 Task: Look for space in Nkoteng, Cameroon from 9th June, 2023 to 16th June, 2023 for 2 adults in price range Rs.8000 to Rs.16000. Place can be entire place with 2 bedrooms having 2 beds and 1 bathroom. Property type can be house, flat, guest house. Booking option can be shelf check-in. Required host language is English.
Action: Mouse moved to (534, 177)
Screenshot: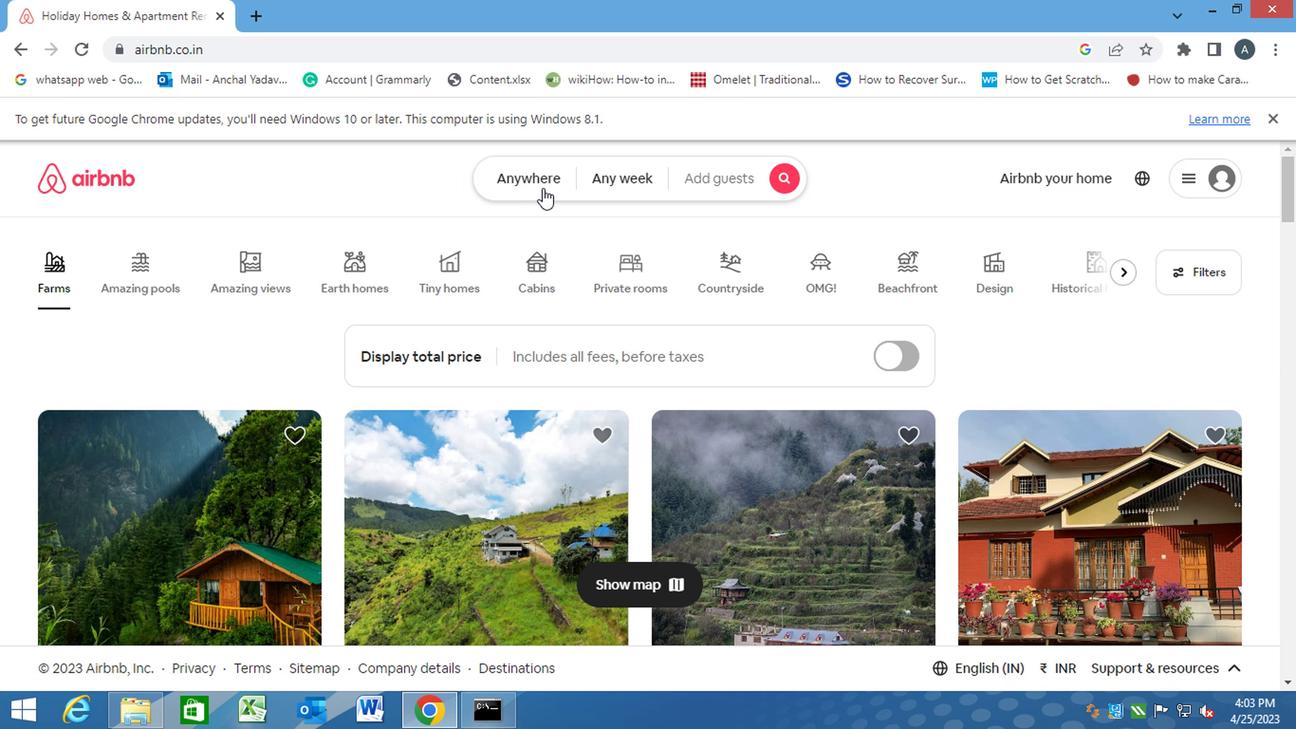 
Action: Mouse pressed left at (534, 177)
Screenshot: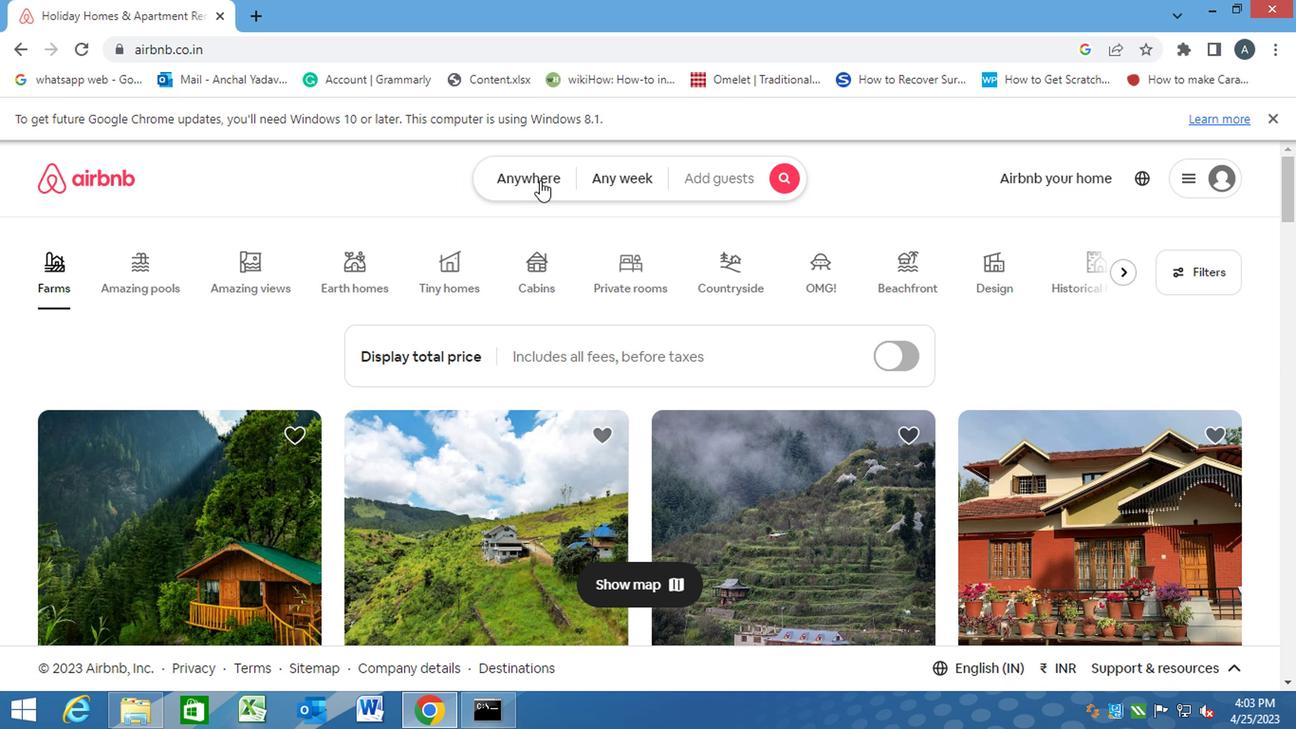 
Action: Mouse moved to (395, 249)
Screenshot: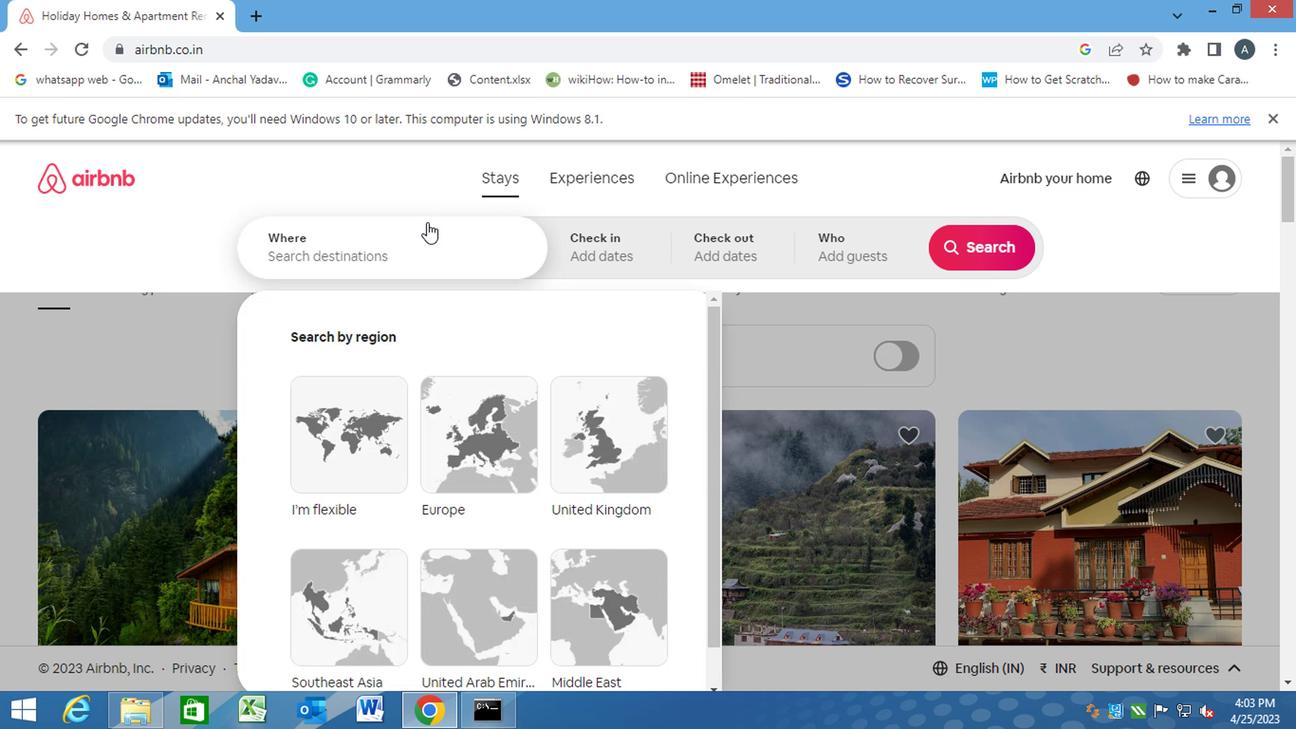 
Action: Mouse pressed left at (395, 249)
Screenshot: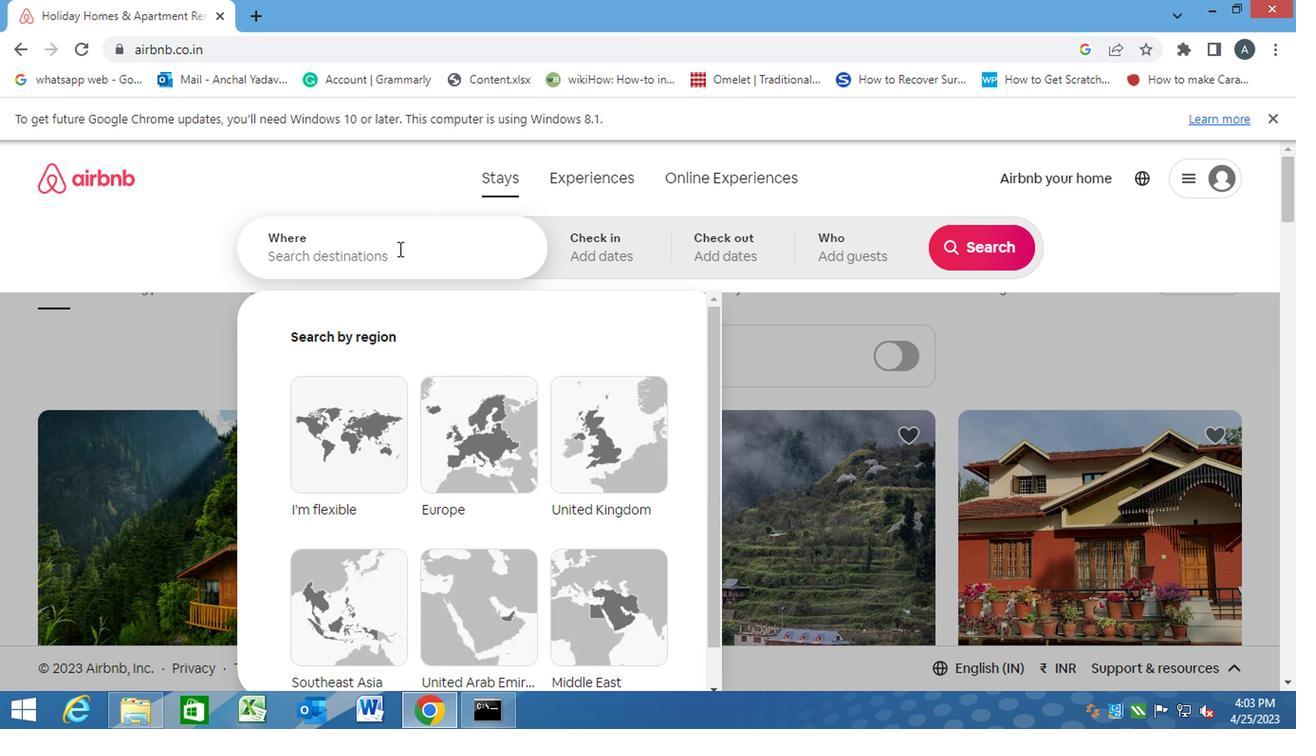 
Action: Key pressed n<Key.caps_lock>koteng,<Key.space><Key.caps_lock>c<Key.caps_lock>ameroon<Key.enter>
Screenshot: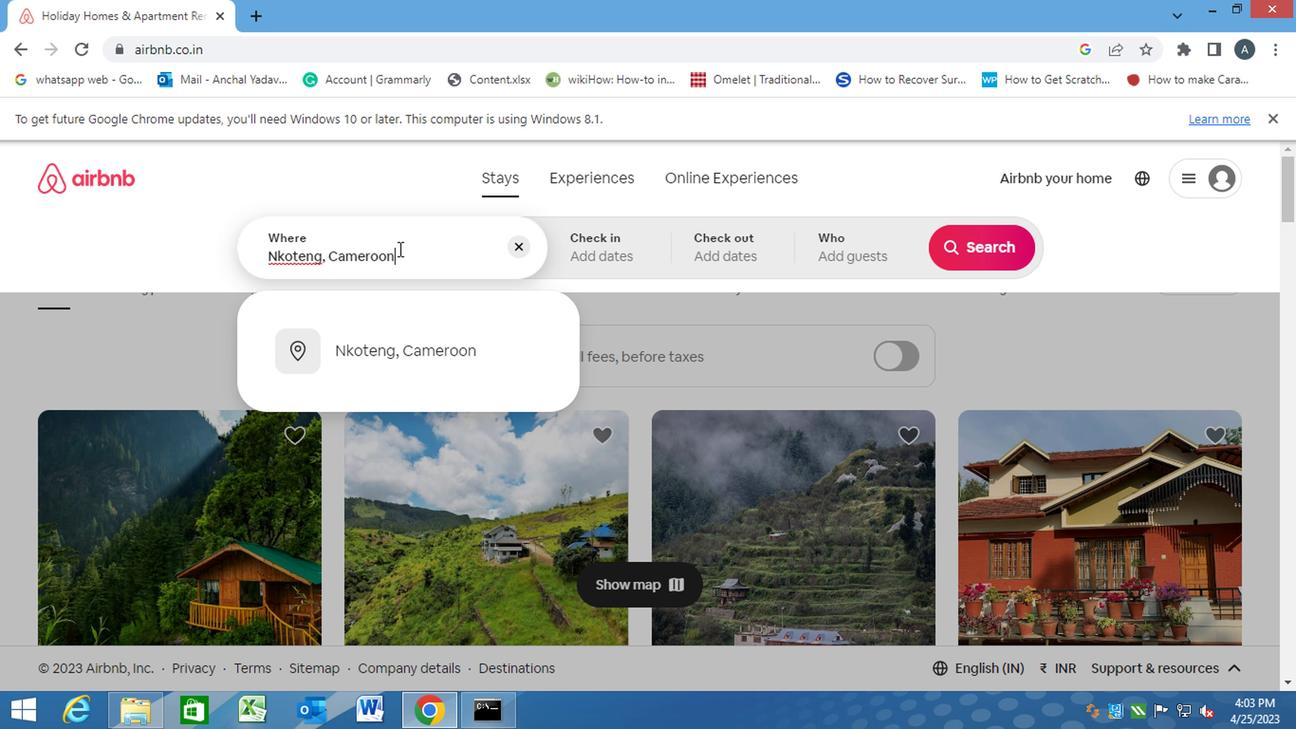 
Action: Mouse moved to (973, 405)
Screenshot: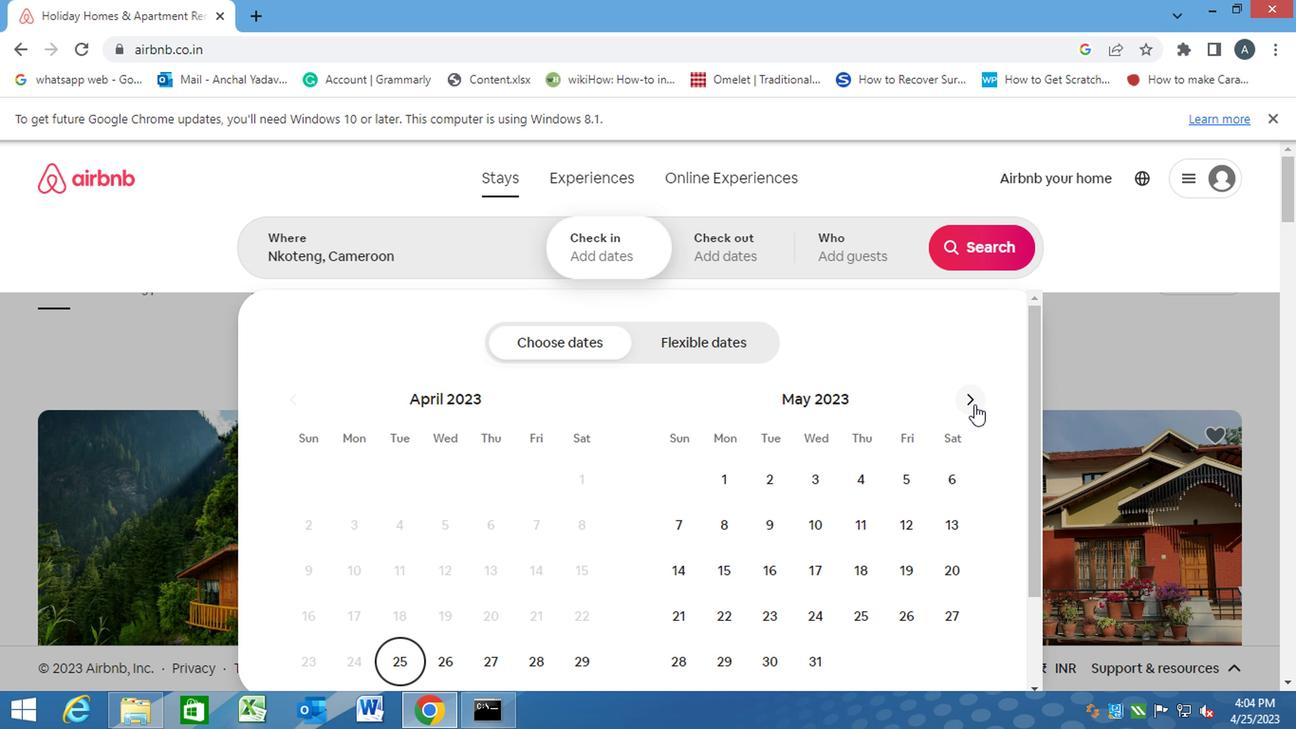 
Action: Mouse pressed left at (973, 405)
Screenshot: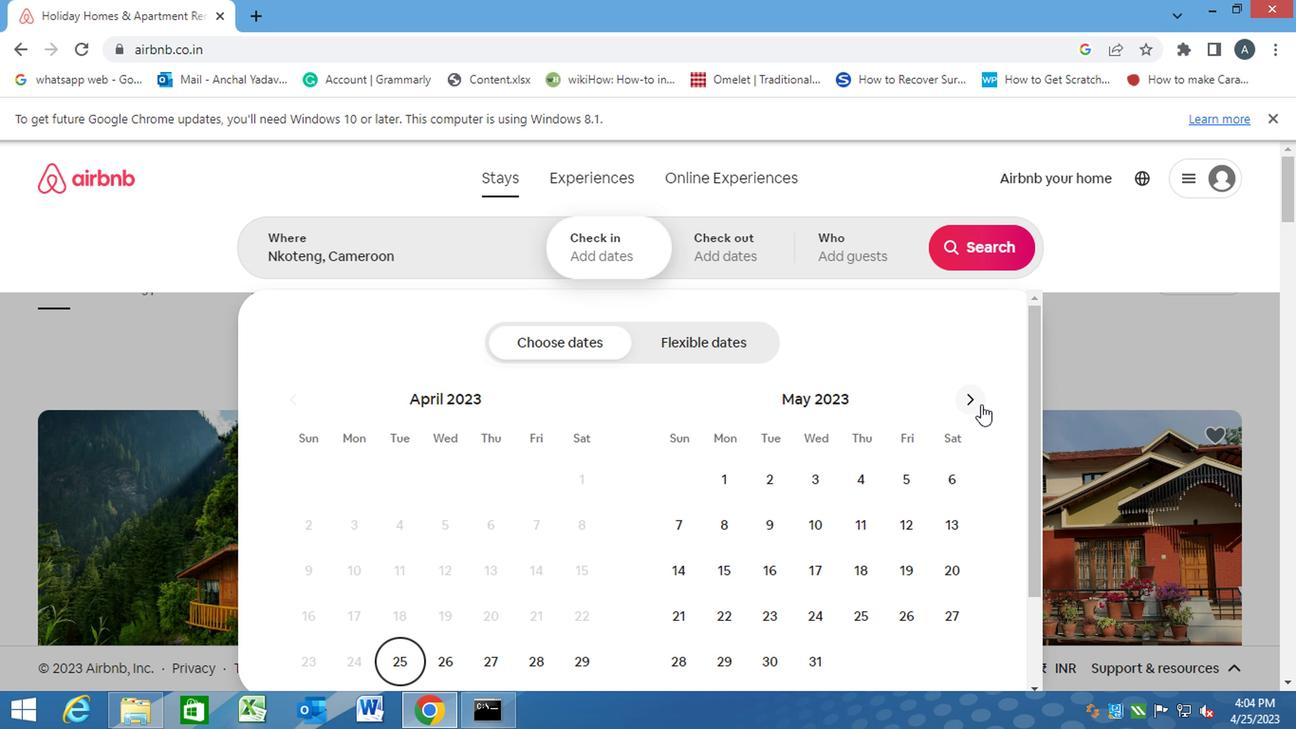 
Action: Mouse moved to (899, 523)
Screenshot: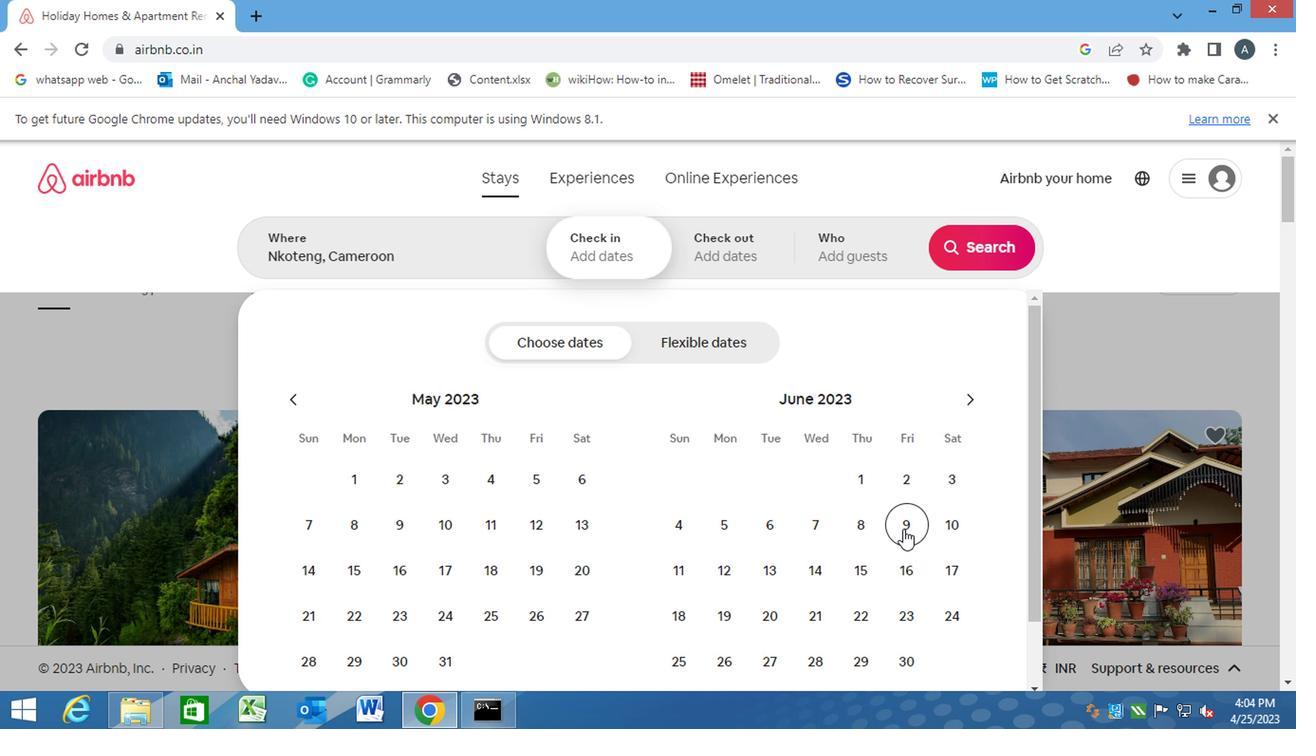 
Action: Mouse pressed left at (899, 523)
Screenshot: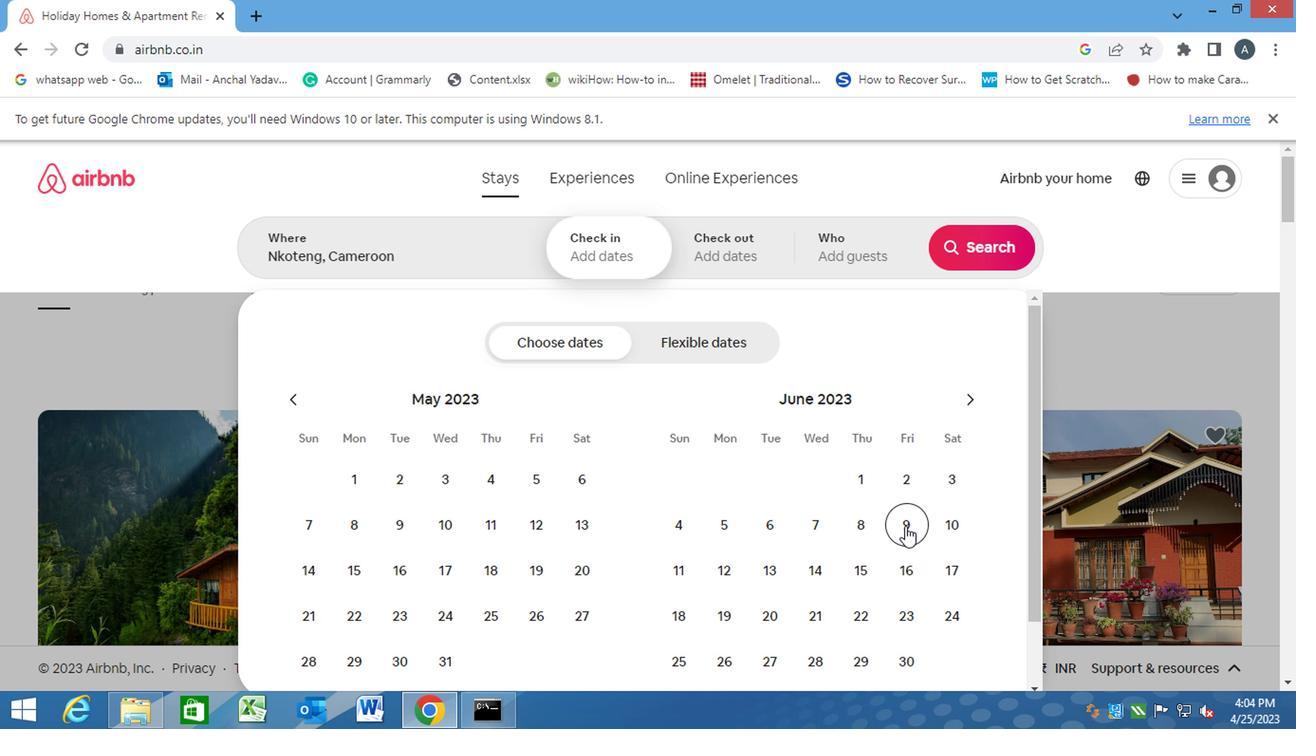 
Action: Mouse moved to (894, 572)
Screenshot: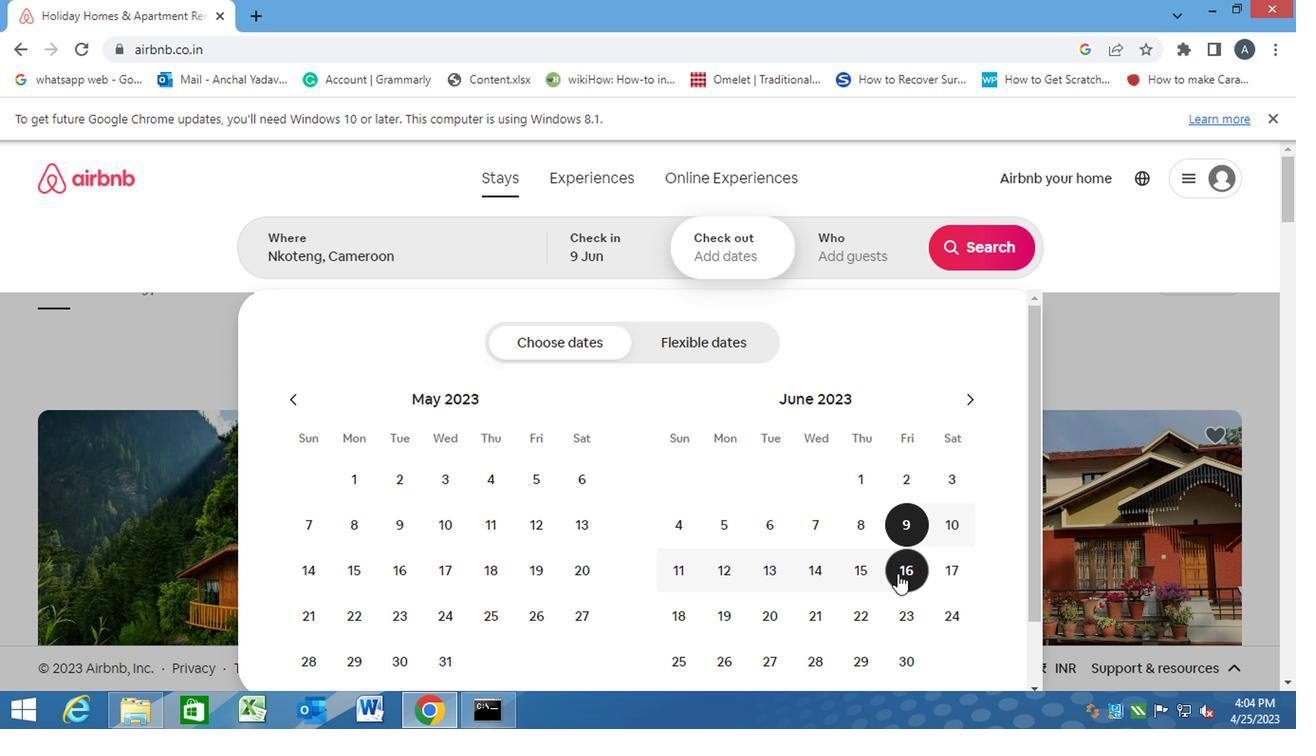 
Action: Mouse pressed left at (894, 572)
Screenshot: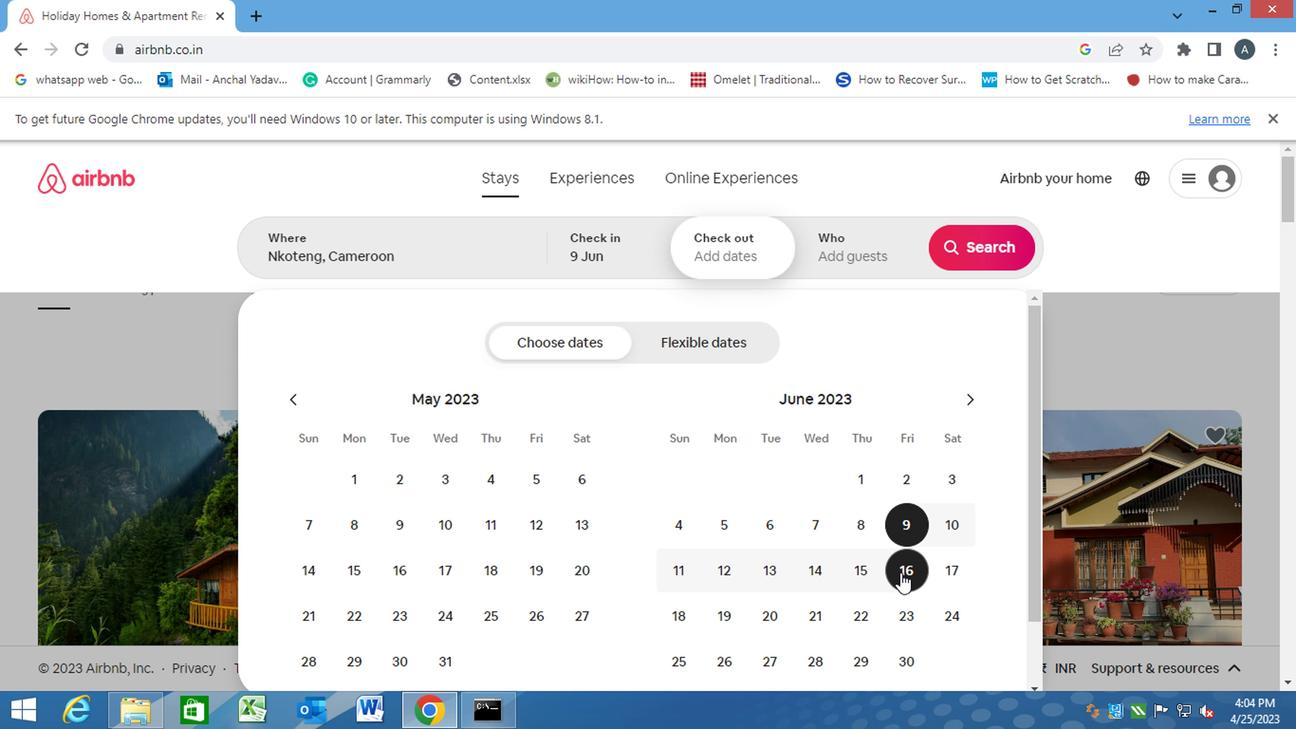 
Action: Mouse moved to (877, 254)
Screenshot: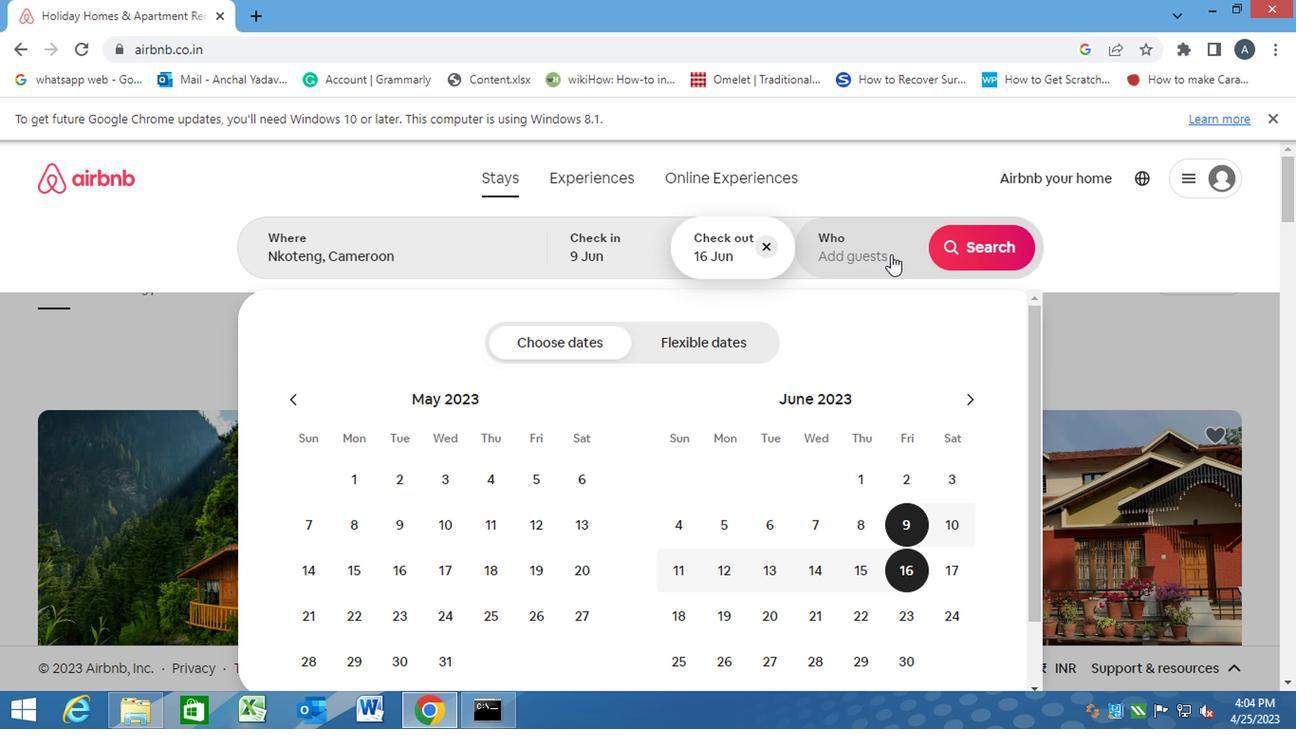 
Action: Mouse pressed left at (877, 254)
Screenshot: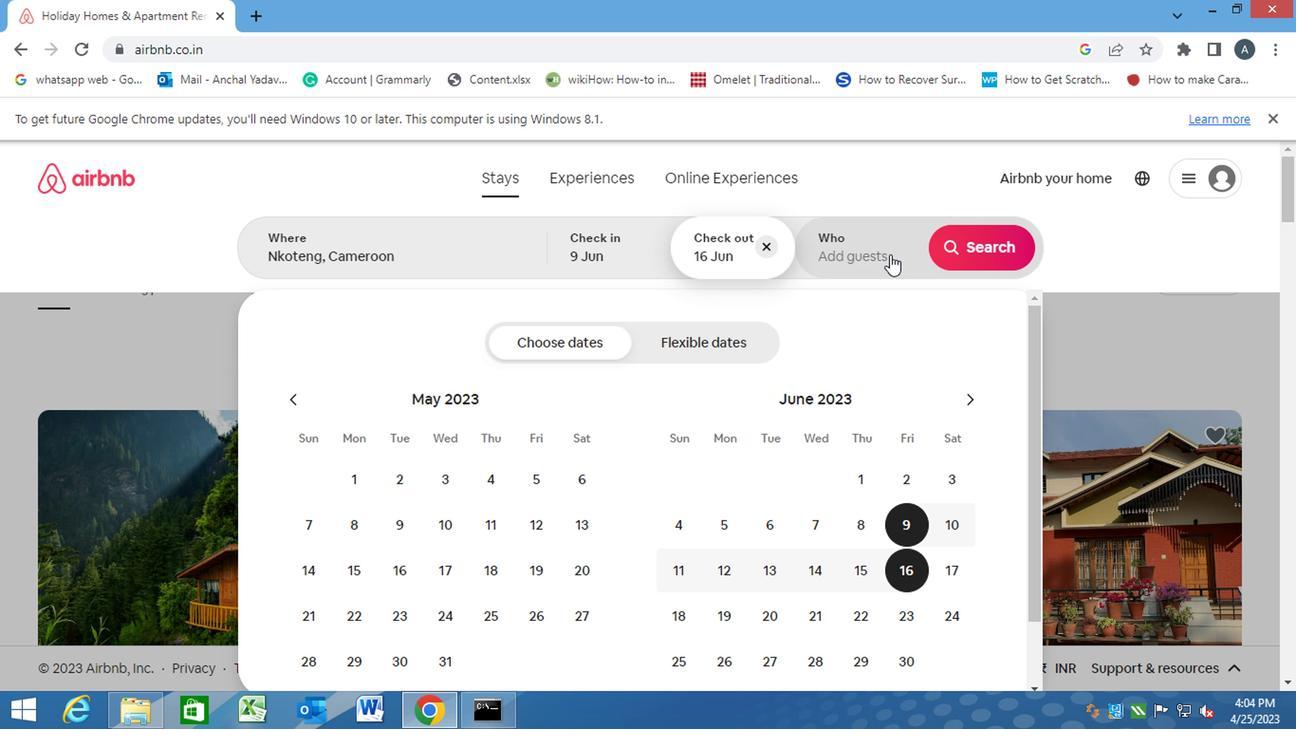 
Action: Mouse moved to (985, 346)
Screenshot: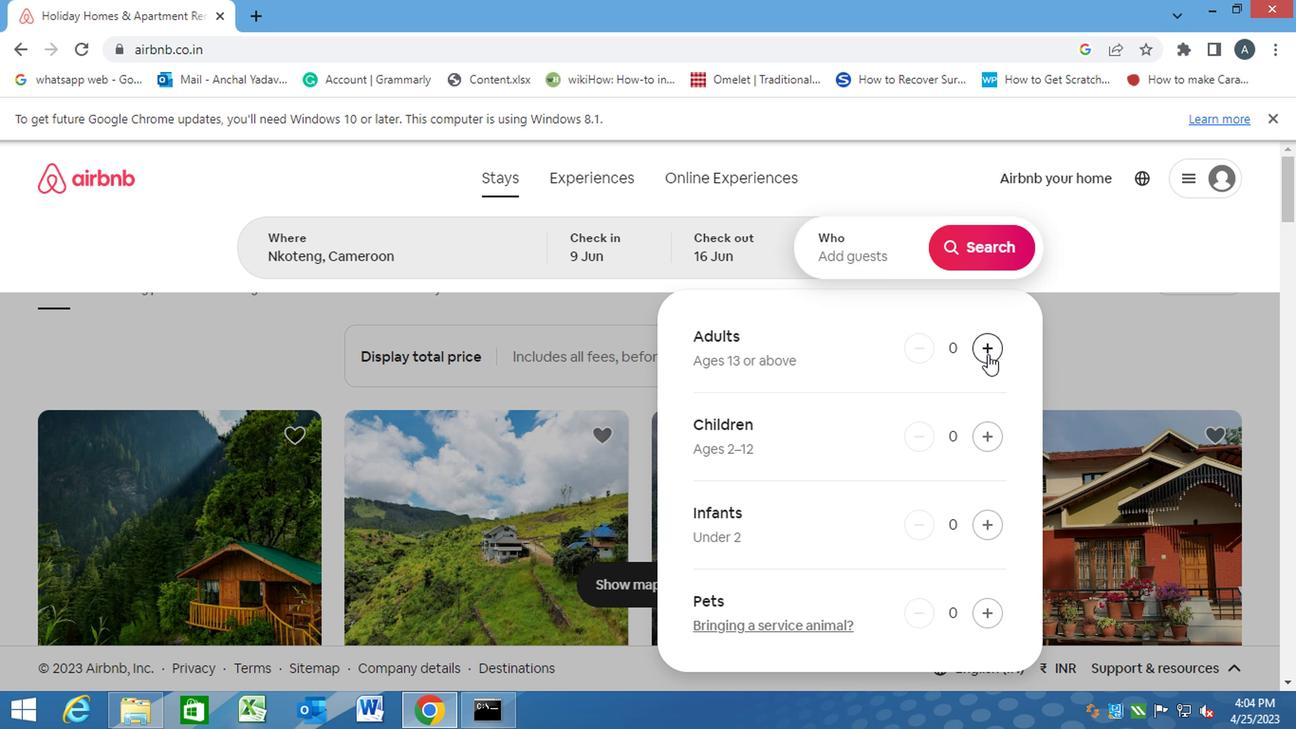 
Action: Mouse pressed left at (985, 346)
Screenshot: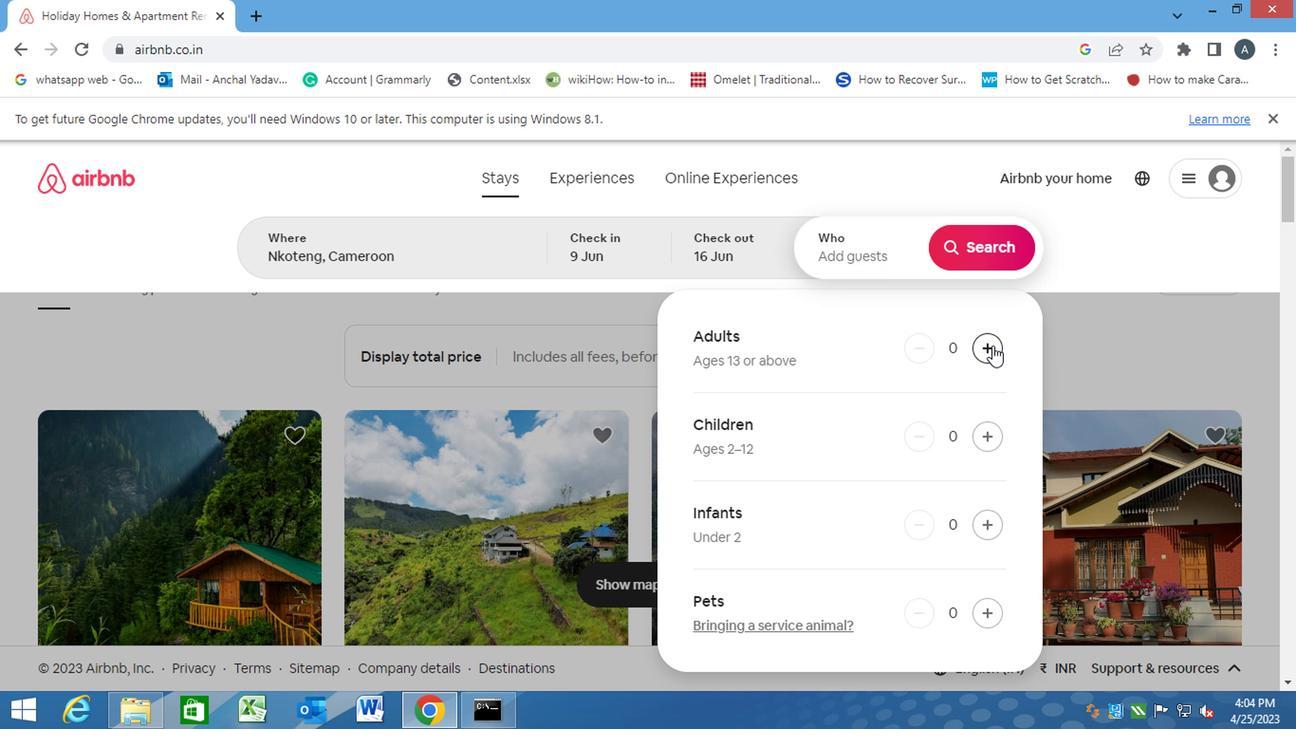 
Action: Mouse pressed left at (985, 346)
Screenshot: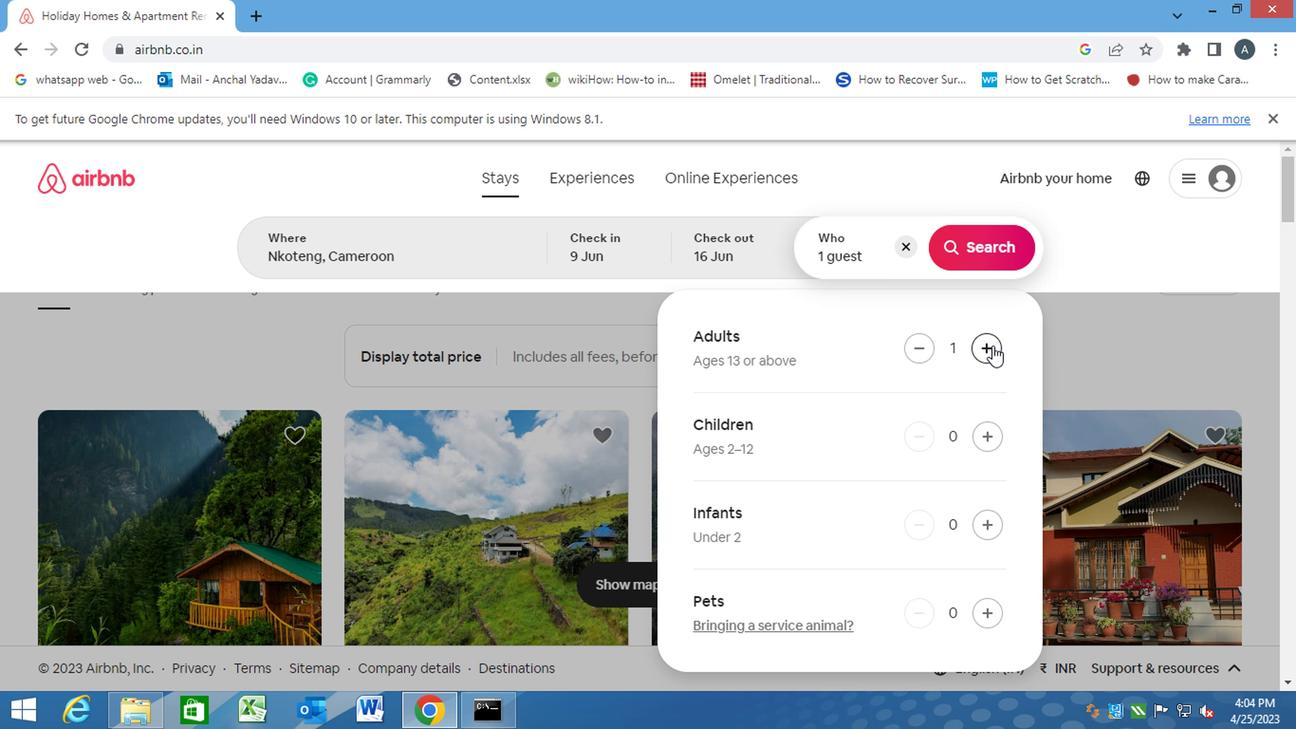 
Action: Mouse moved to (964, 251)
Screenshot: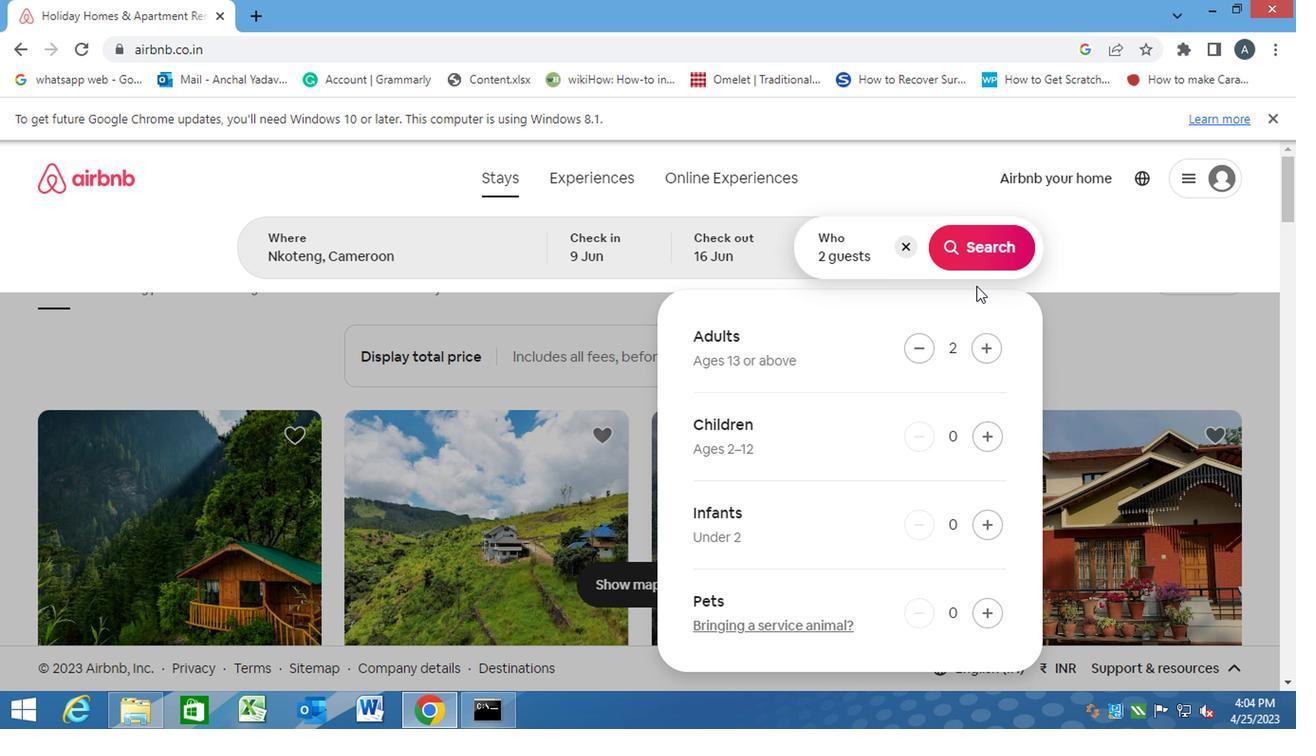
Action: Mouse pressed left at (964, 251)
Screenshot: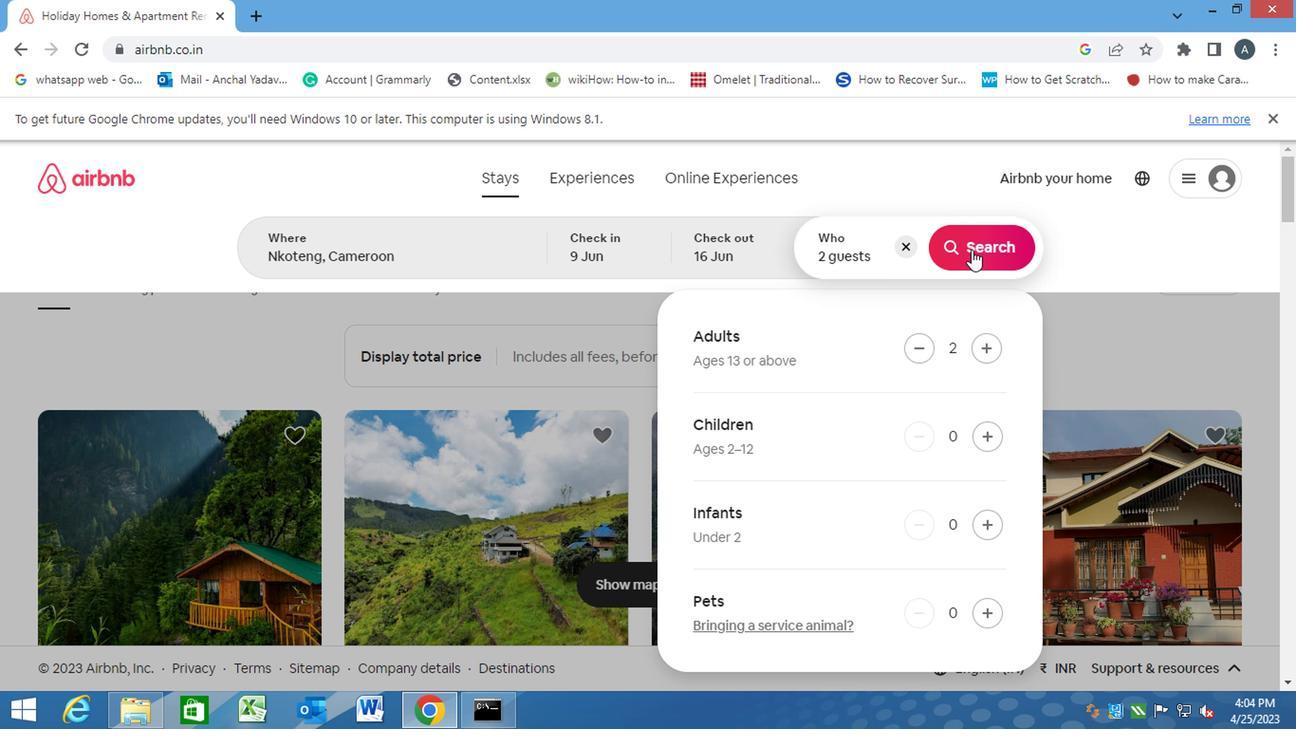 
Action: Mouse moved to (1192, 253)
Screenshot: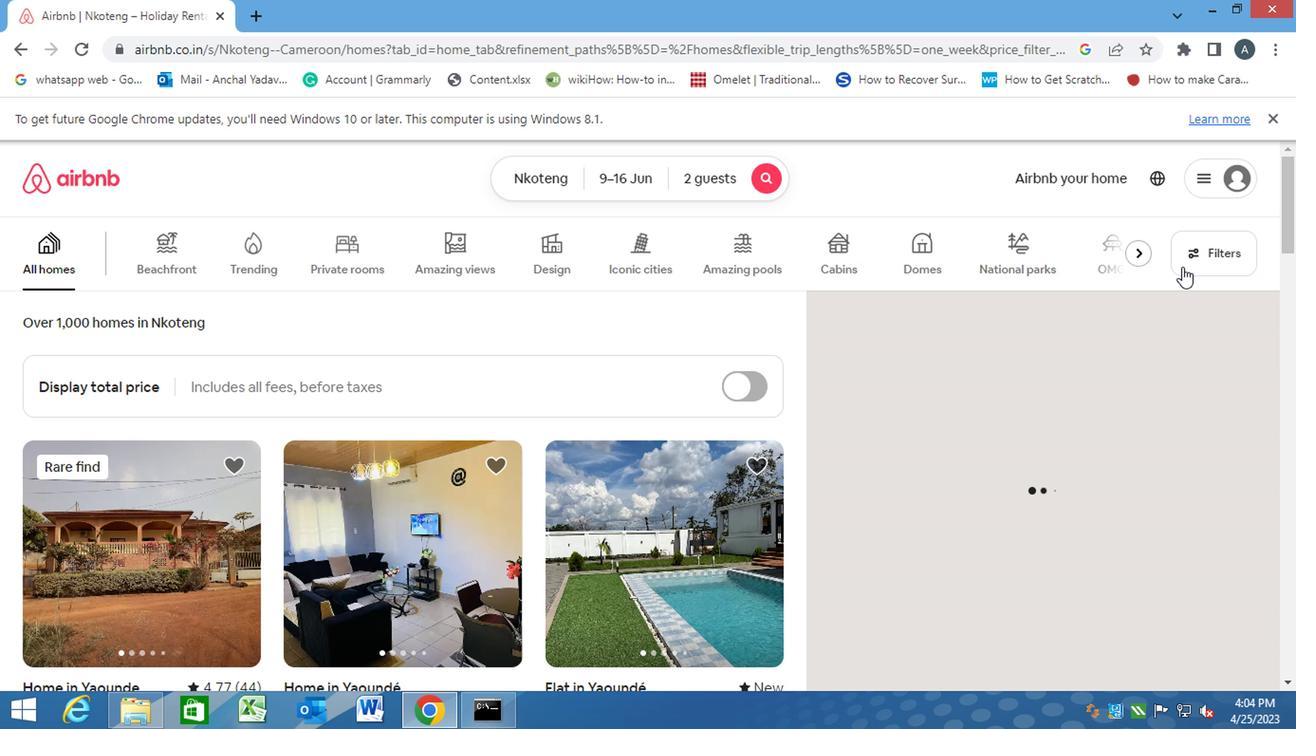 
Action: Mouse pressed left at (1192, 253)
Screenshot: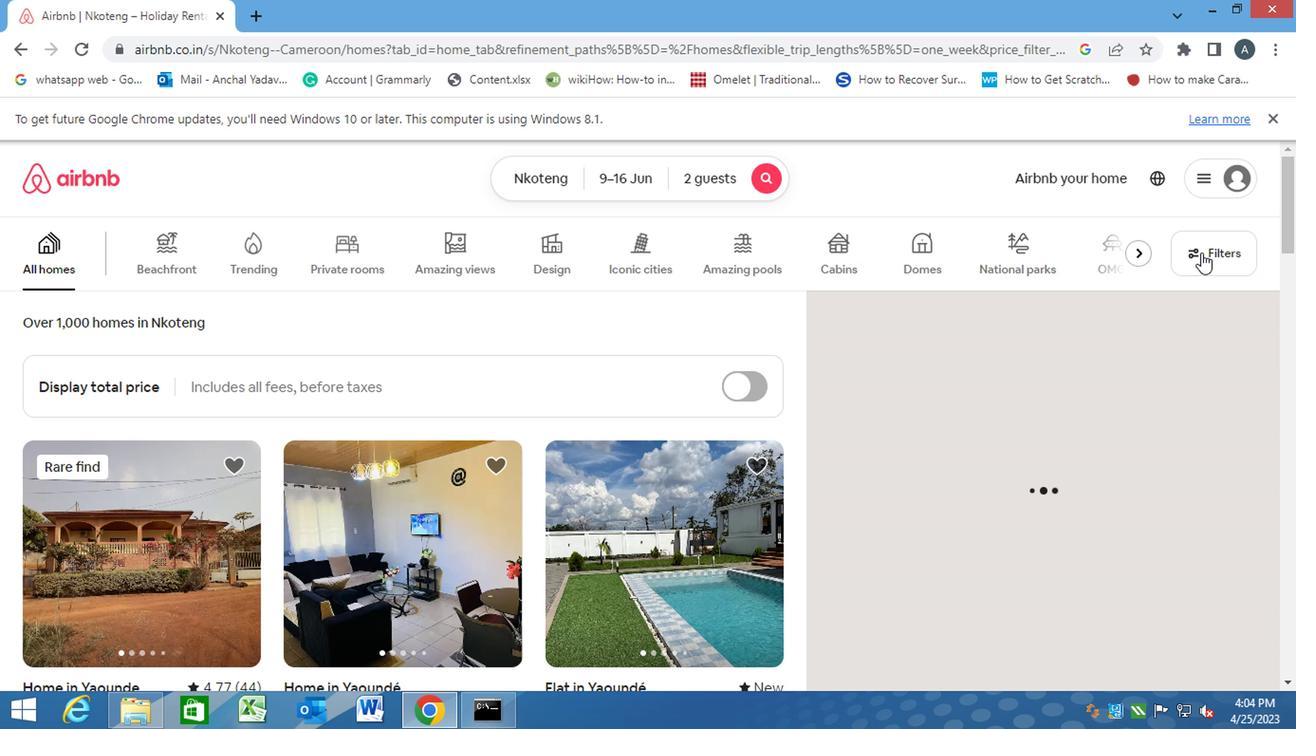 
Action: Mouse moved to (410, 493)
Screenshot: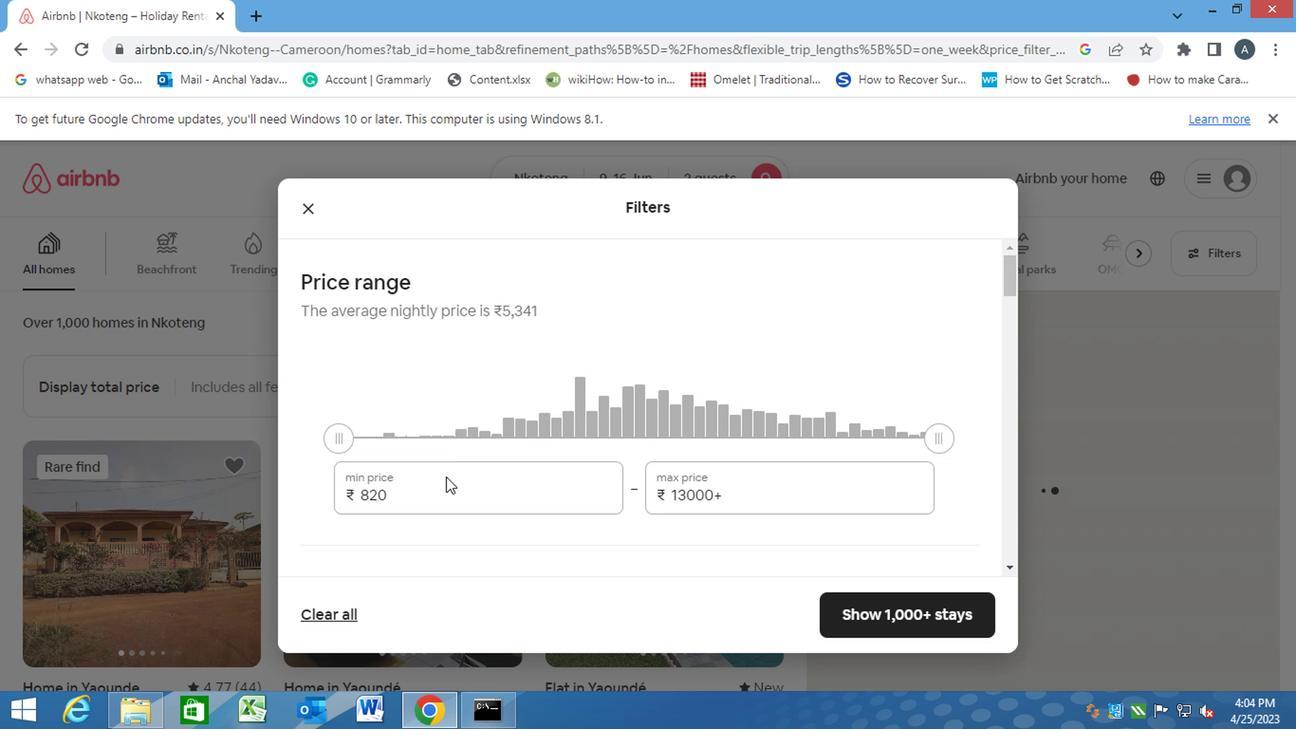 
Action: Mouse pressed left at (410, 493)
Screenshot: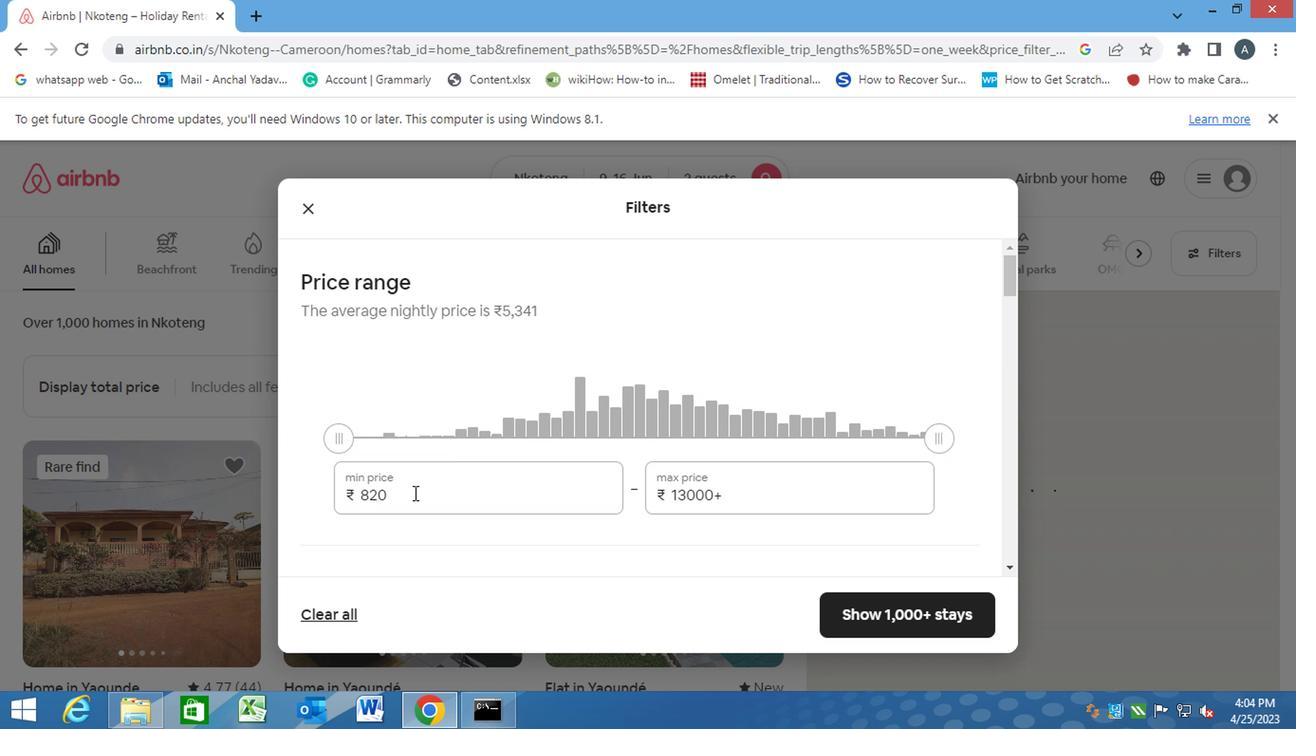 
Action: Mouse moved to (327, 501)
Screenshot: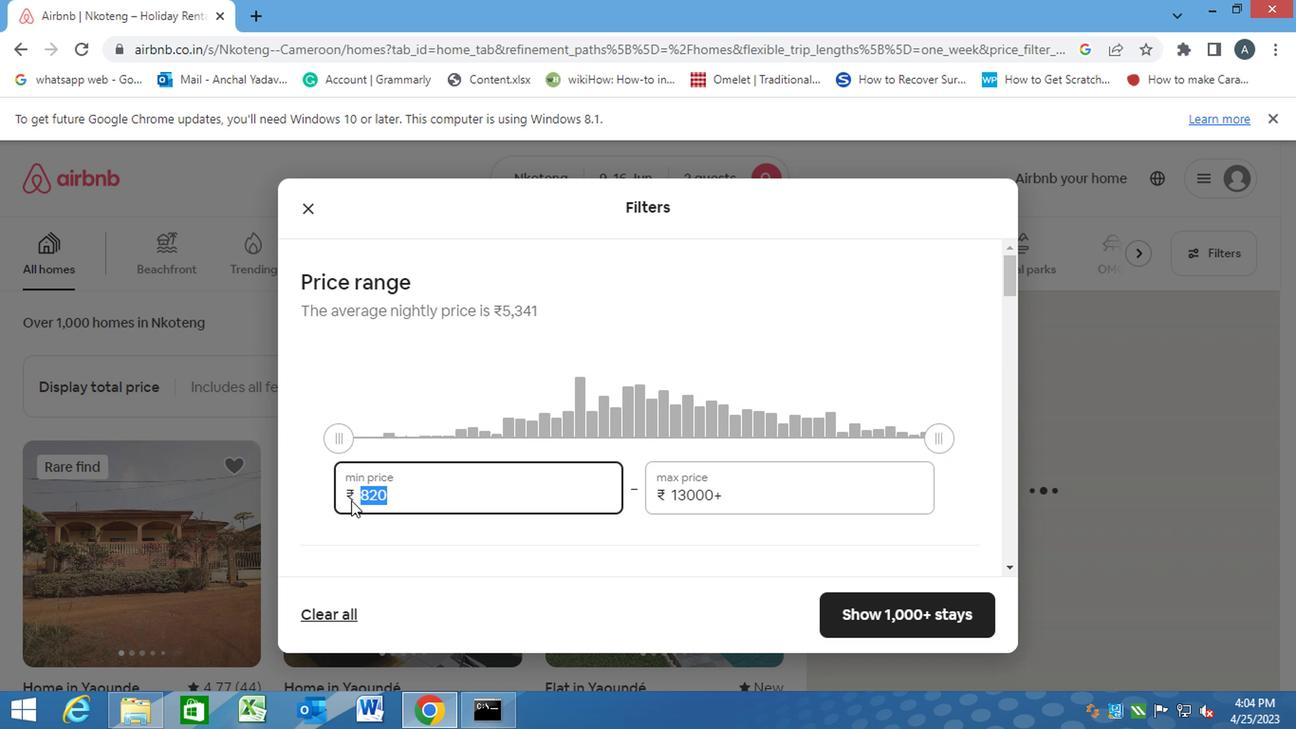 
Action: Key pressed 8000<Key.tab><Key.backspace><Key.backspace>1<Key.backspace><Key.backspace><Key.backspace><Key.backspace><Key.backspace><Key.backspace><Key.backspace><Key.backspace><Key.backspace><Key.backspace><Key.backspace><Key.backspace><Key.backspace><Key.backspace><Key.backspace><Key.backspace><Key.backspace><Key.backspace><Key.backspace><Key.backspace>16000
Screenshot: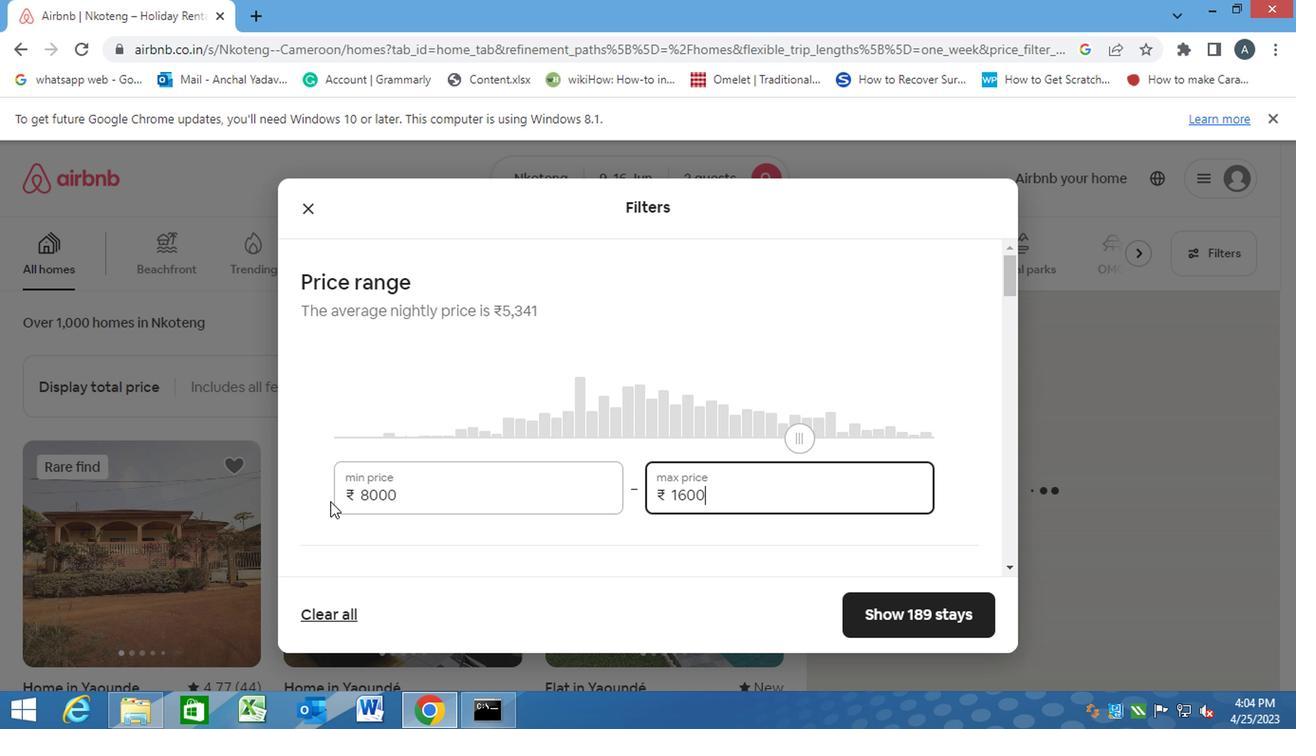 
Action: Mouse moved to (484, 537)
Screenshot: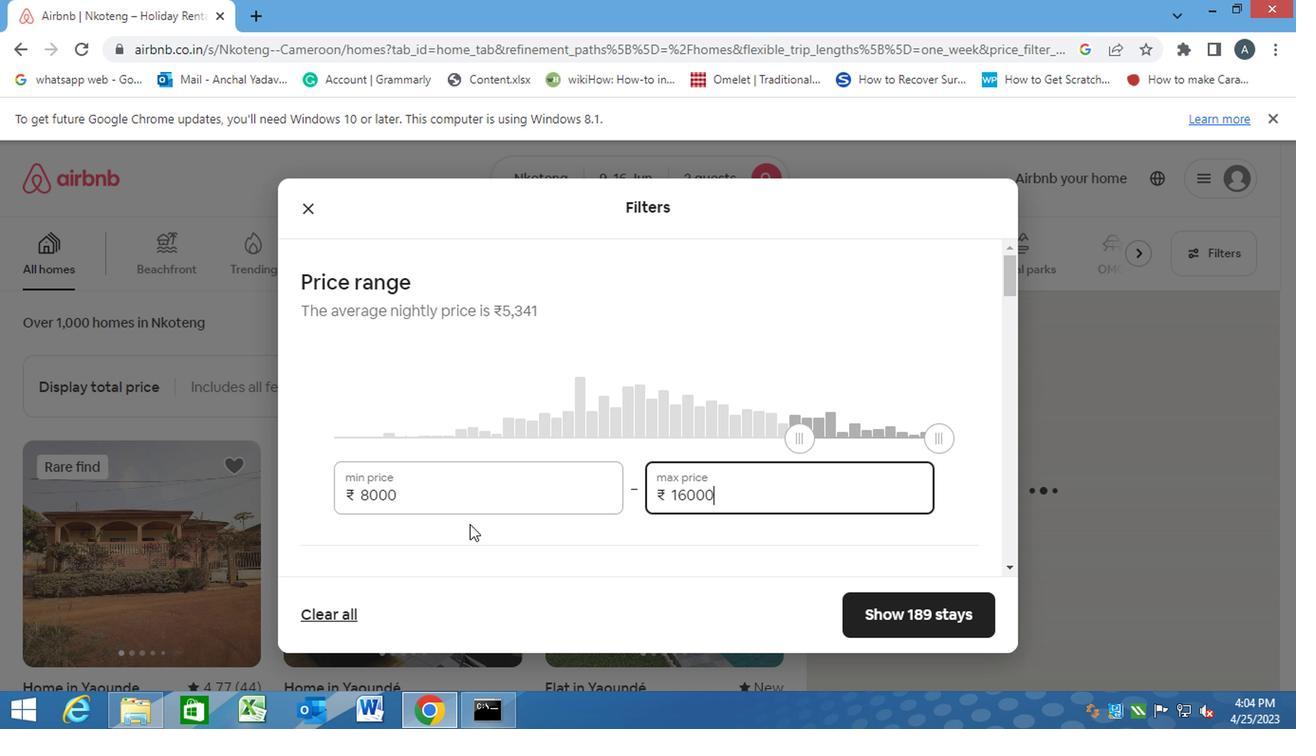 
Action: Mouse pressed left at (484, 537)
Screenshot: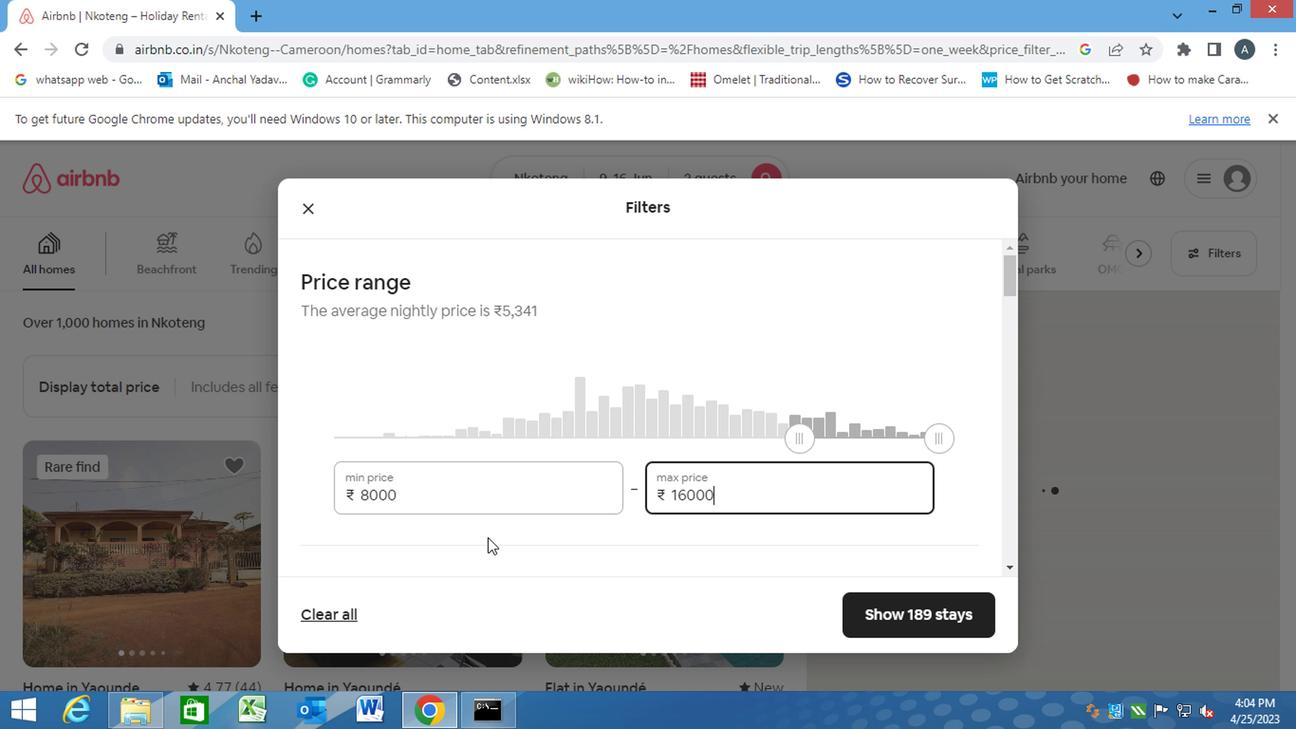 
Action: Mouse scrolled (484, 536) with delta (0, 0)
Screenshot: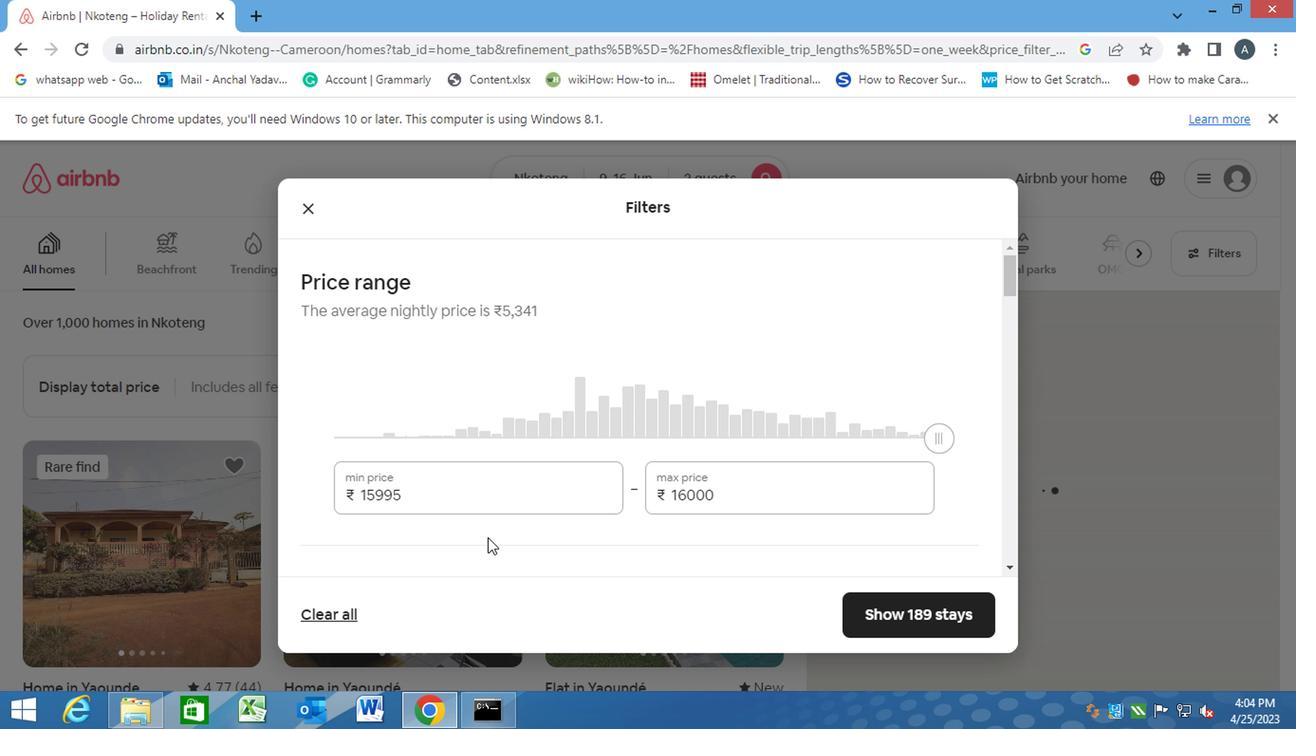 
Action: Mouse scrolled (484, 536) with delta (0, 0)
Screenshot: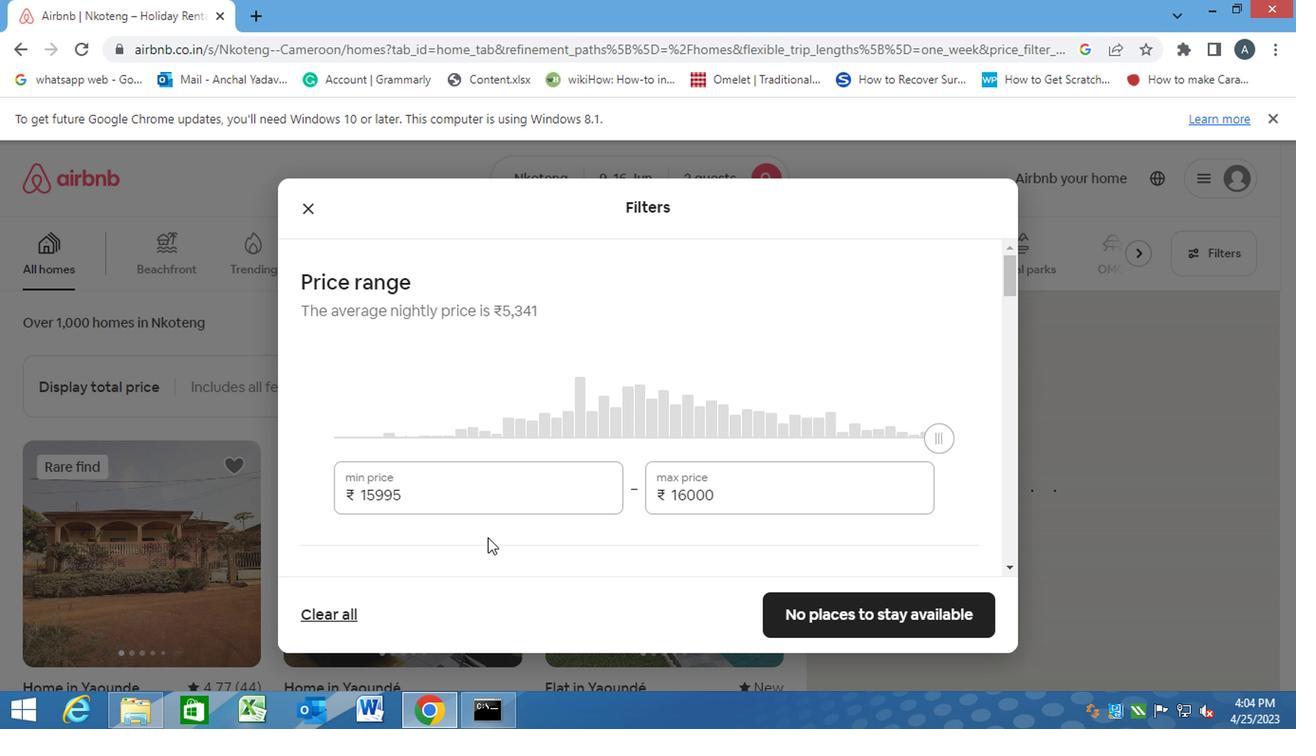 
Action: Mouse moved to (406, 301)
Screenshot: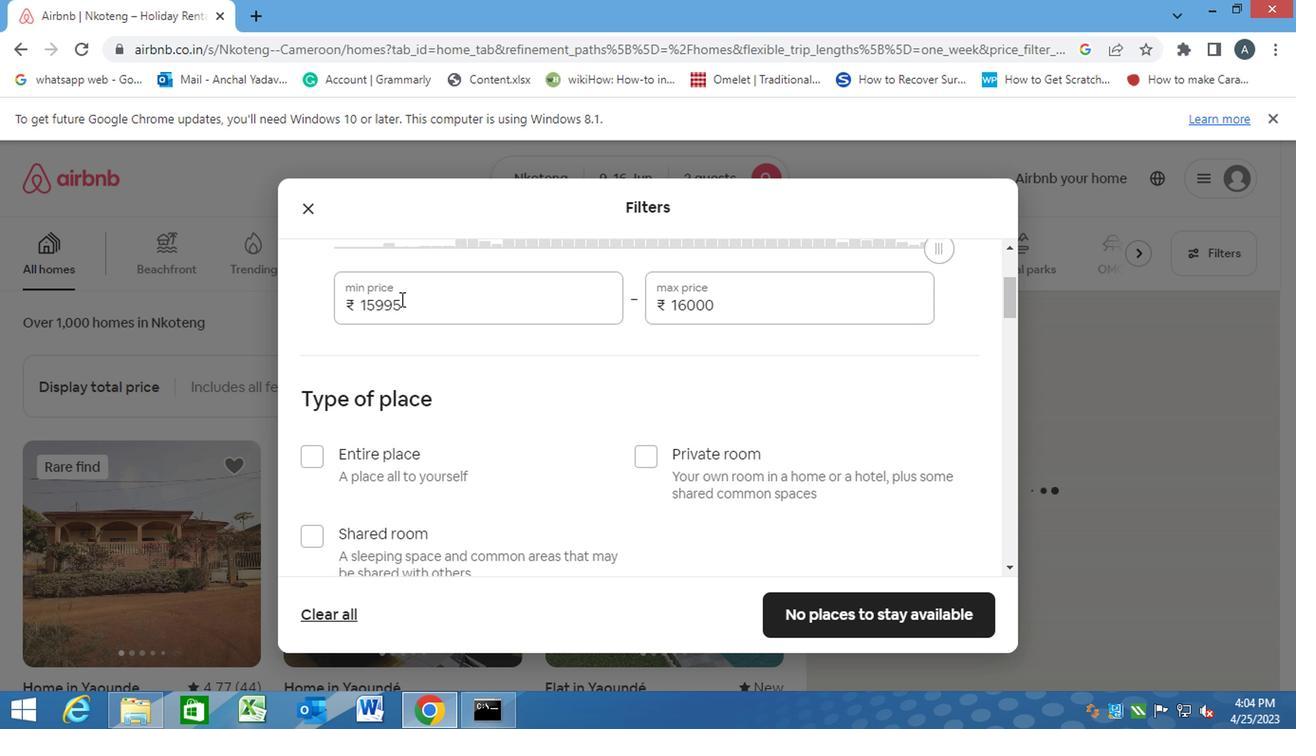 
Action: Mouse pressed left at (406, 301)
Screenshot: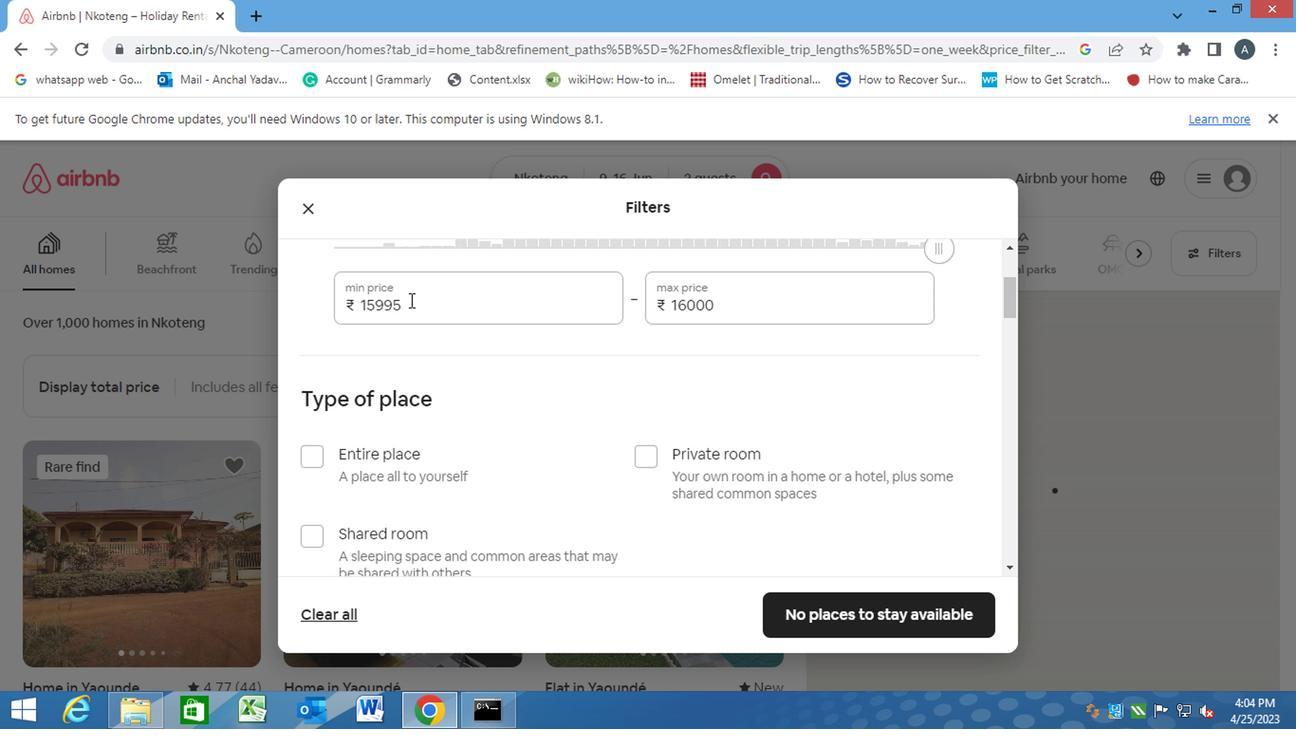 
Action: Mouse moved to (329, 313)
Screenshot: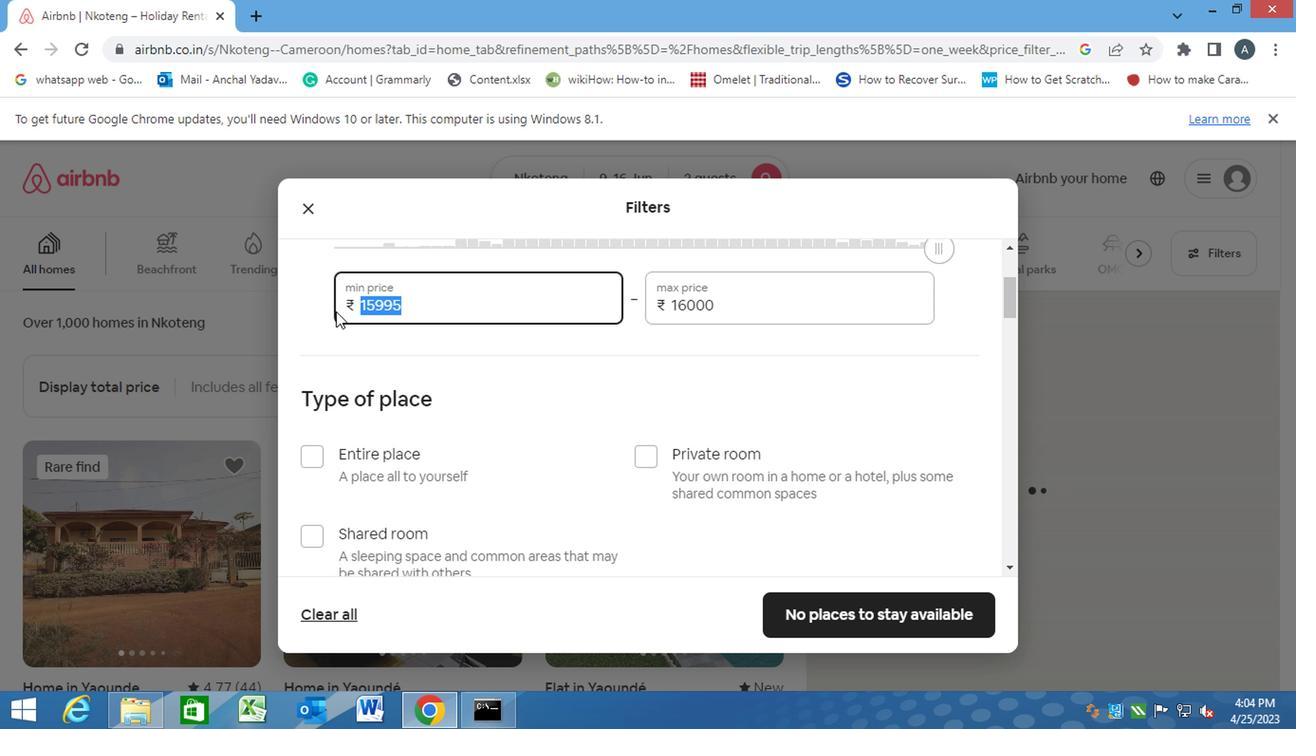 
Action: Key pressed 8000
Screenshot: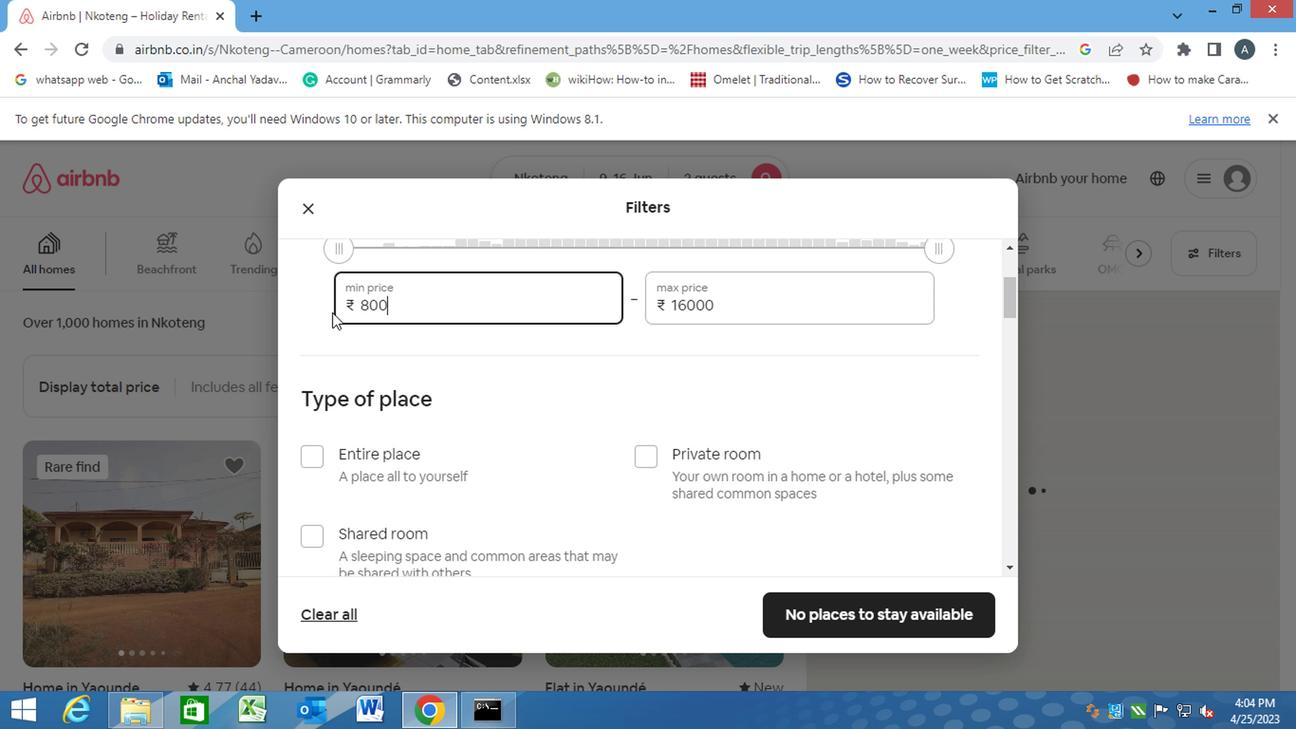 
Action: Mouse moved to (492, 338)
Screenshot: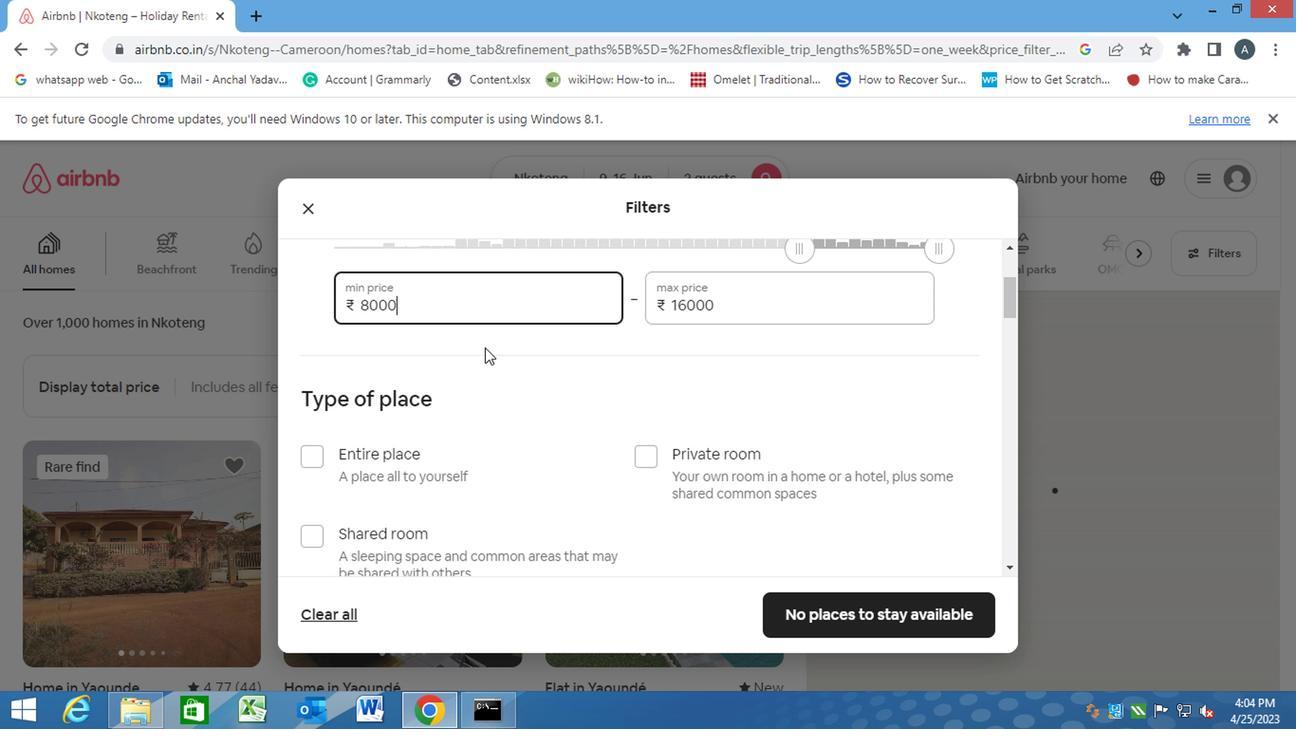 
Action: Mouse pressed left at (492, 338)
Screenshot: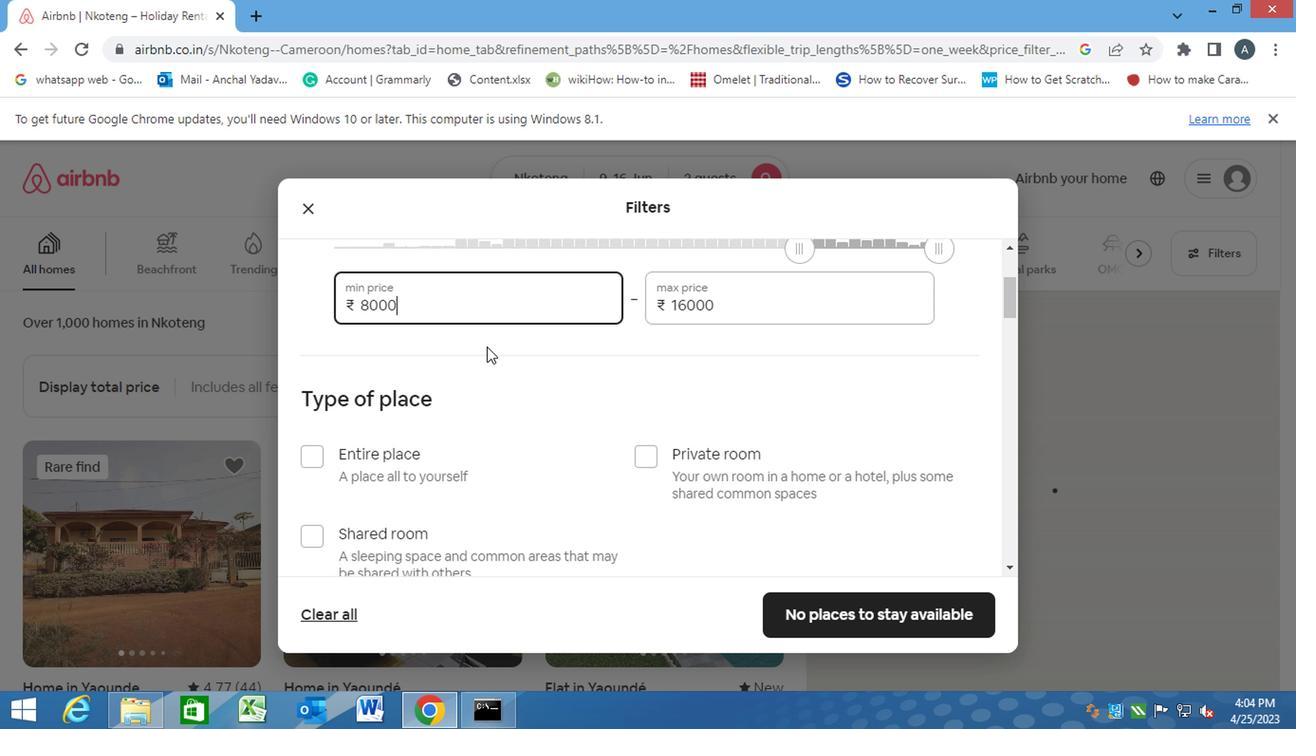 
Action: Mouse moved to (524, 398)
Screenshot: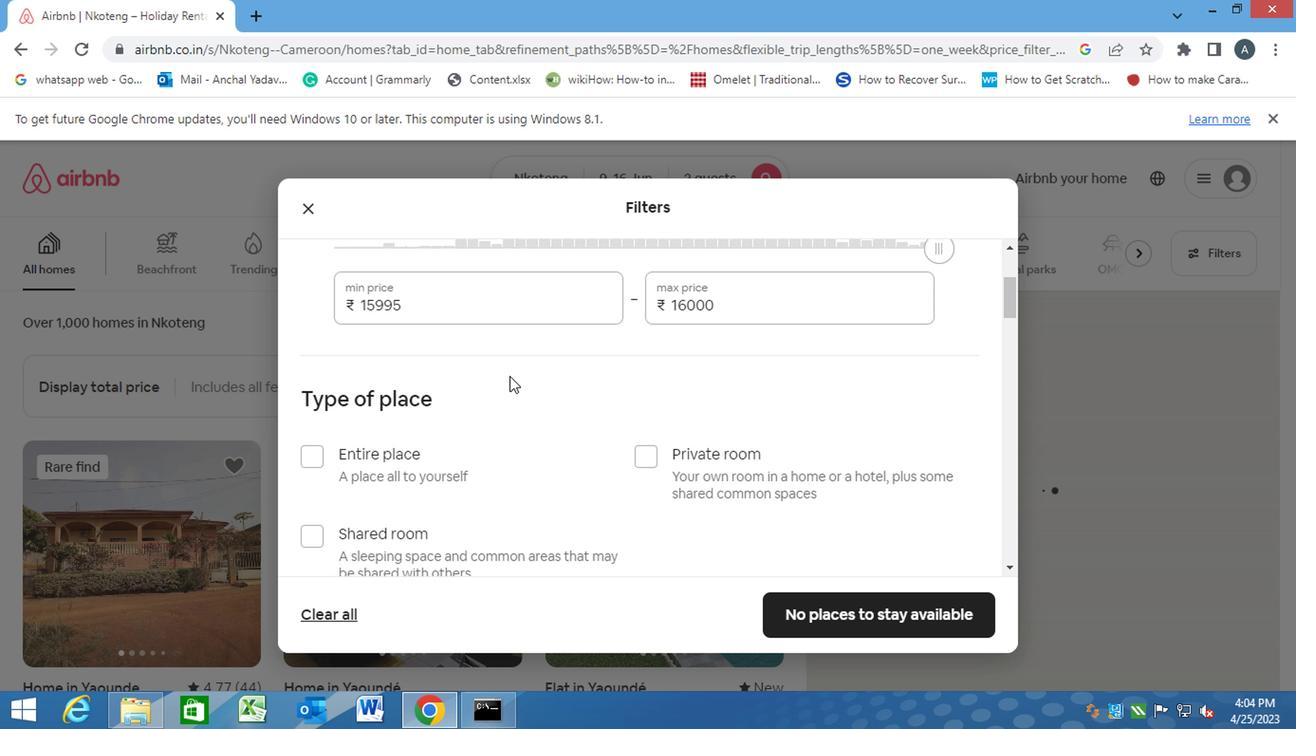 
Action: Mouse scrolled (524, 397) with delta (0, 0)
Screenshot: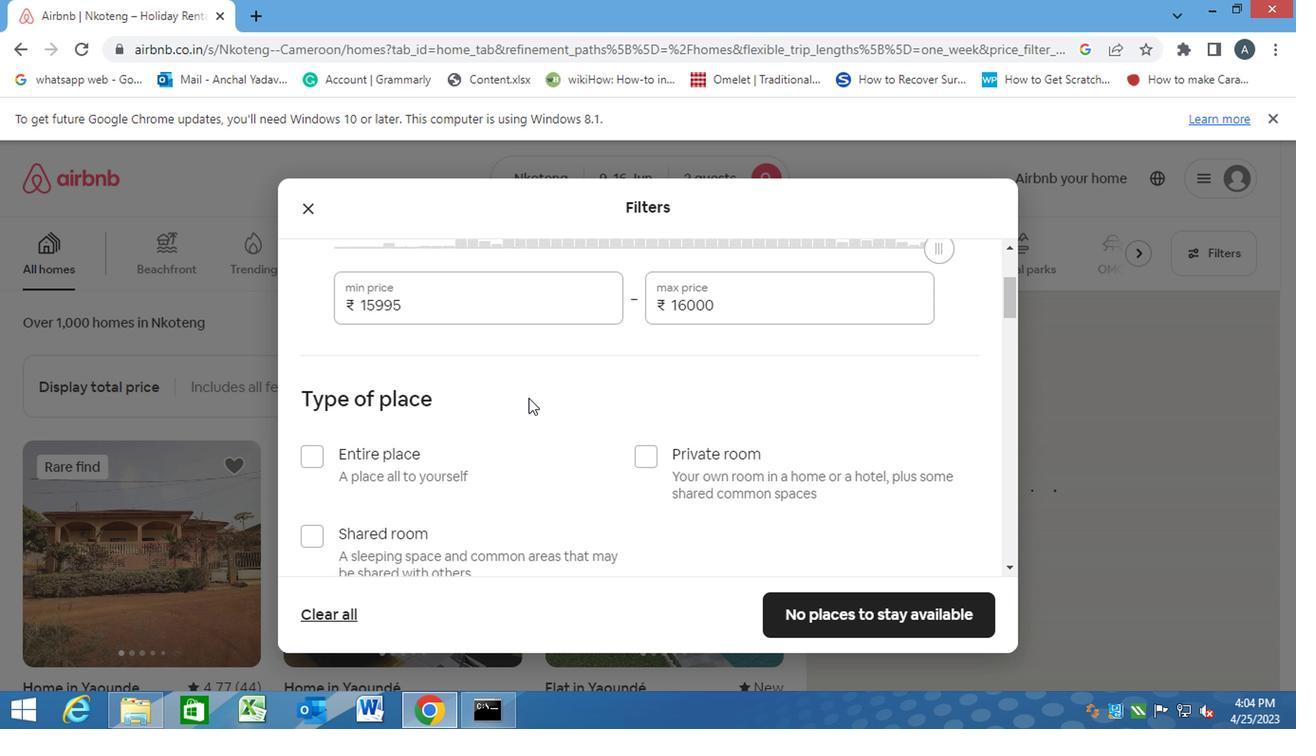 
Action: Mouse moved to (316, 363)
Screenshot: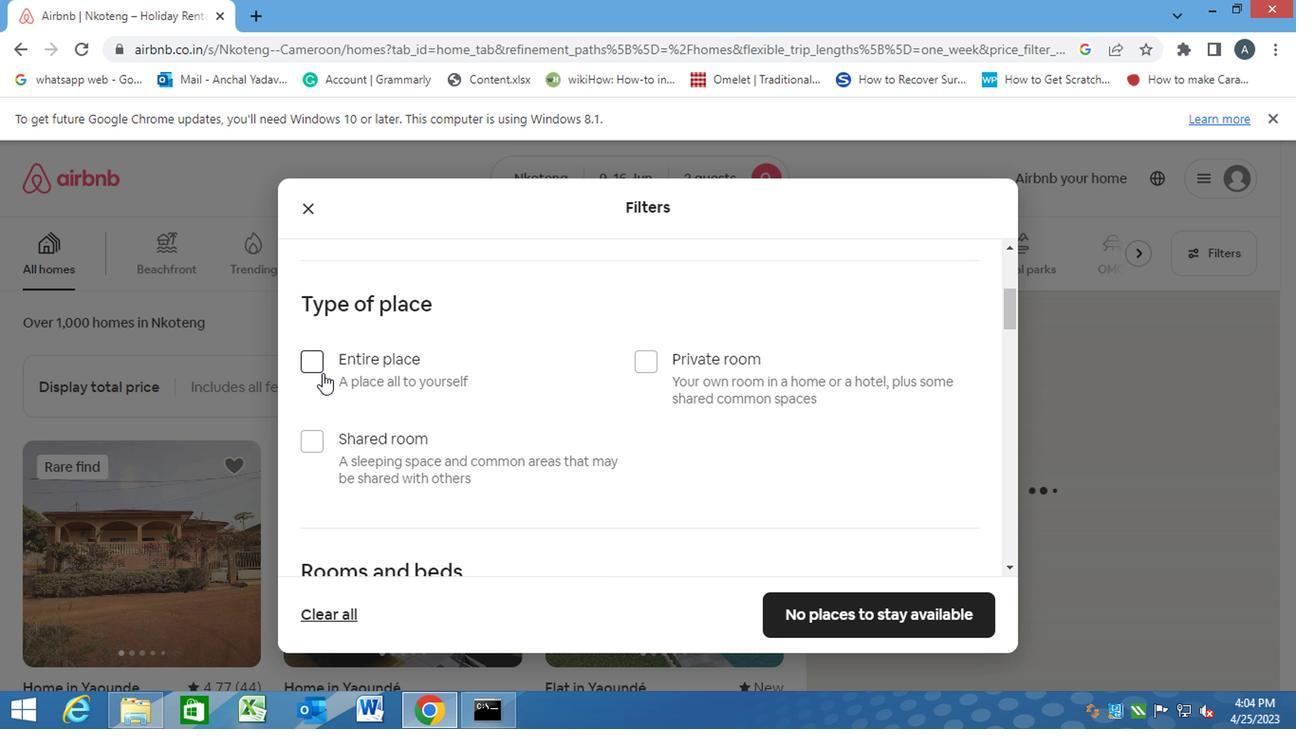 
Action: Mouse pressed left at (316, 363)
Screenshot: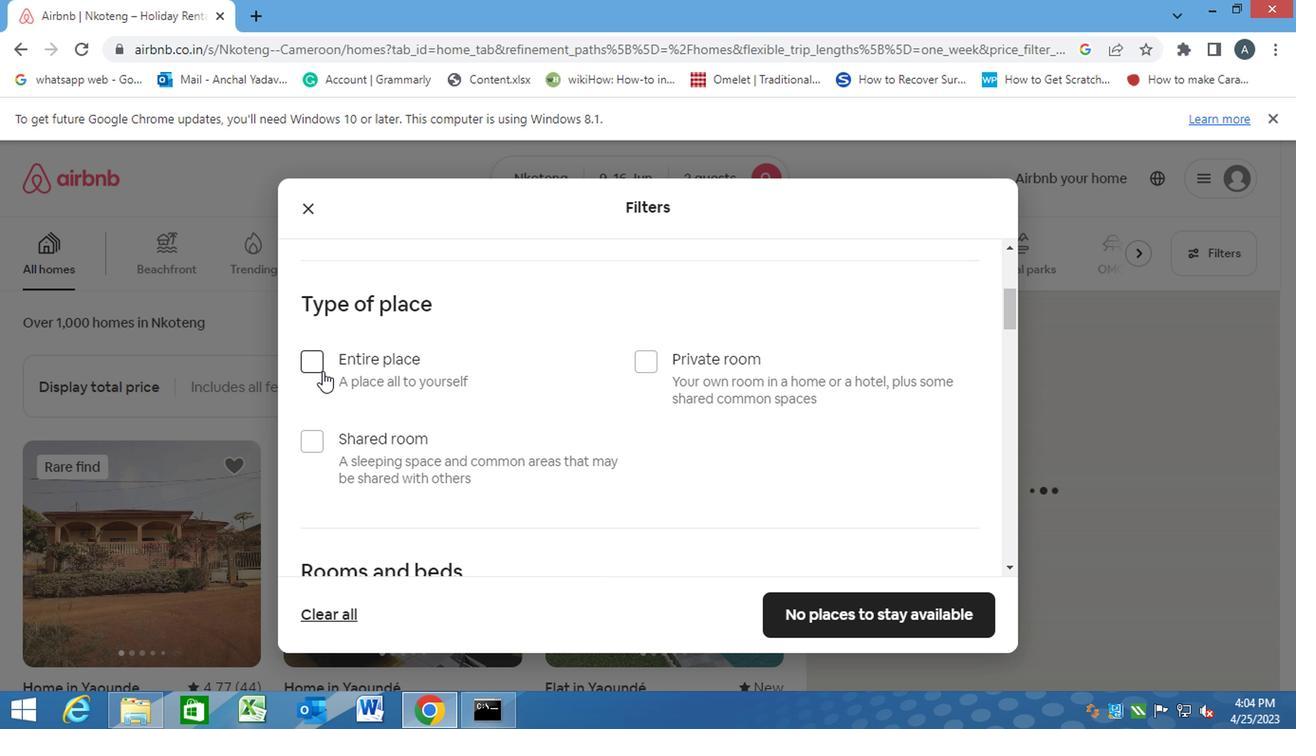 
Action: Mouse moved to (582, 433)
Screenshot: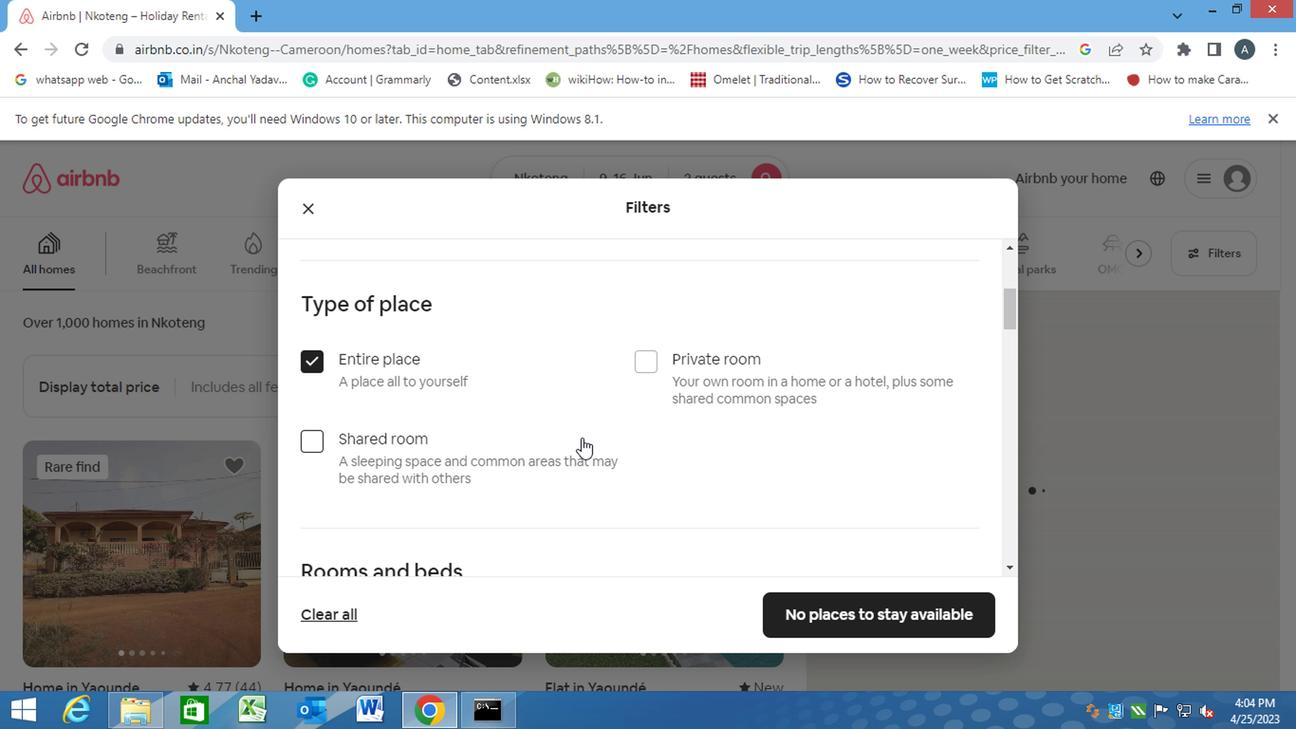 
Action: Mouse scrolled (582, 432) with delta (0, 0)
Screenshot: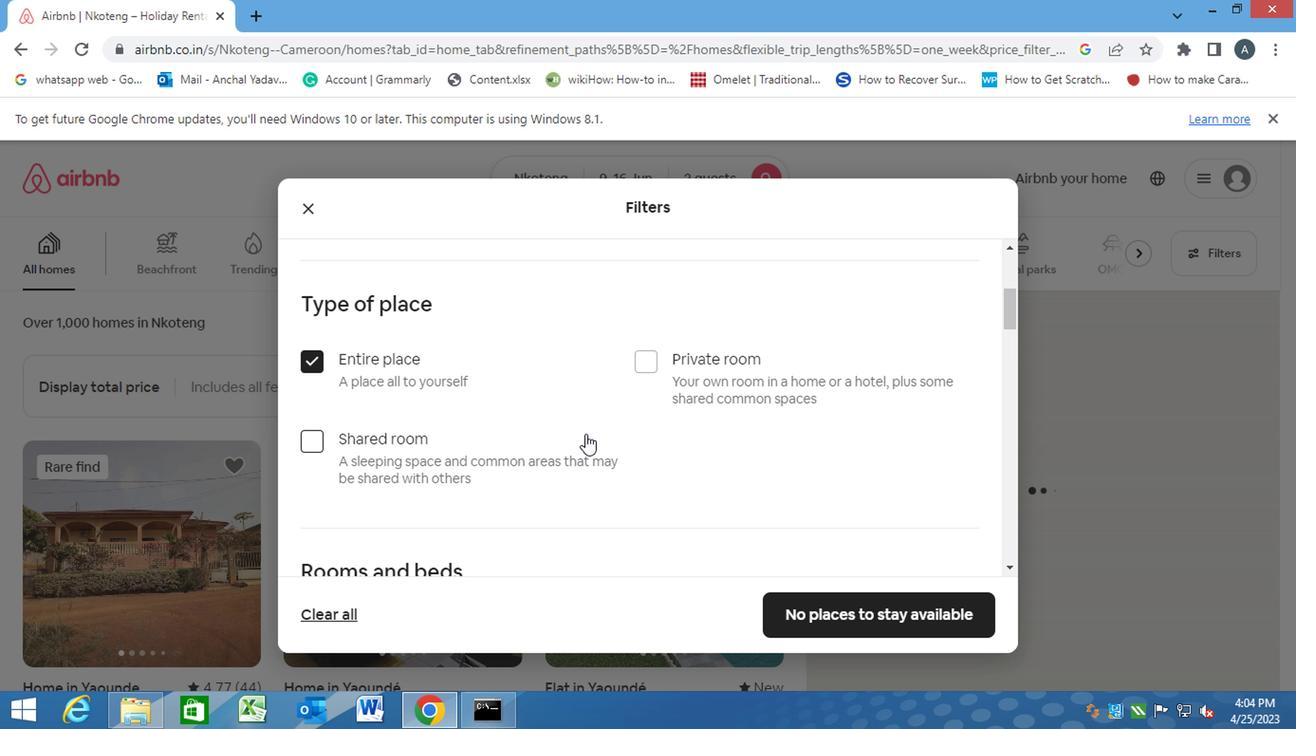 
Action: Mouse scrolled (582, 432) with delta (0, 0)
Screenshot: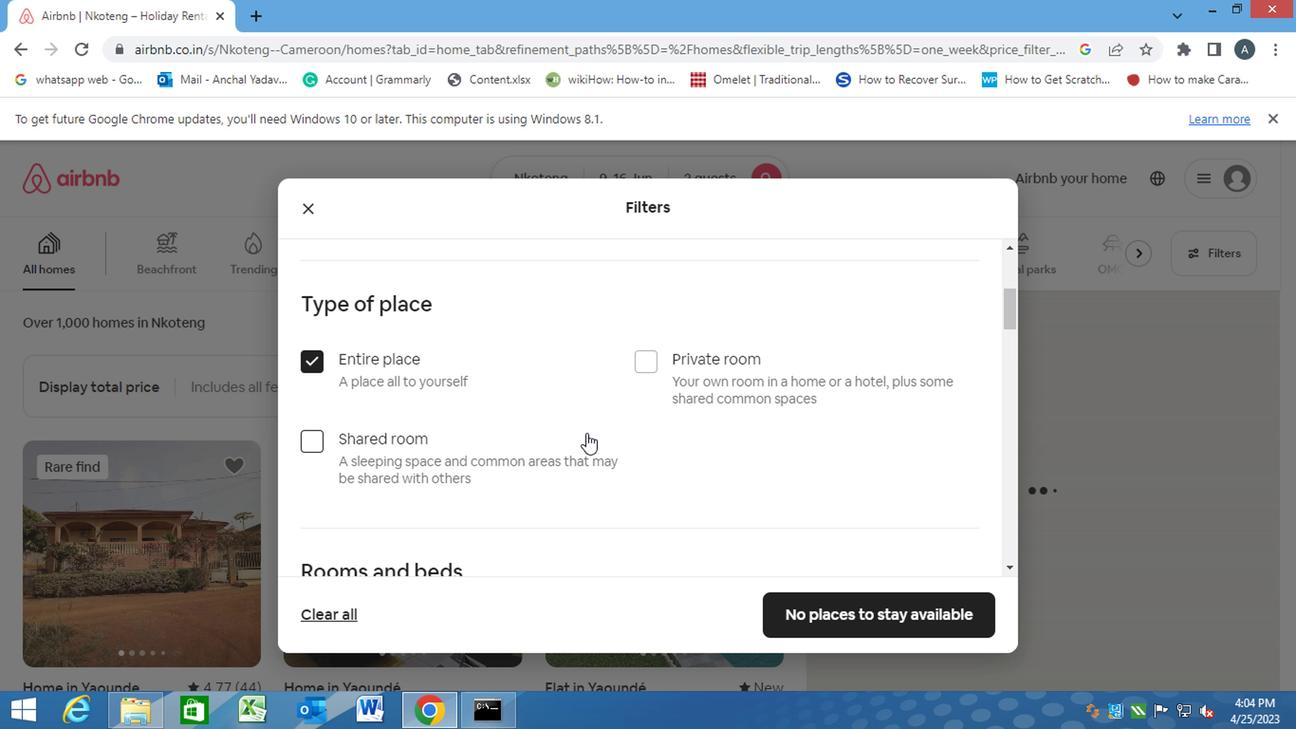 
Action: Mouse scrolled (582, 432) with delta (0, 0)
Screenshot: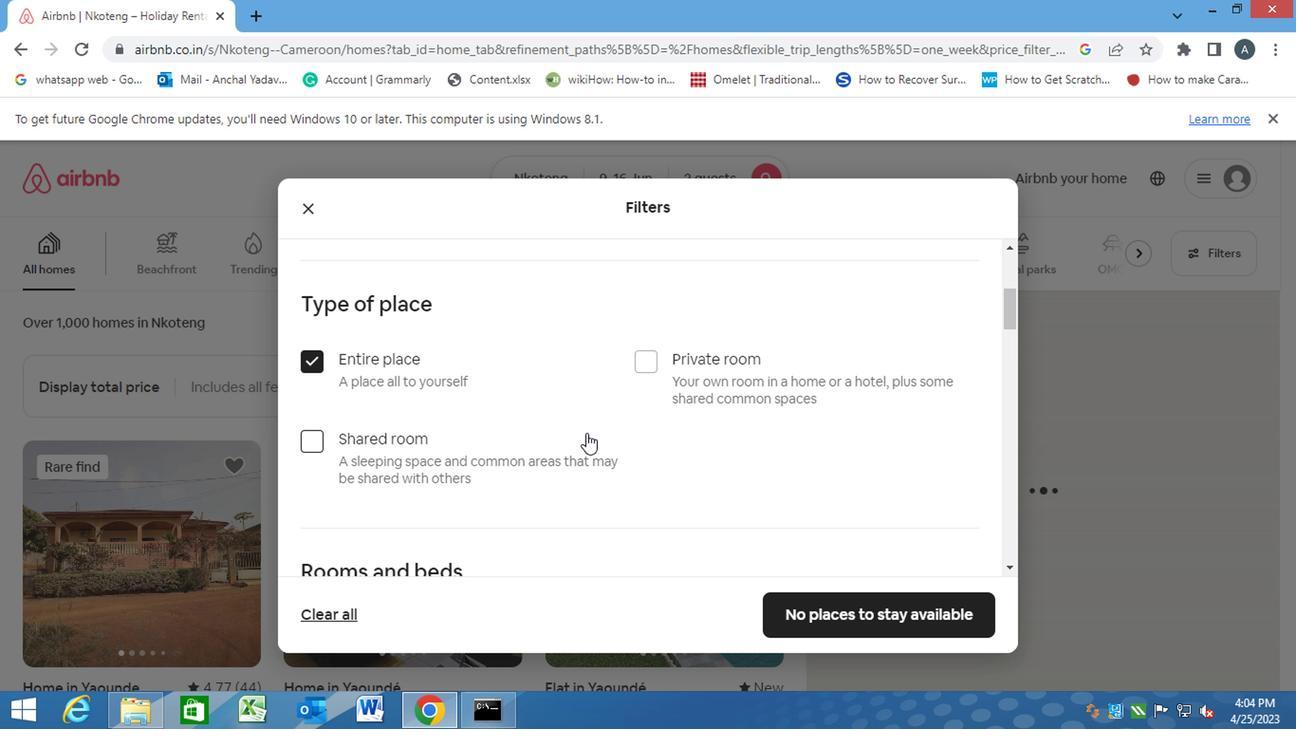 
Action: Mouse moved to (494, 395)
Screenshot: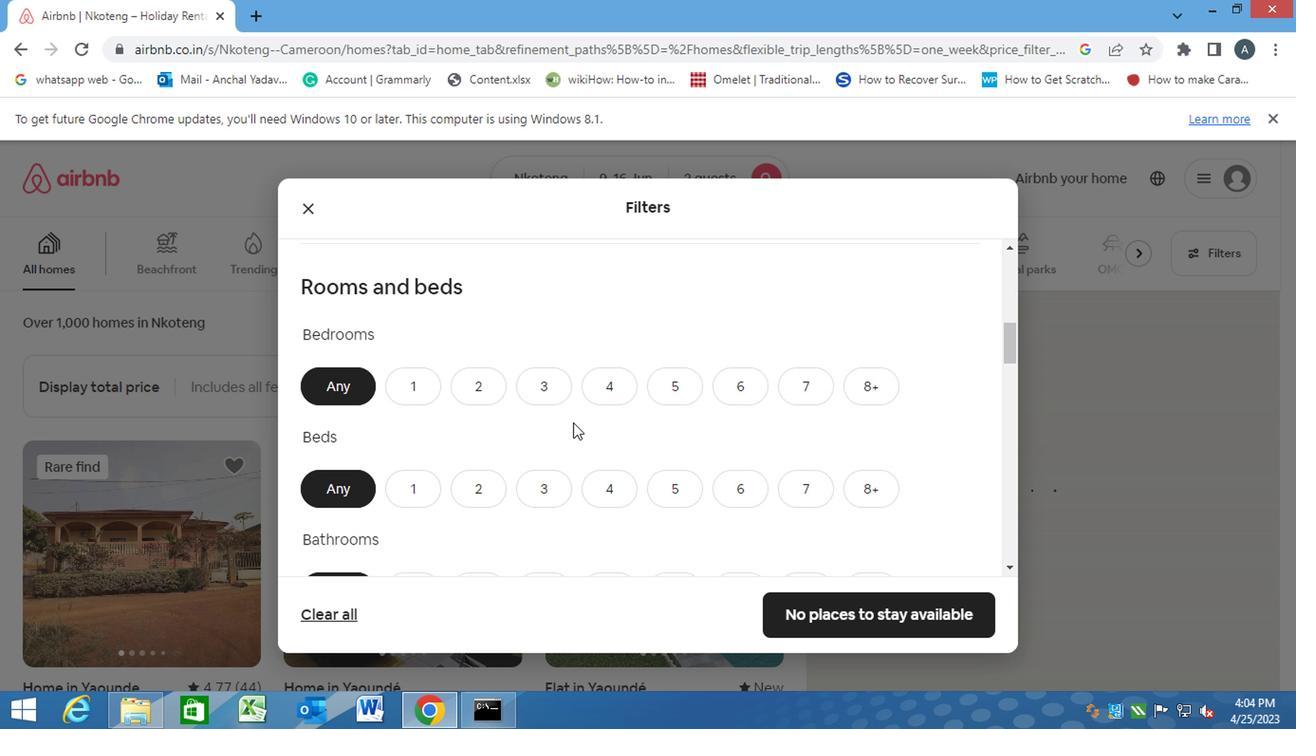 
Action: Mouse scrolled (494, 393) with delta (0, -1)
Screenshot: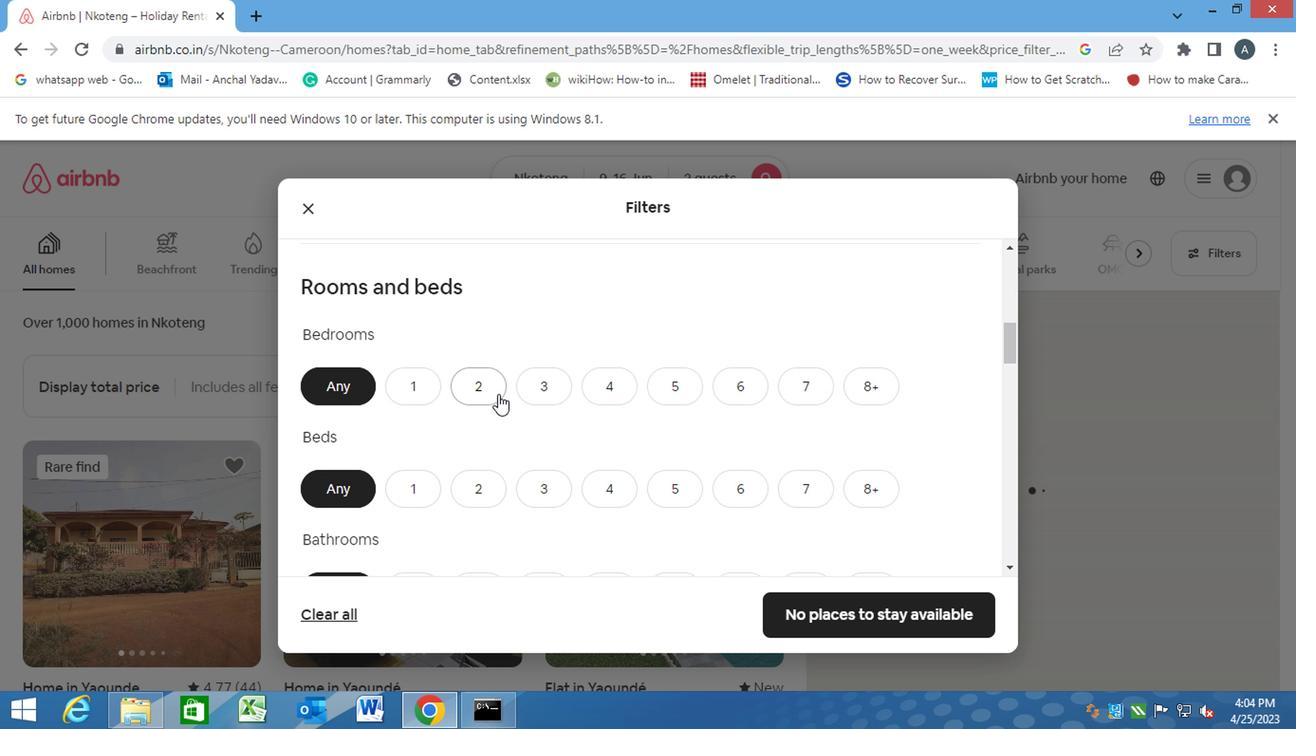 
Action: Mouse scrolled (494, 393) with delta (0, -1)
Screenshot: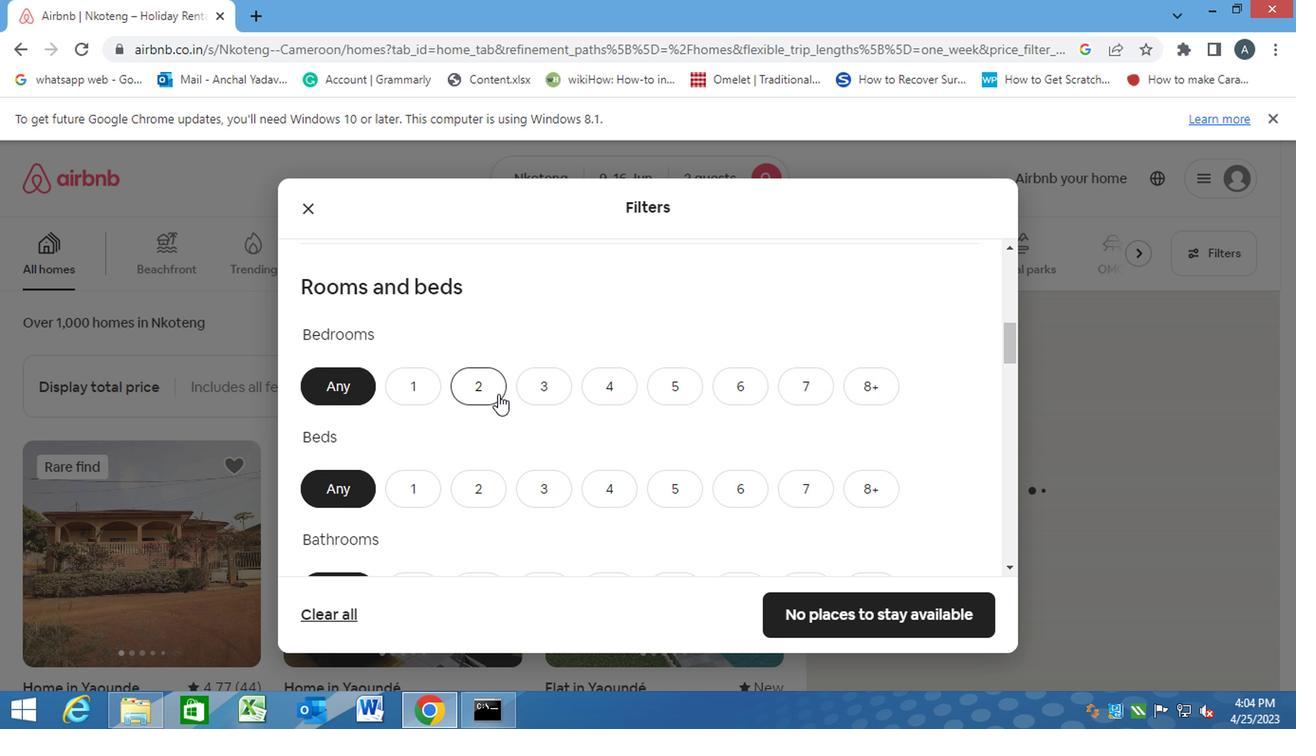 
Action: Mouse moved to (448, 272)
Screenshot: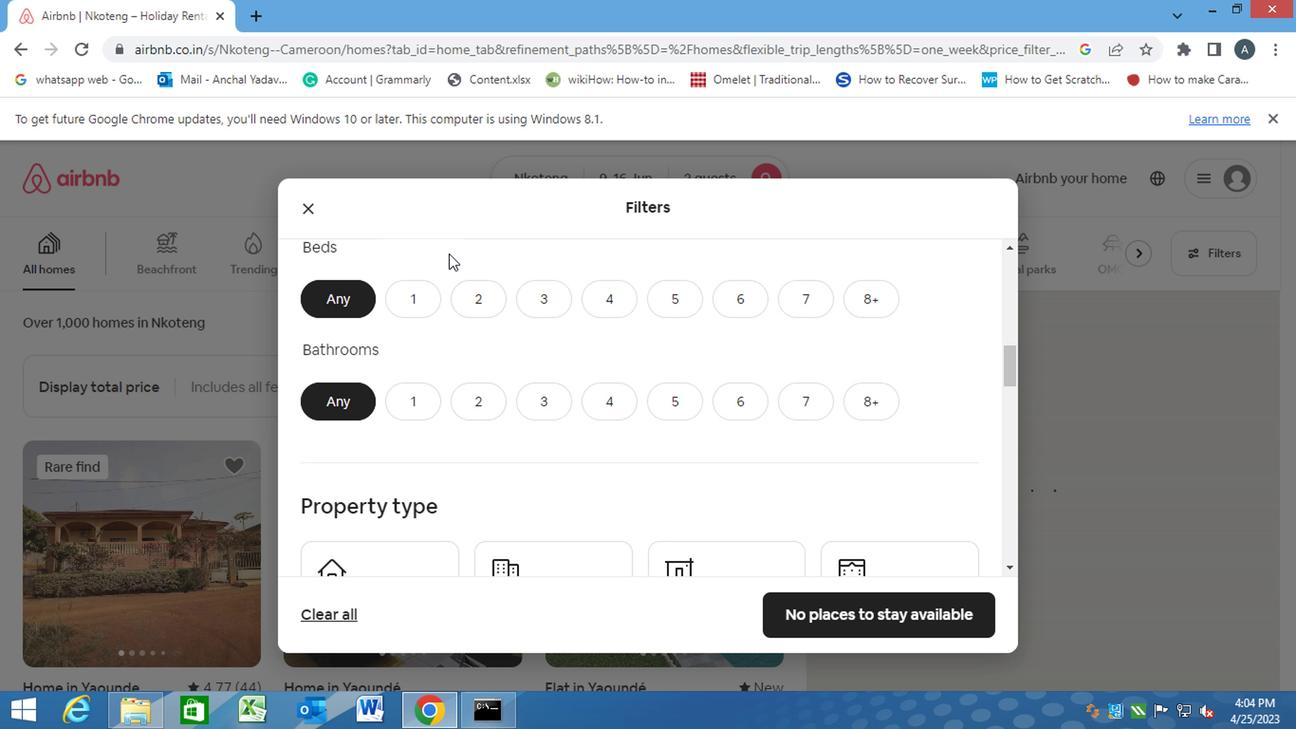 
Action: Mouse scrolled (448, 272) with delta (0, 0)
Screenshot: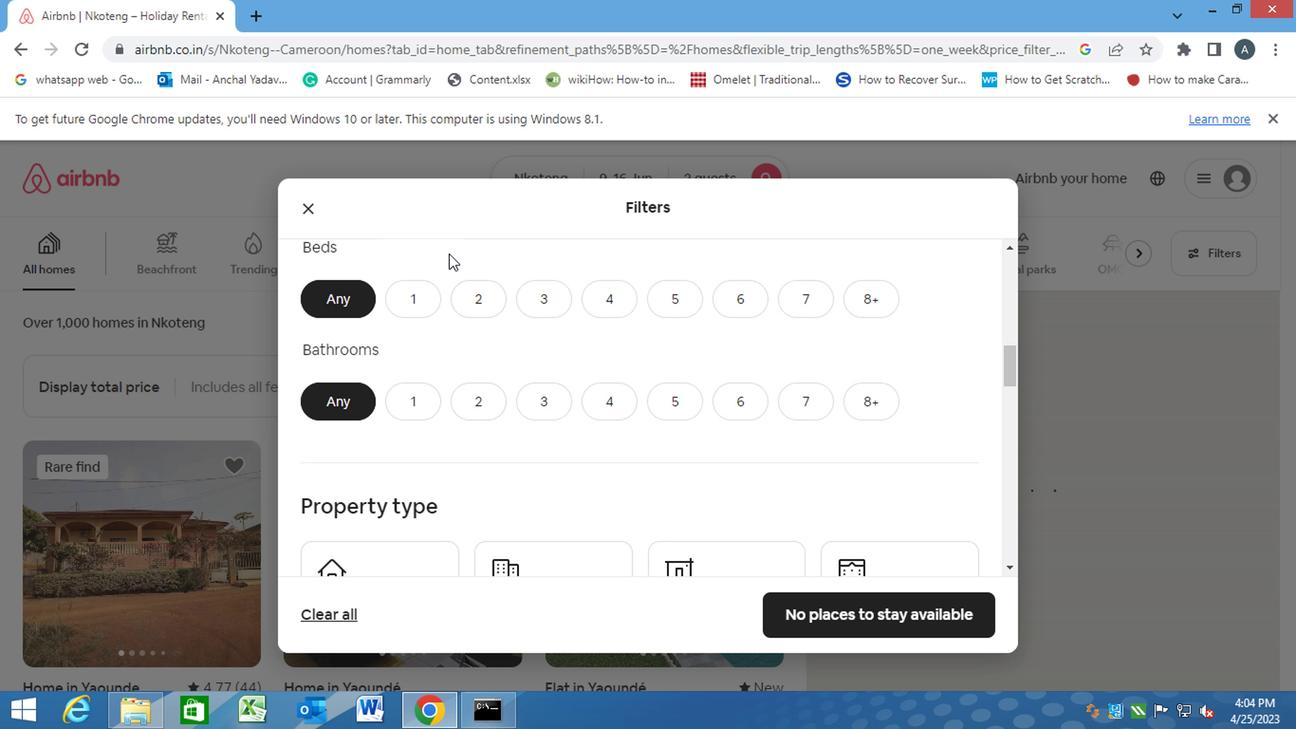 
Action: Mouse moved to (469, 295)
Screenshot: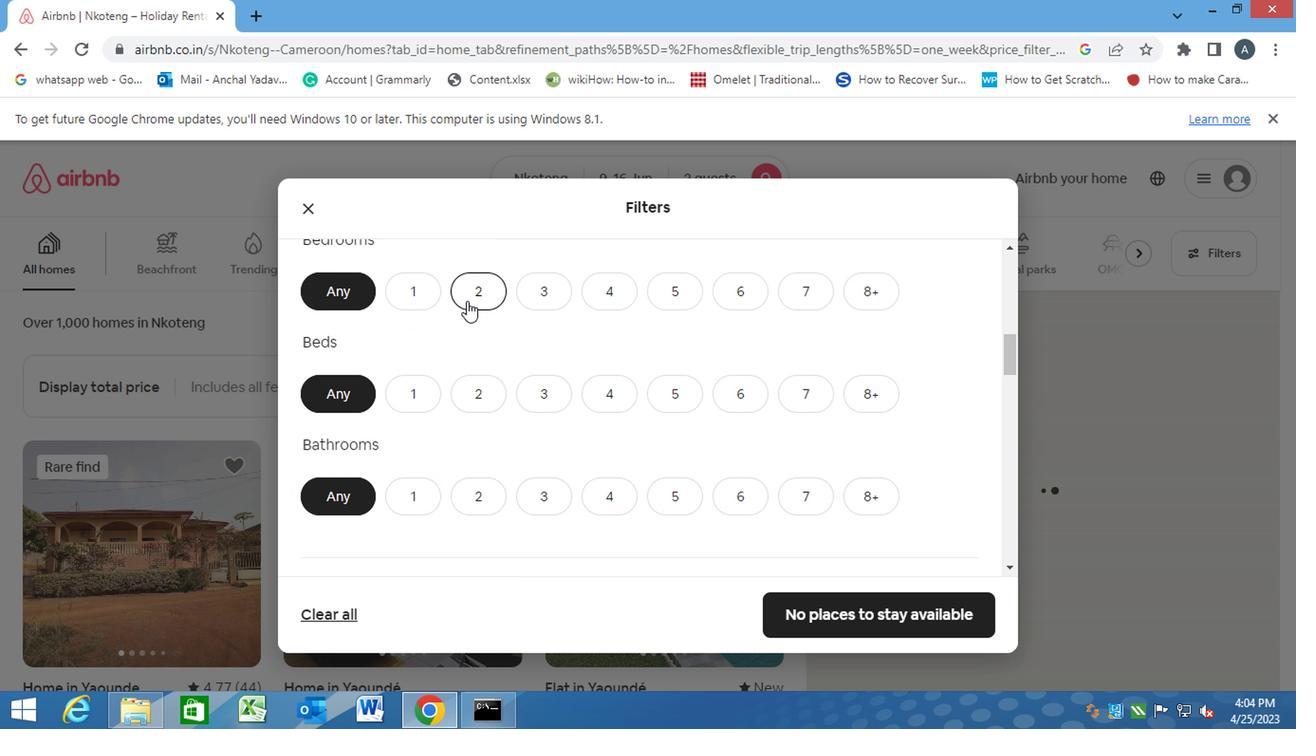 
Action: Mouse pressed left at (469, 295)
Screenshot: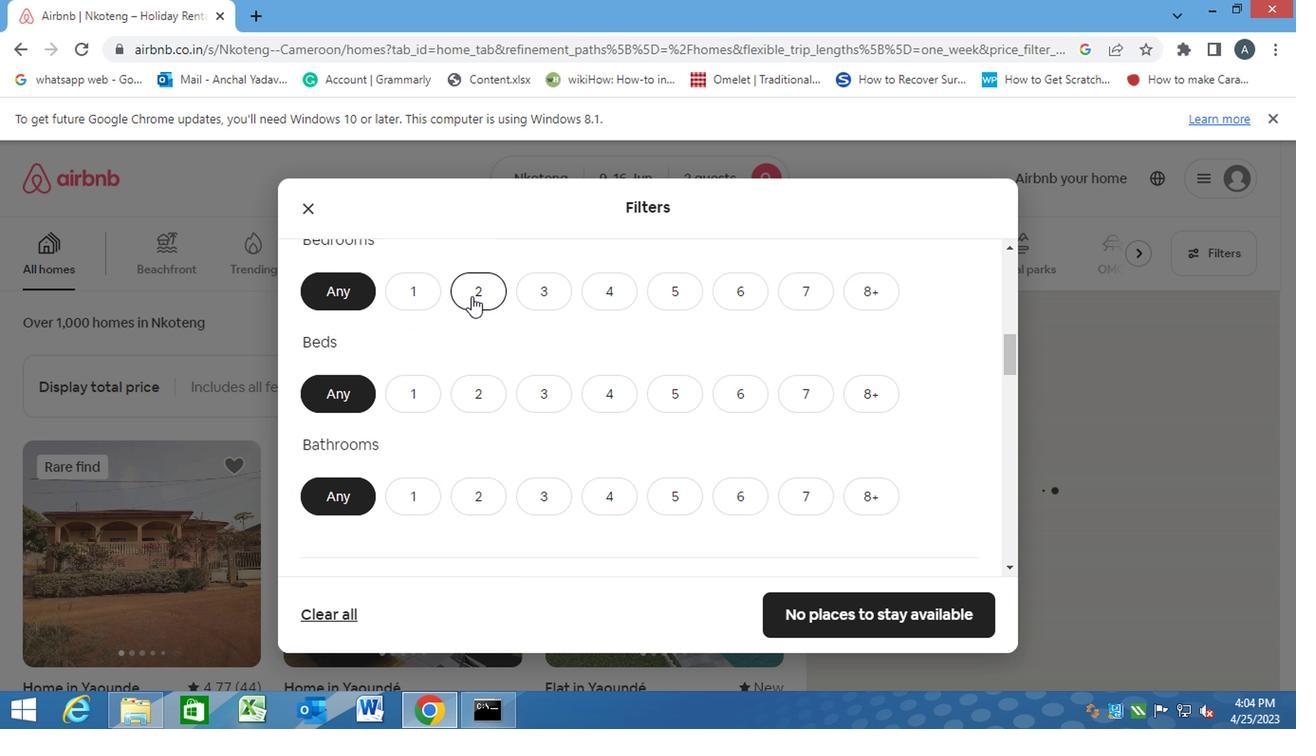 
Action: Mouse moved to (463, 399)
Screenshot: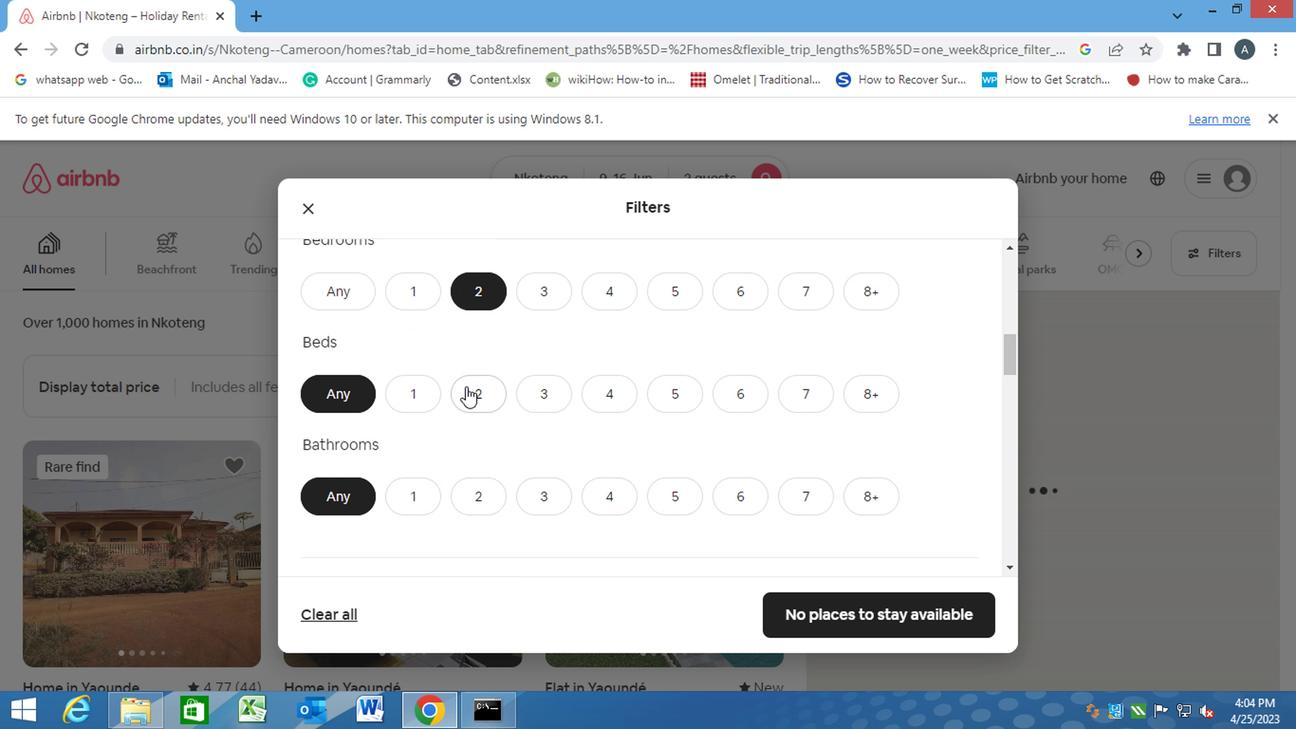 
Action: Mouse pressed left at (463, 399)
Screenshot: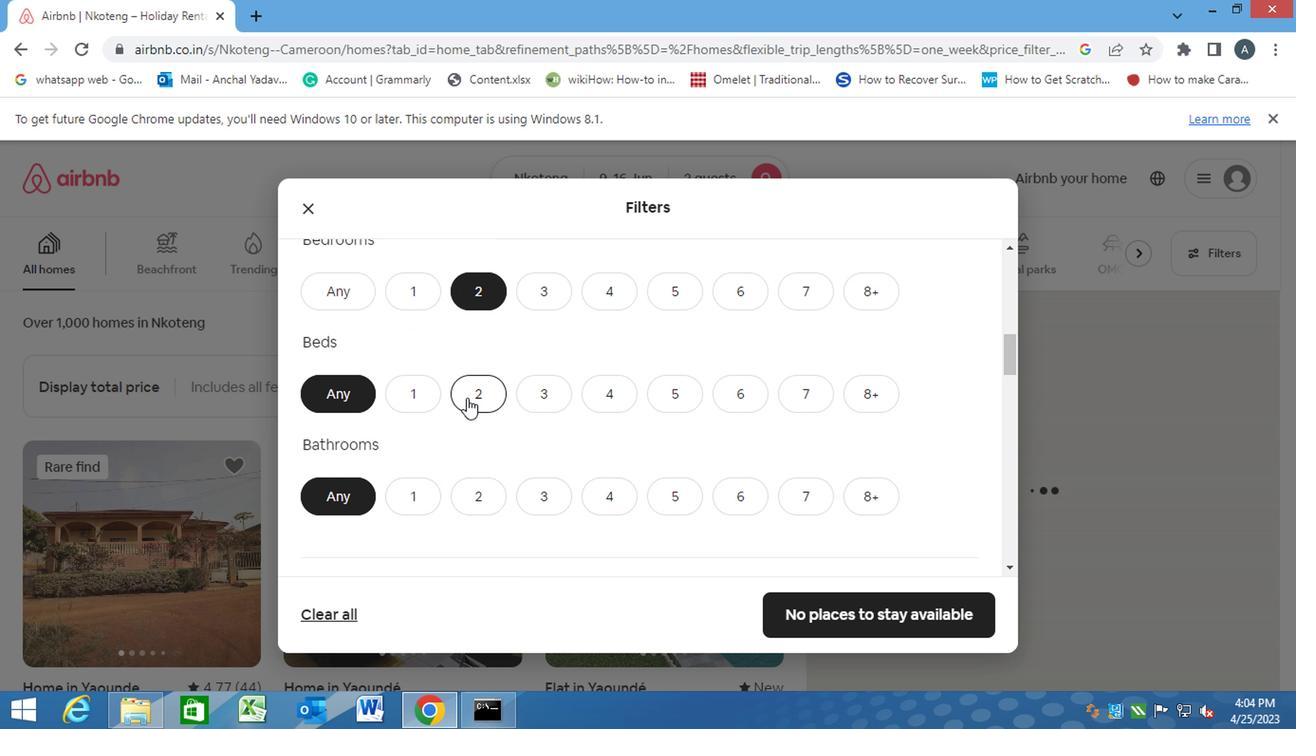 
Action: Mouse moved to (398, 490)
Screenshot: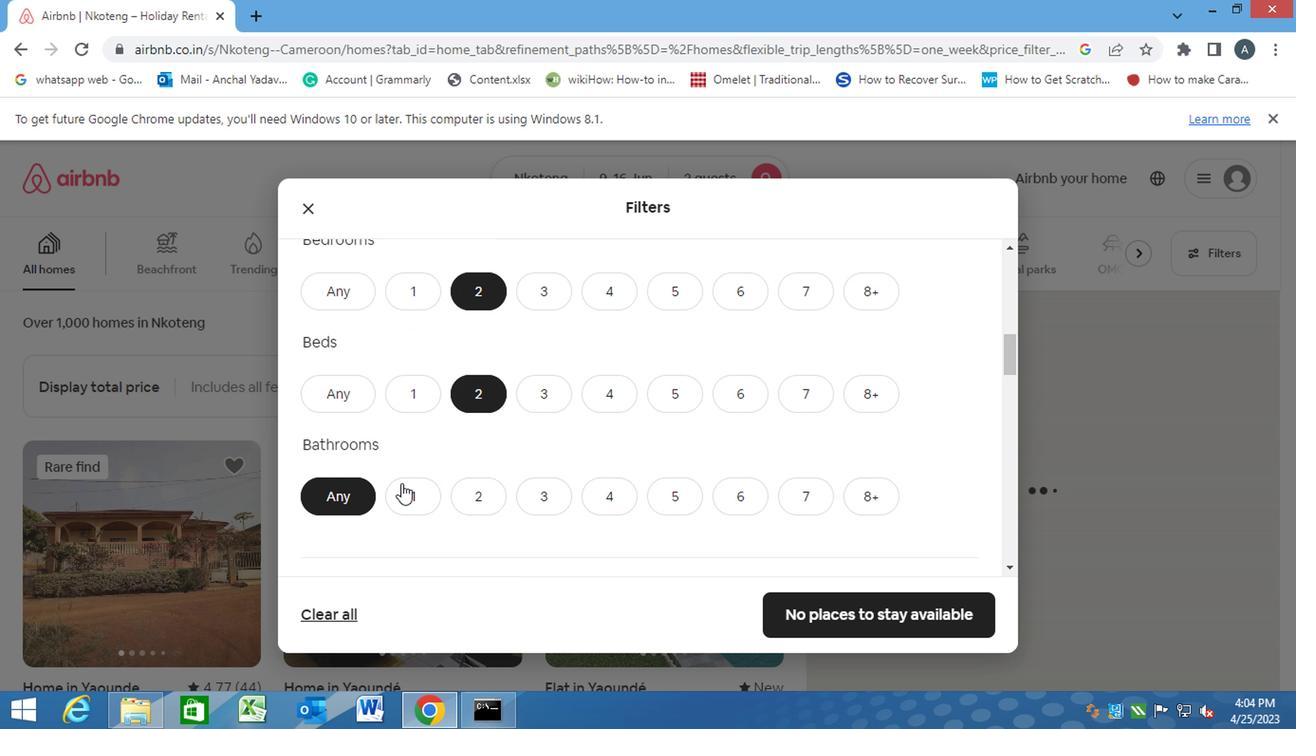 
Action: Mouse pressed left at (398, 490)
Screenshot: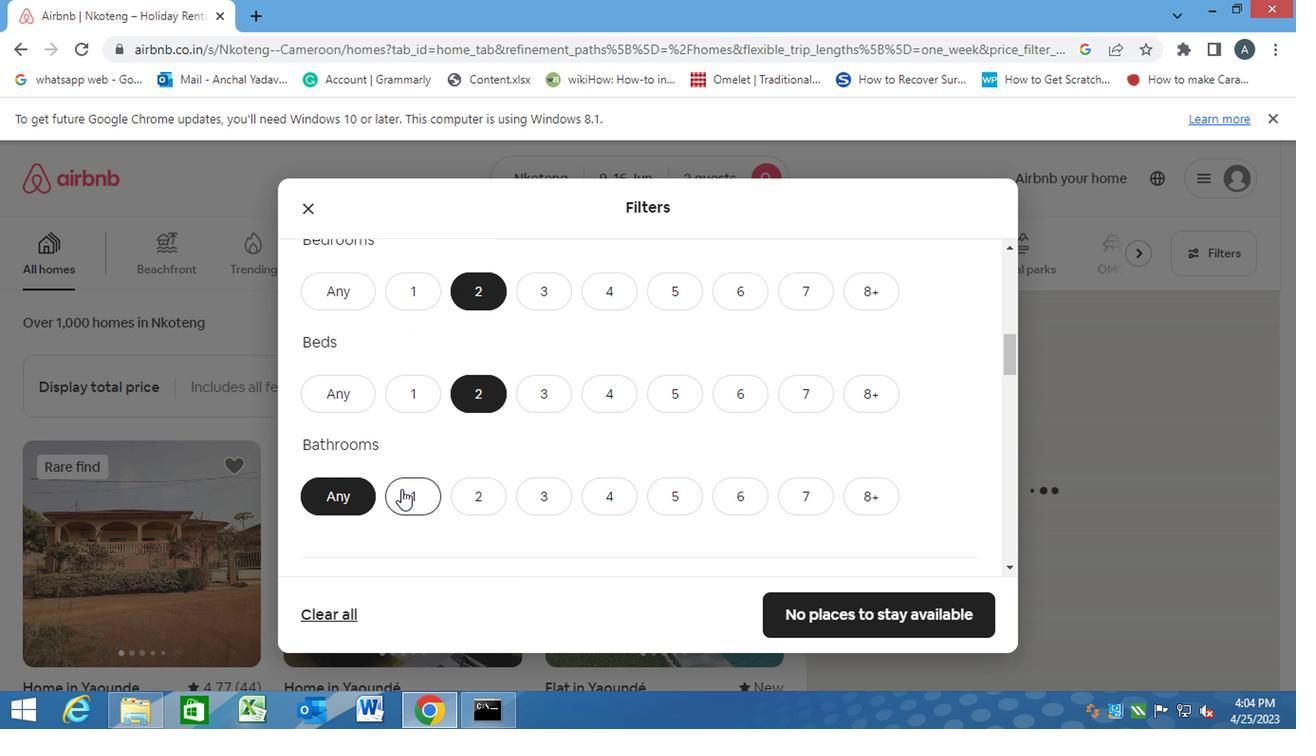 
Action: Mouse moved to (492, 484)
Screenshot: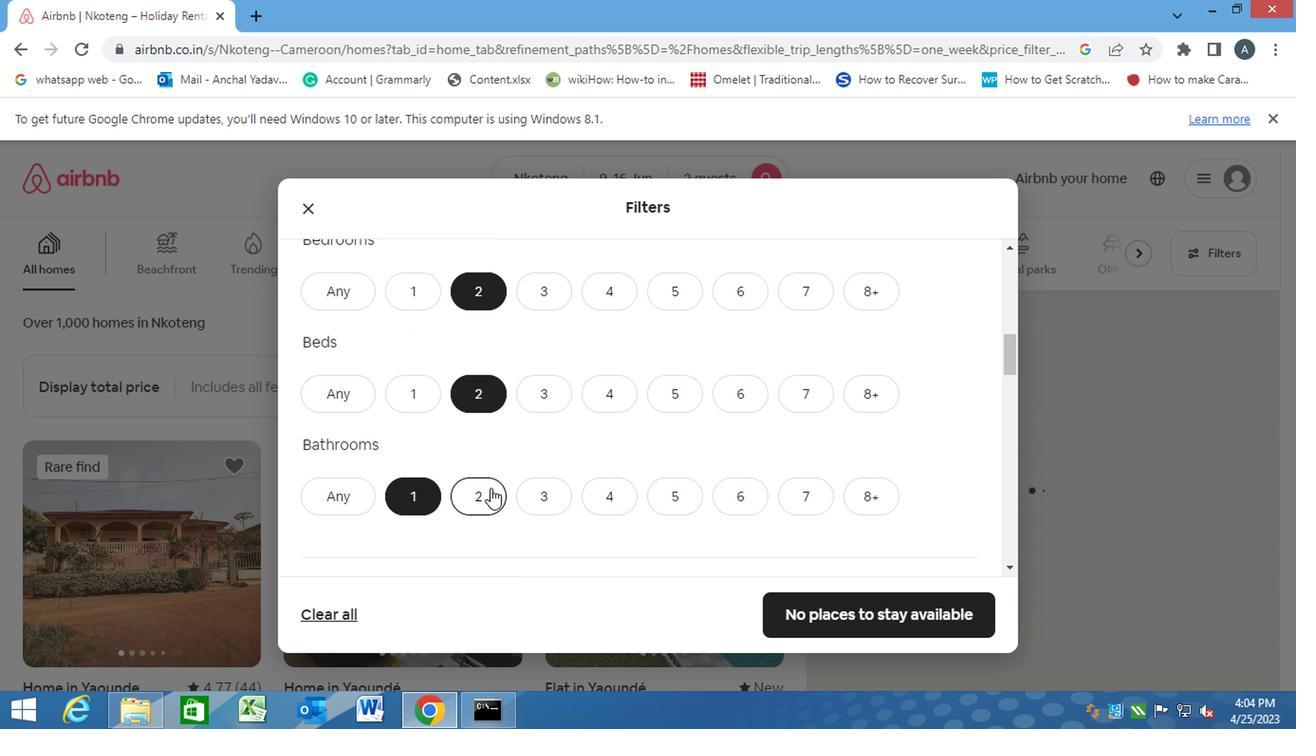 
Action: Mouse scrolled (492, 482) with delta (0, -1)
Screenshot: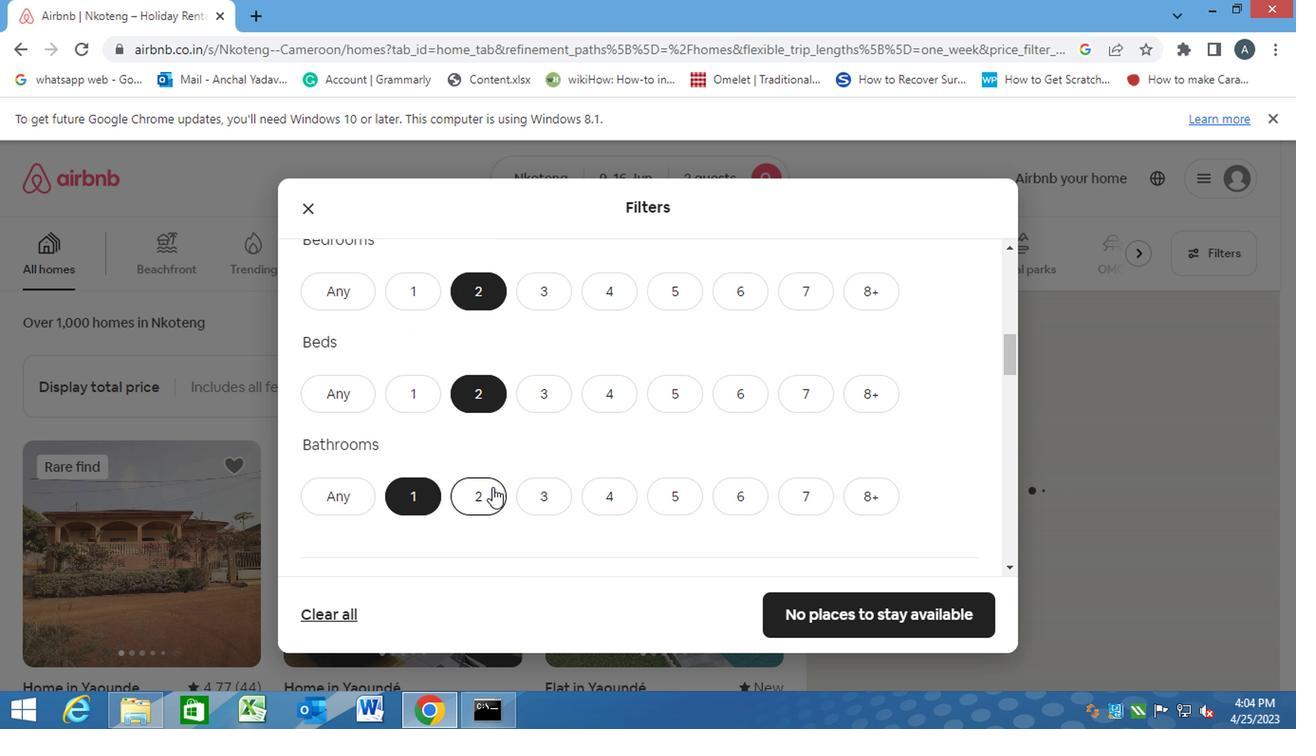 
Action: Mouse scrolled (492, 482) with delta (0, -1)
Screenshot: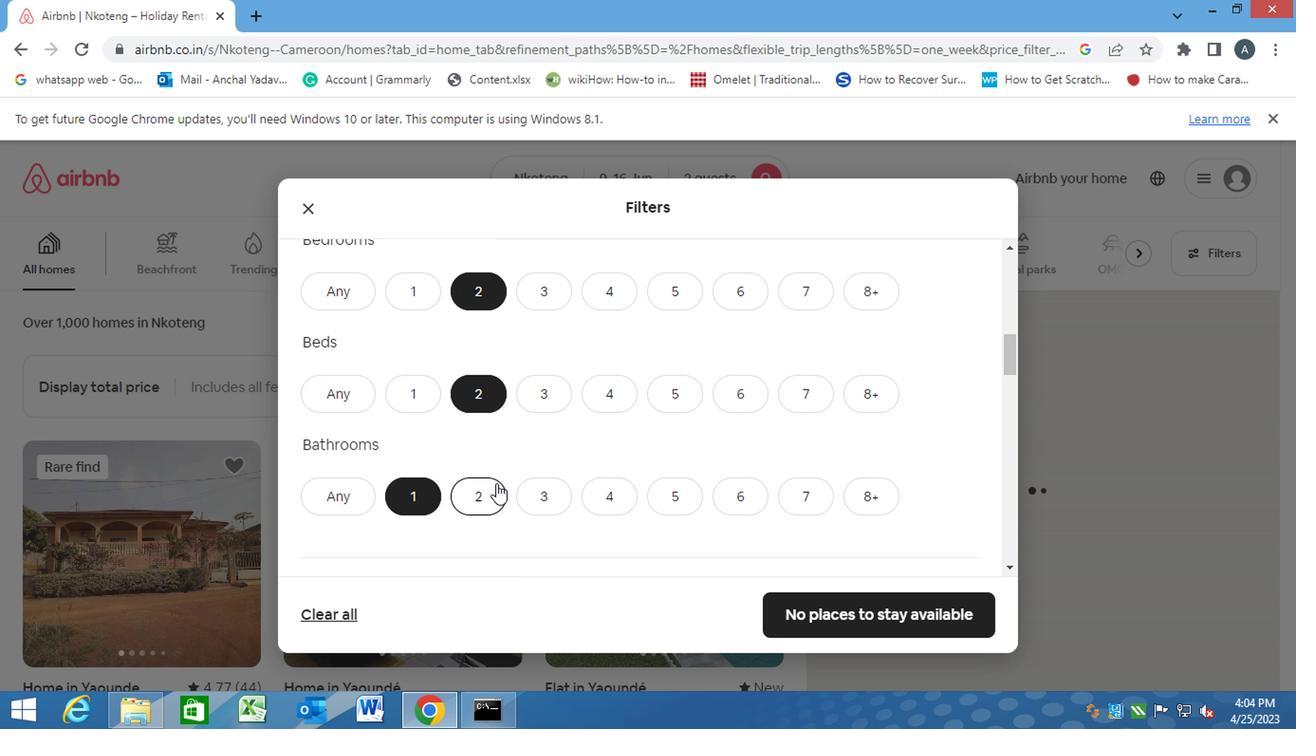 
Action: Mouse scrolled (492, 482) with delta (0, -1)
Screenshot: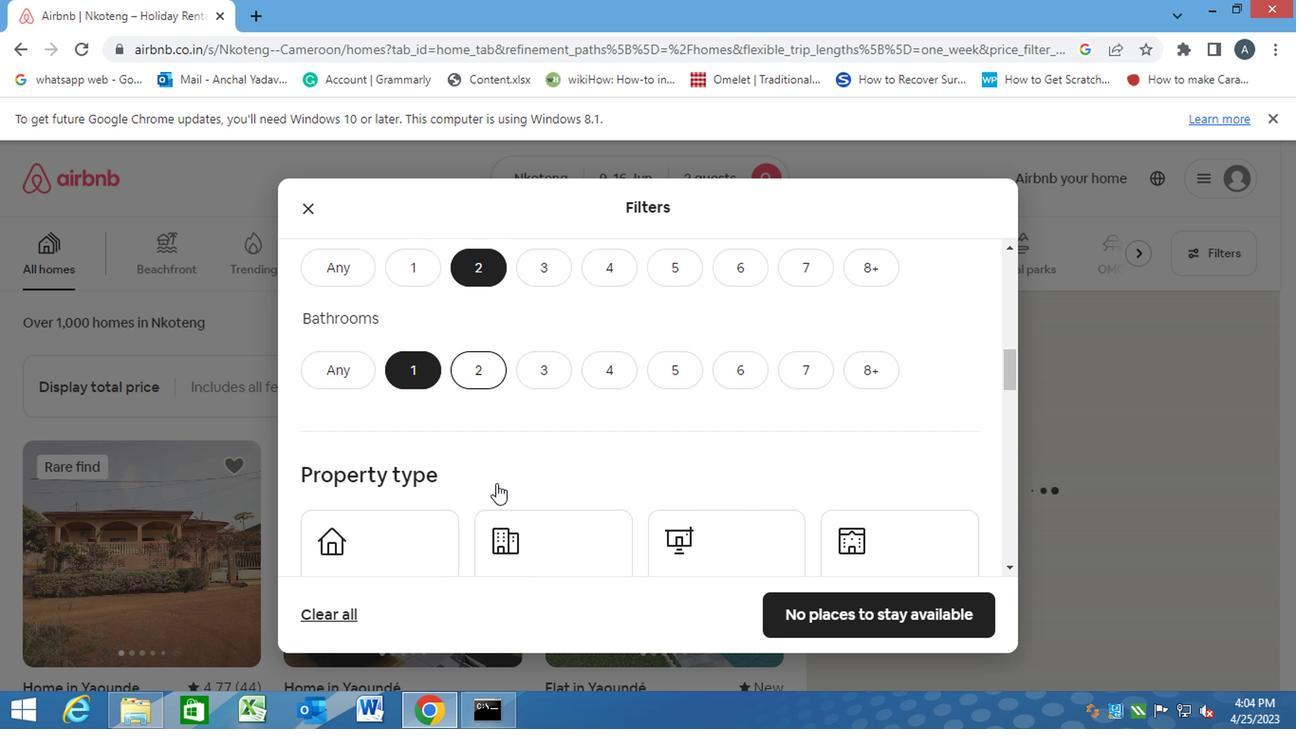 
Action: Mouse moved to (409, 430)
Screenshot: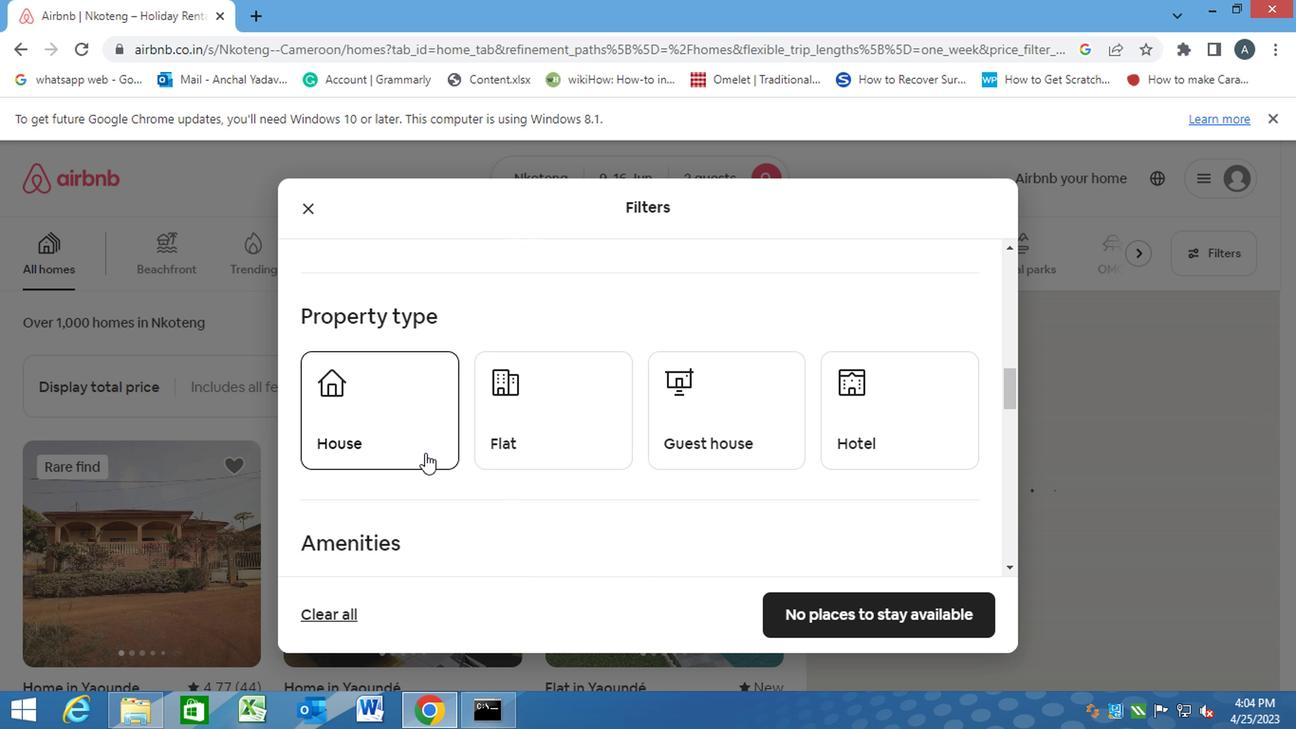 
Action: Mouse pressed left at (409, 430)
Screenshot: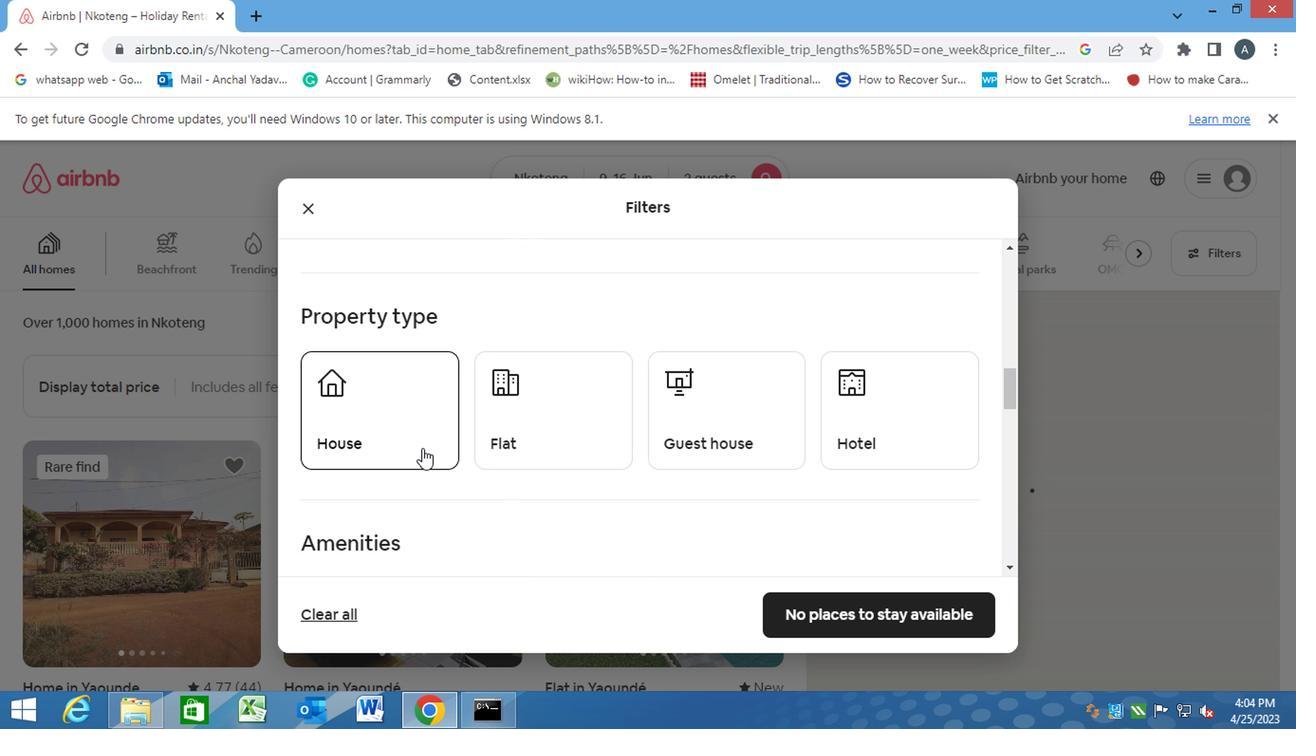 
Action: Mouse moved to (534, 425)
Screenshot: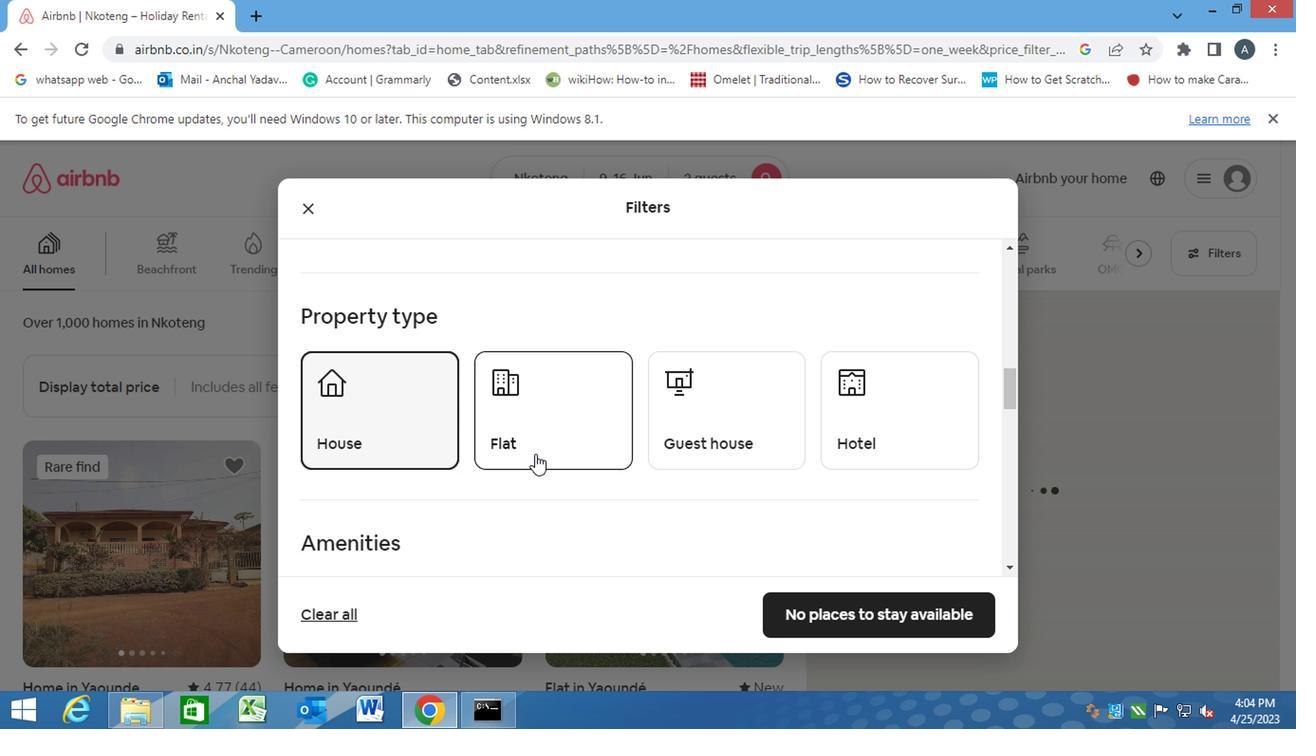 
Action: Mouse pressed left at (534, 425)
Screenshot: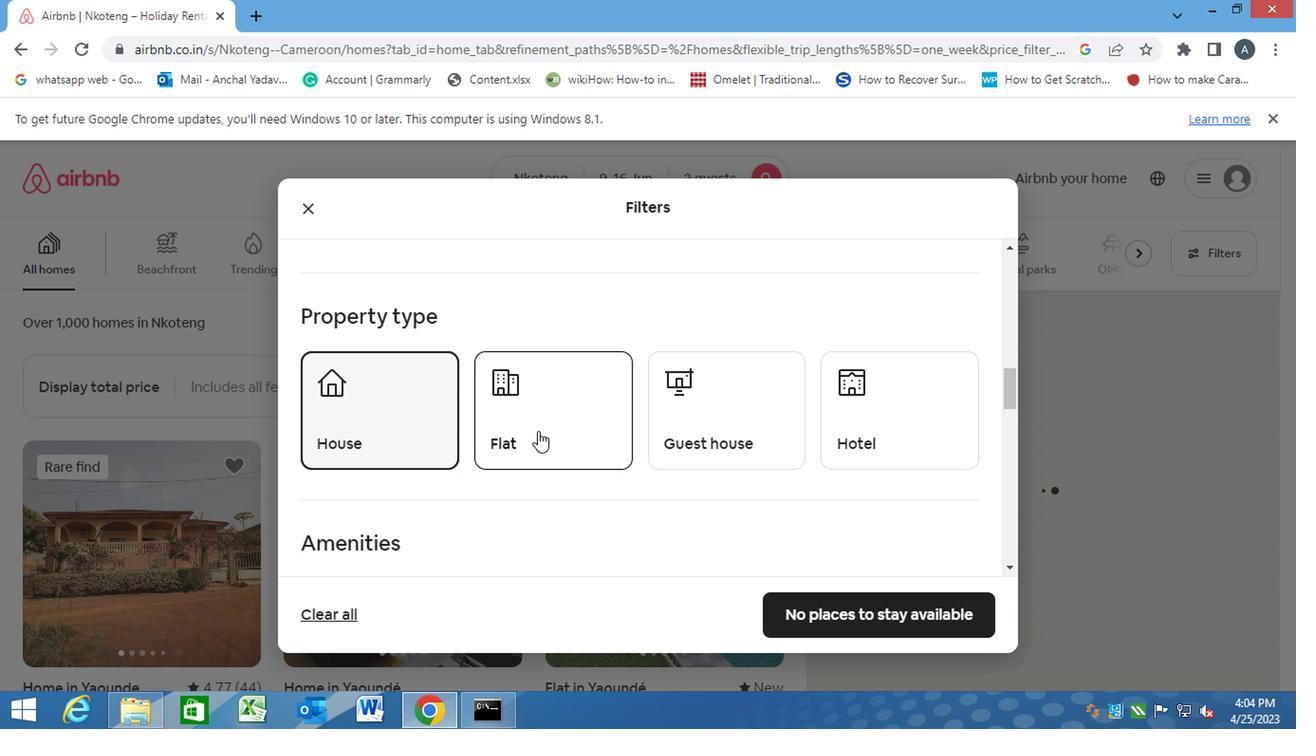 
Action: Mouse moved to (708, 431)
Screenshot: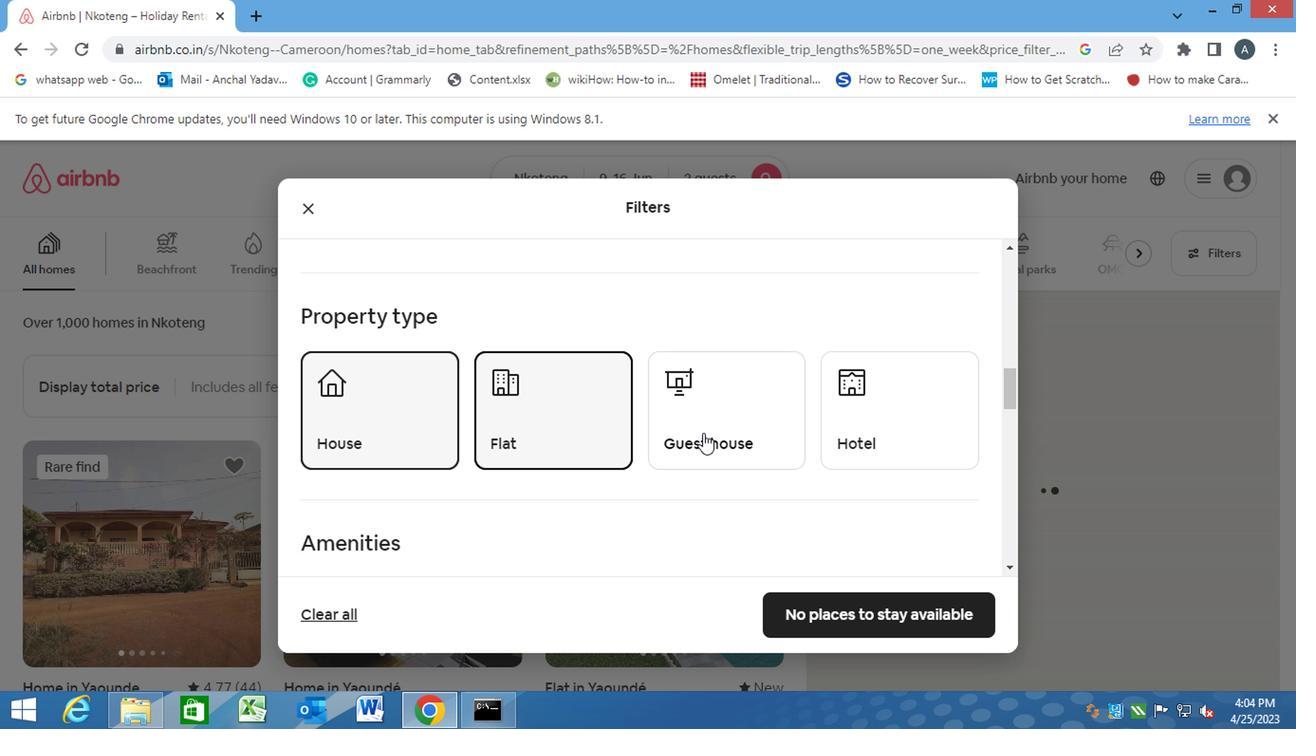 
Action: Mouse pressed left at (708, 431)
Screenshot: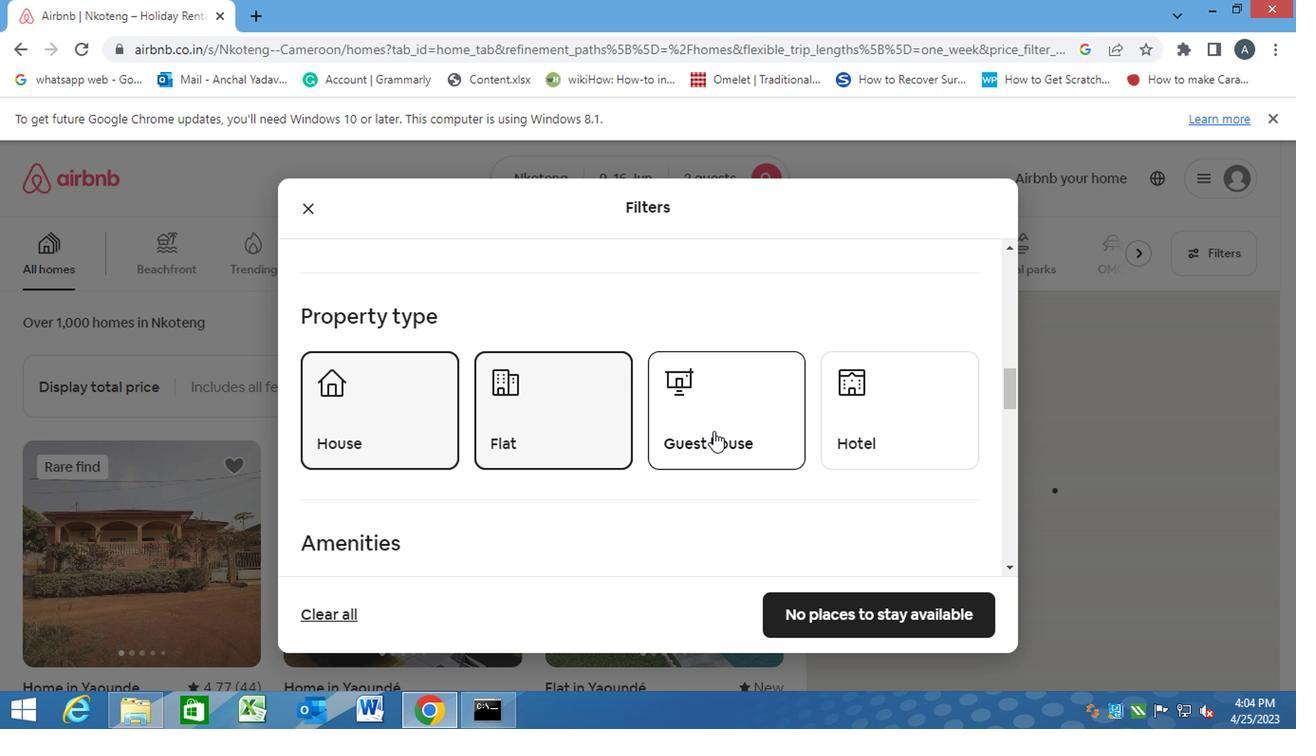 
Action: Mouse moved to (708, 444)
Screenshot: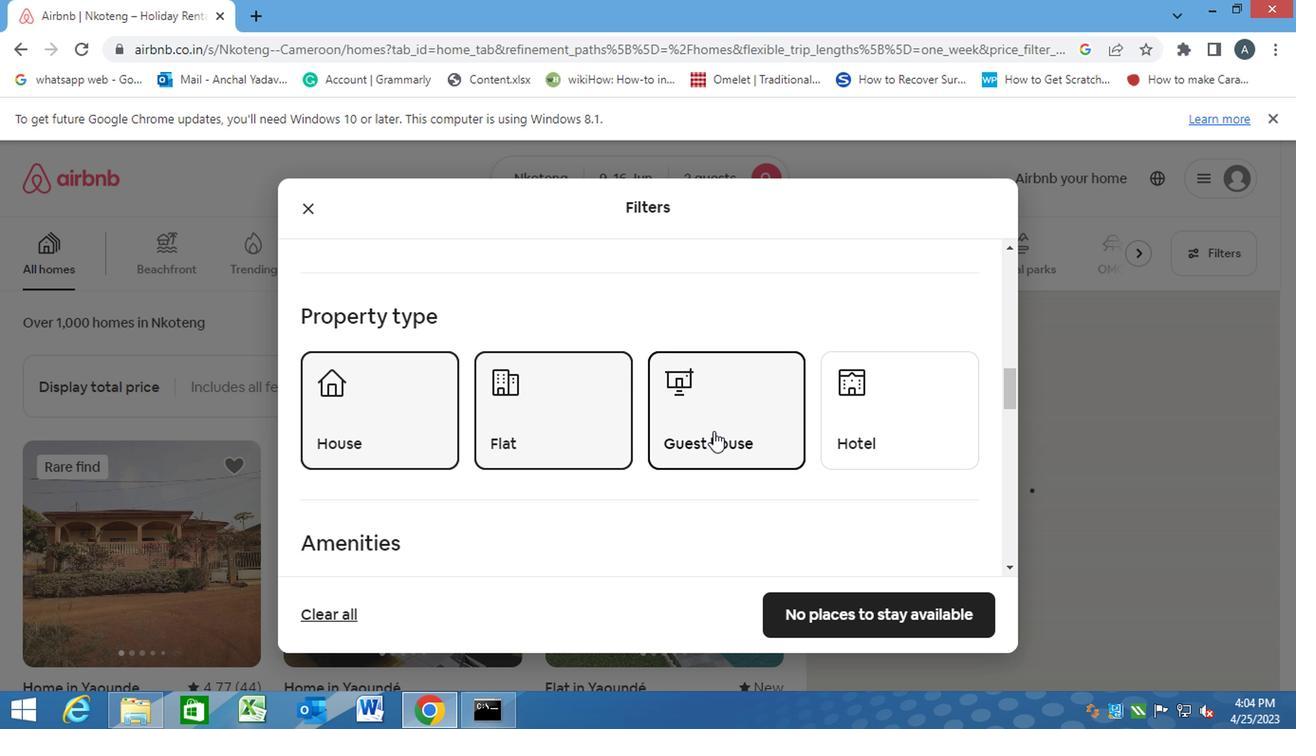 
Action: Mouse scrolled (708, 442) with delta (0, -1)
Screenshot: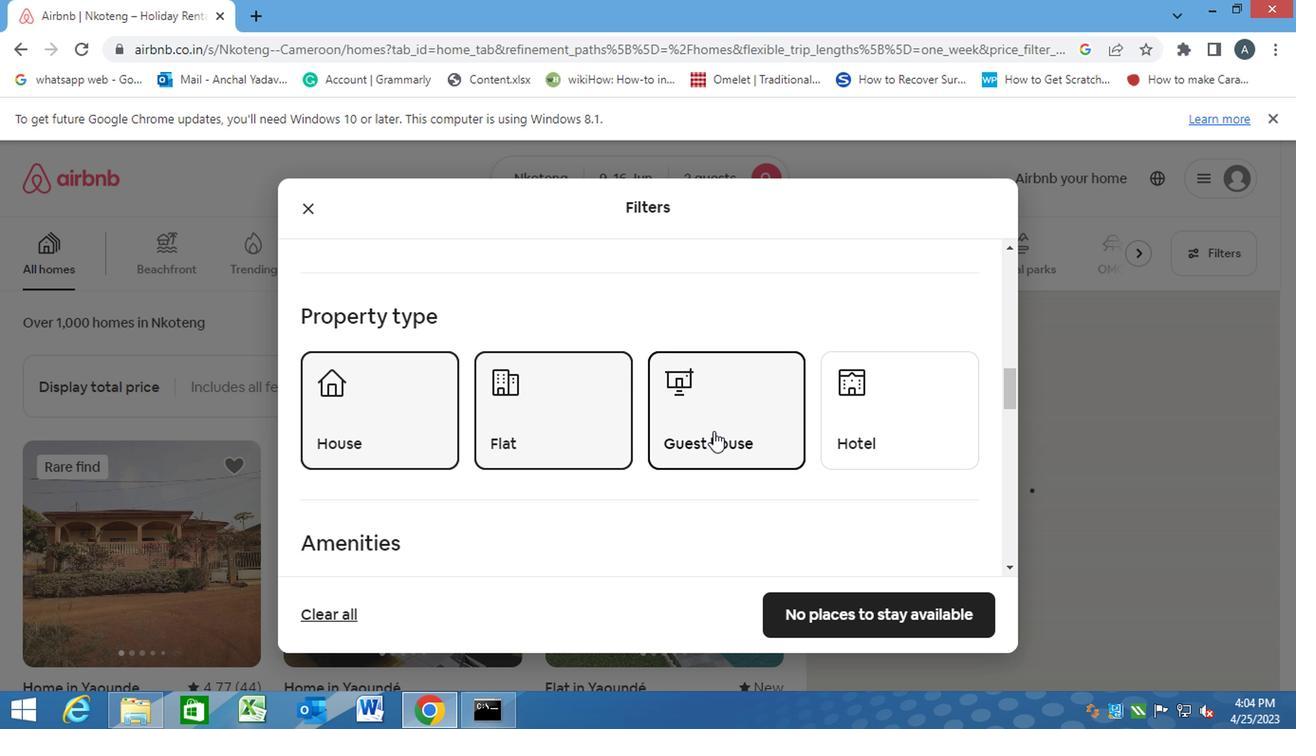 
Action: Mouse moved to (708, 449)
Screenshot: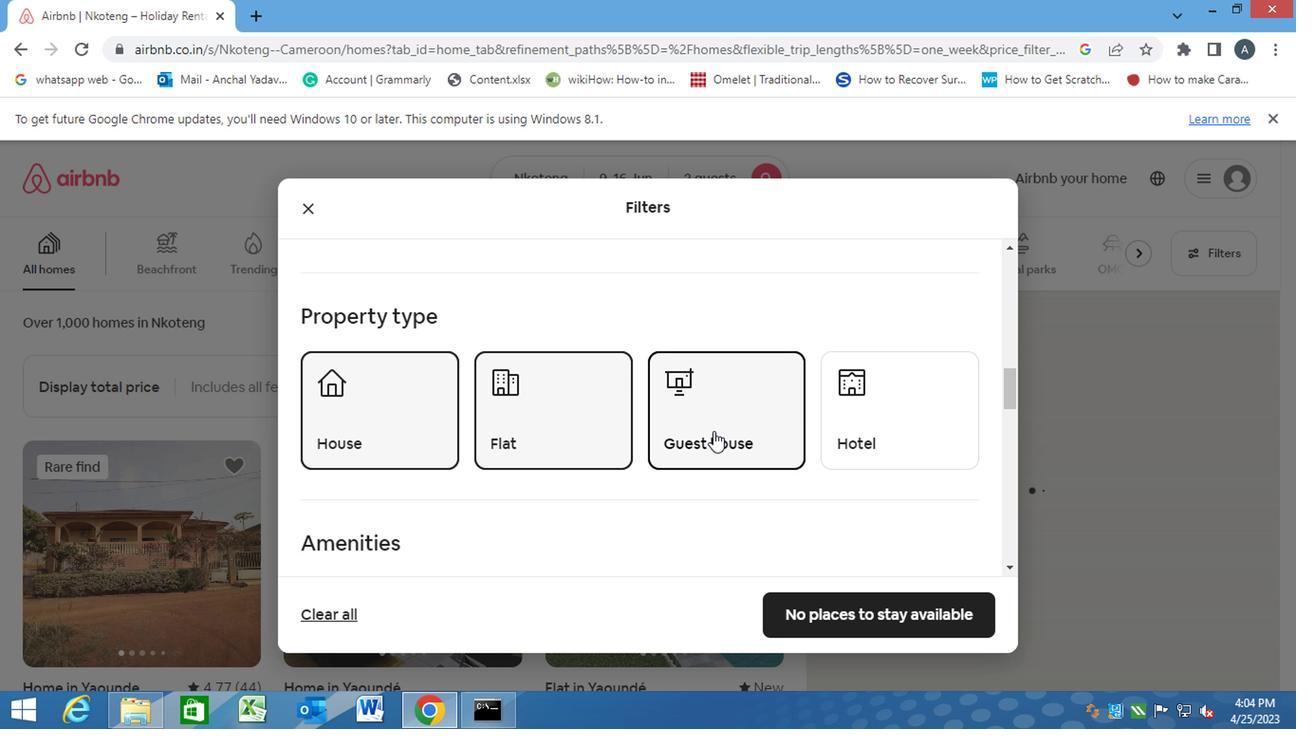 
Action: Mouse scrolled (708, 447) with delta (0, -1)
Screenshot: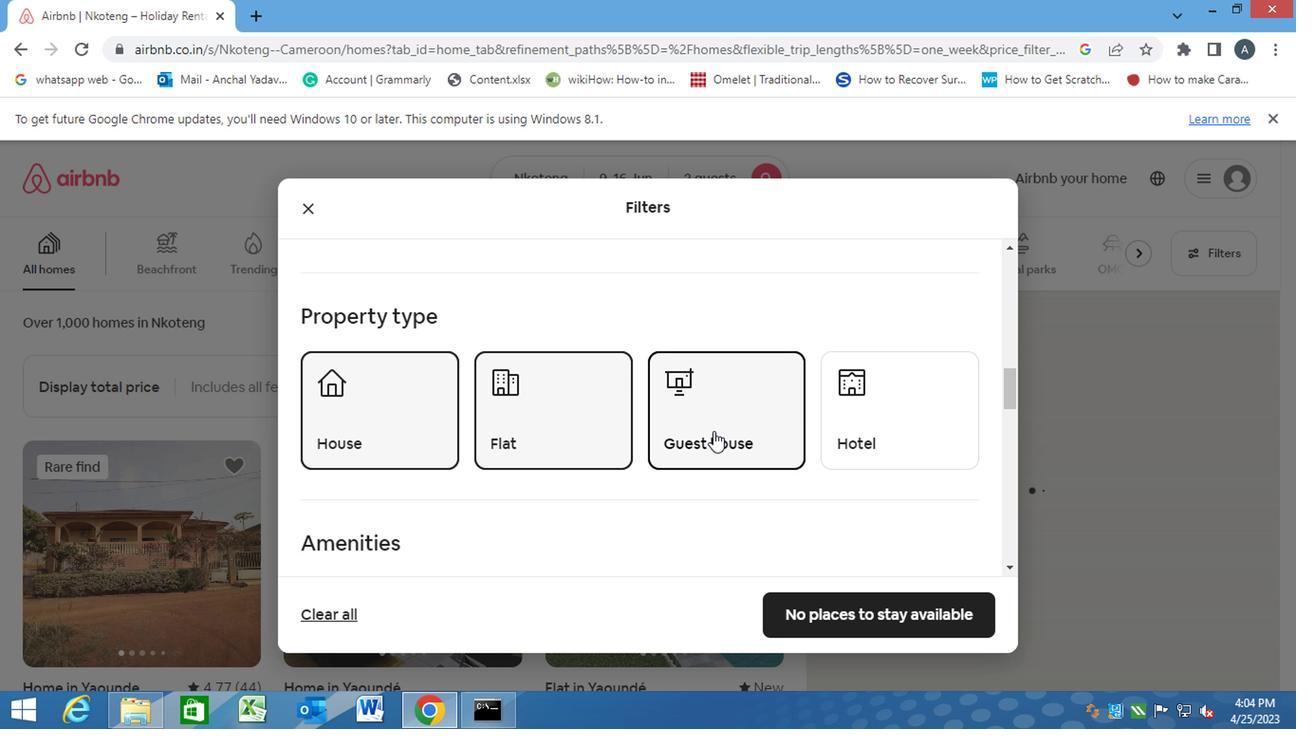 
Action: Mouse moved to (563, 454)
Screenshot: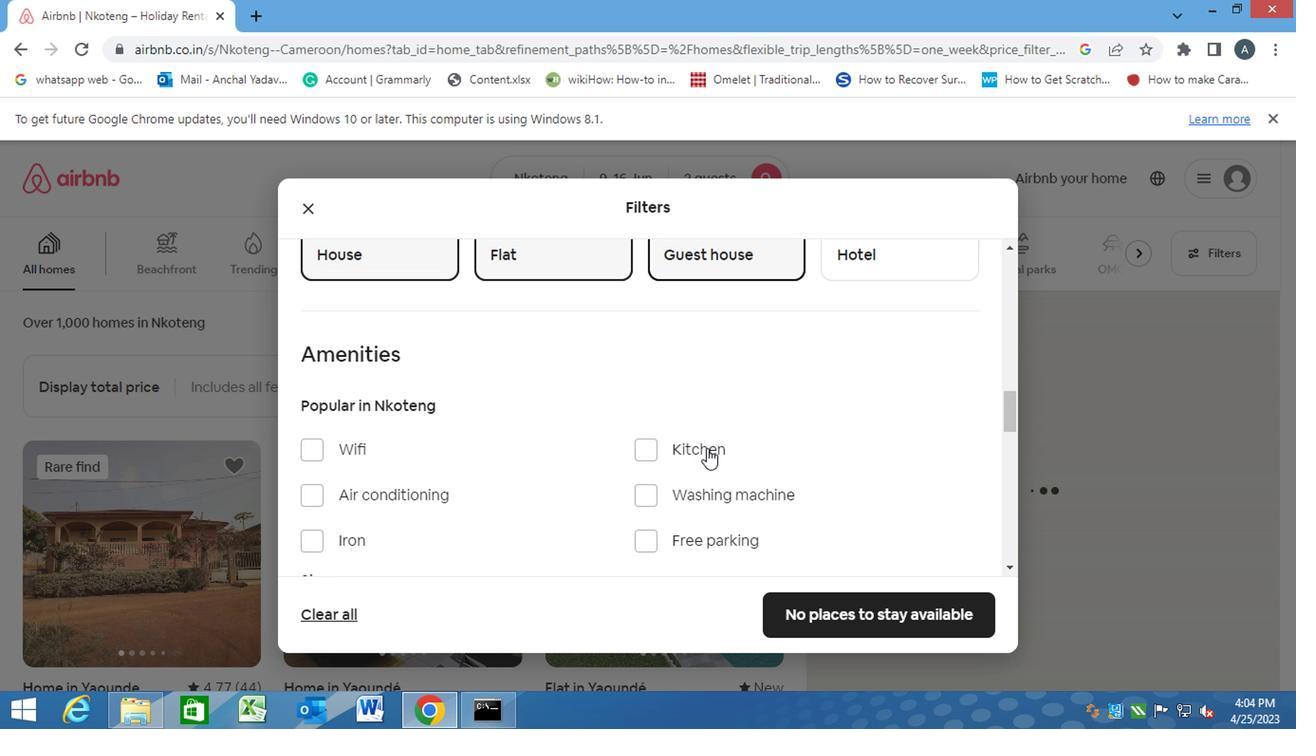 
Action: Mouse scrolled (563, 453) with delta (0, 0)
Screenshot: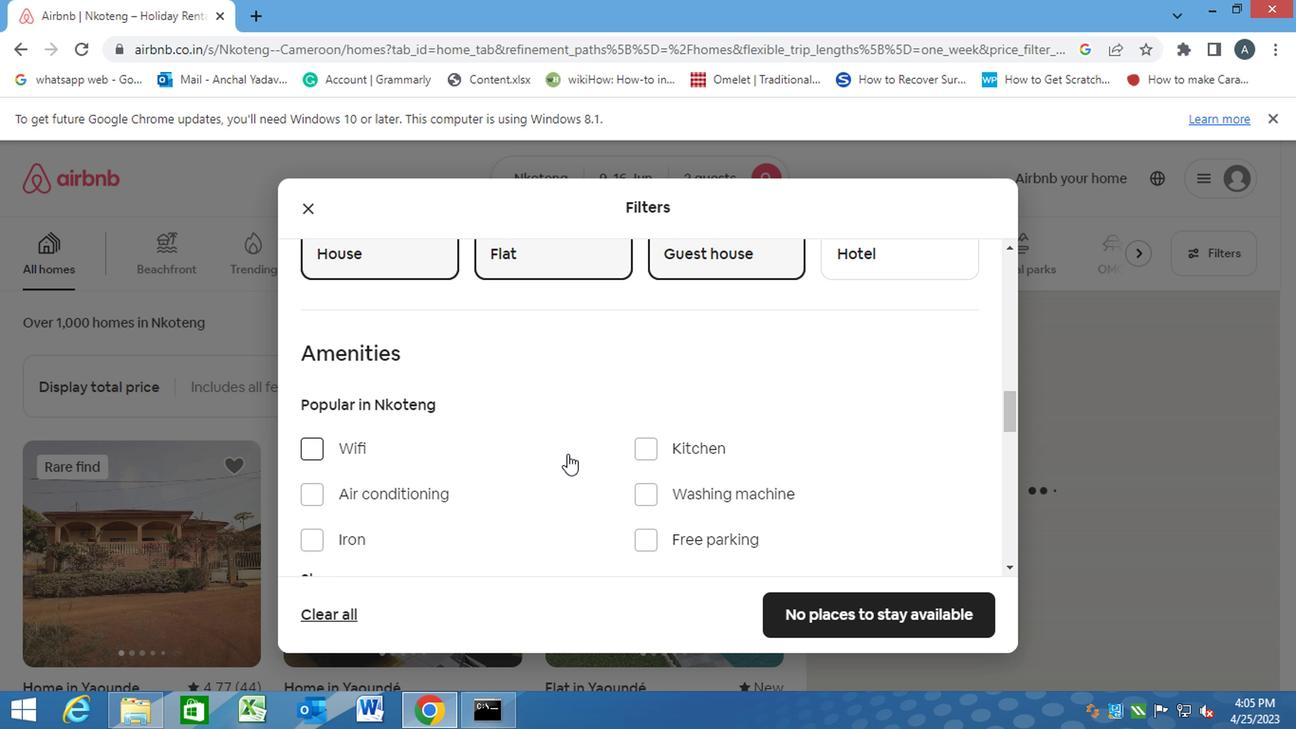 
Action: Mouse scrolled (563, 453) with delta (0, 0)
Screenshot: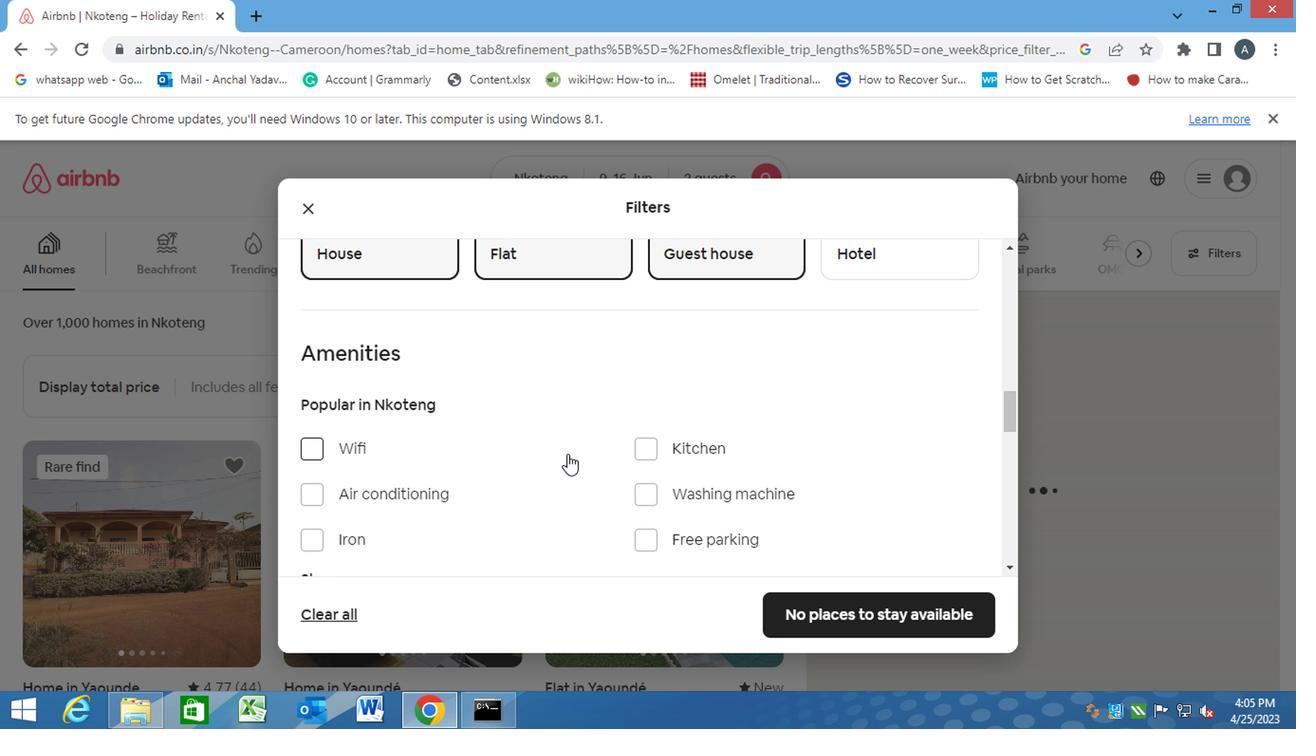 
Action: Mouse scrolled (563, 453) with delta (0, 0)
Screenshot: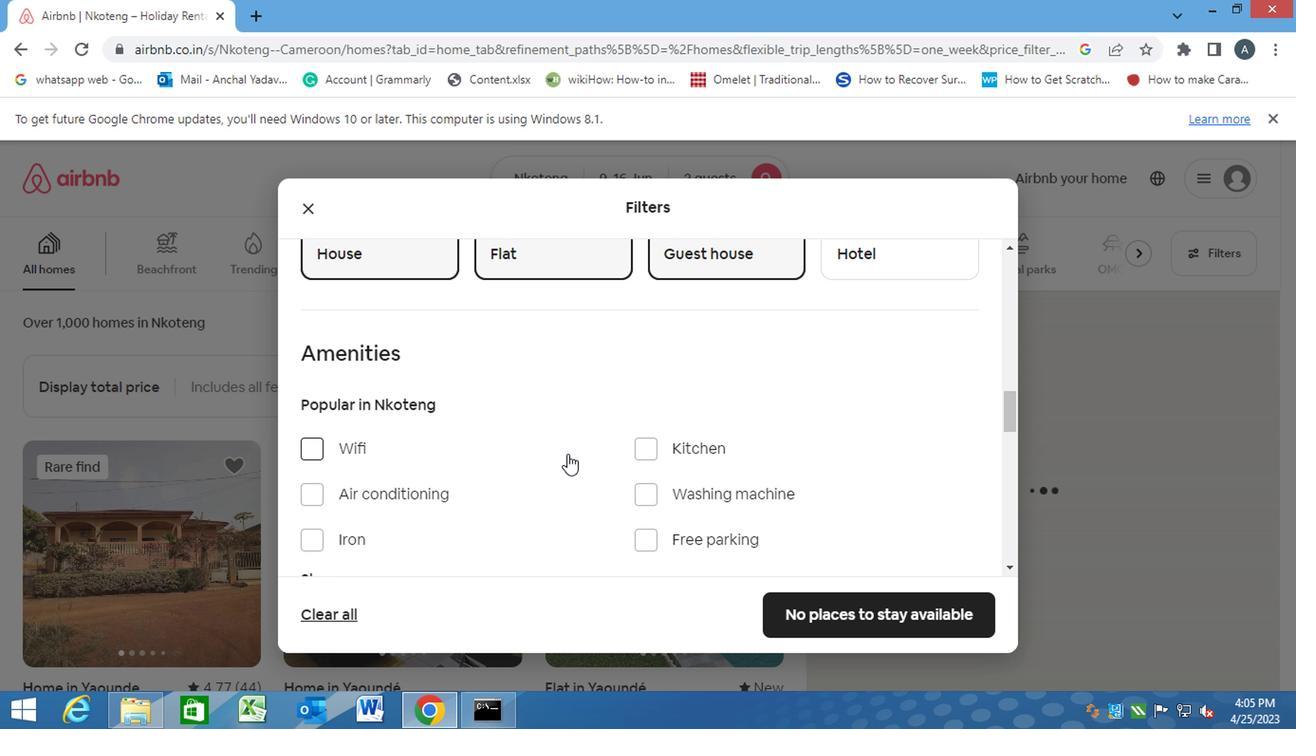 
Action: Mouse scrolled (563, 453) with delta (0, 0)
Screenshot: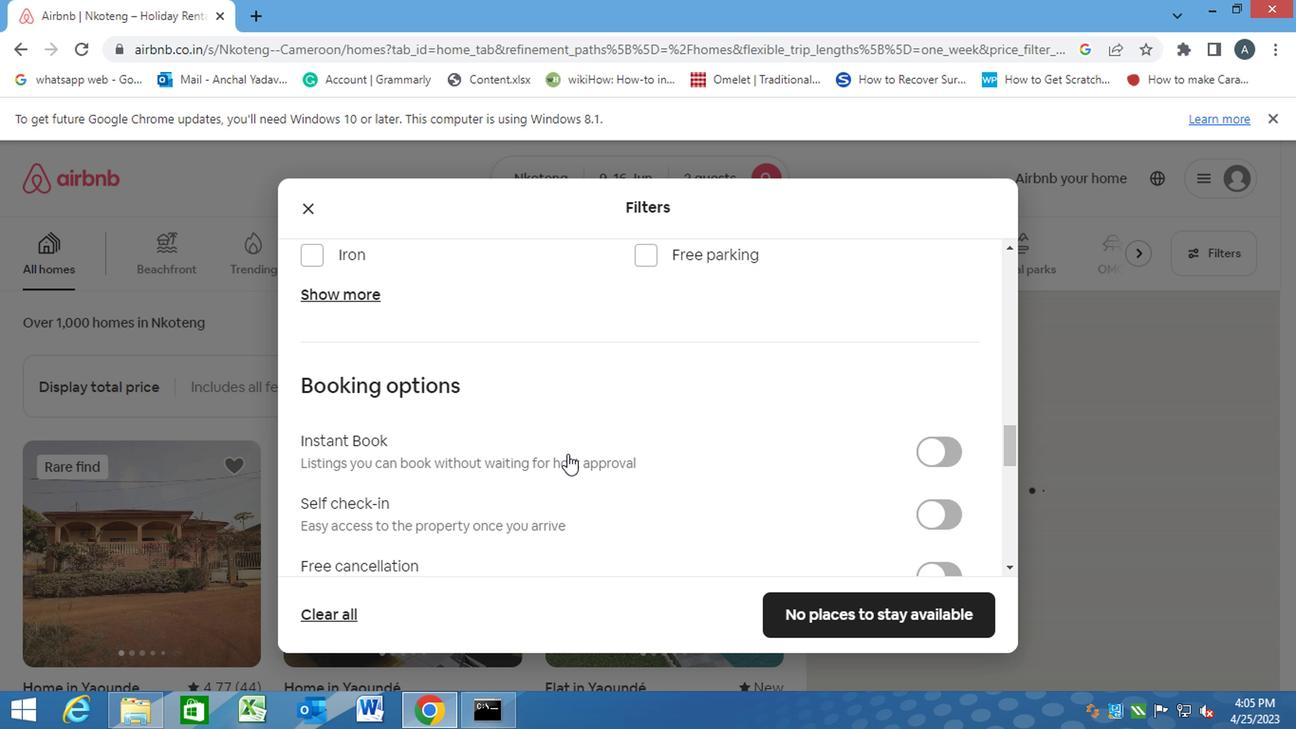 
Action: Mouse moved to (925, 424)
Screenshot: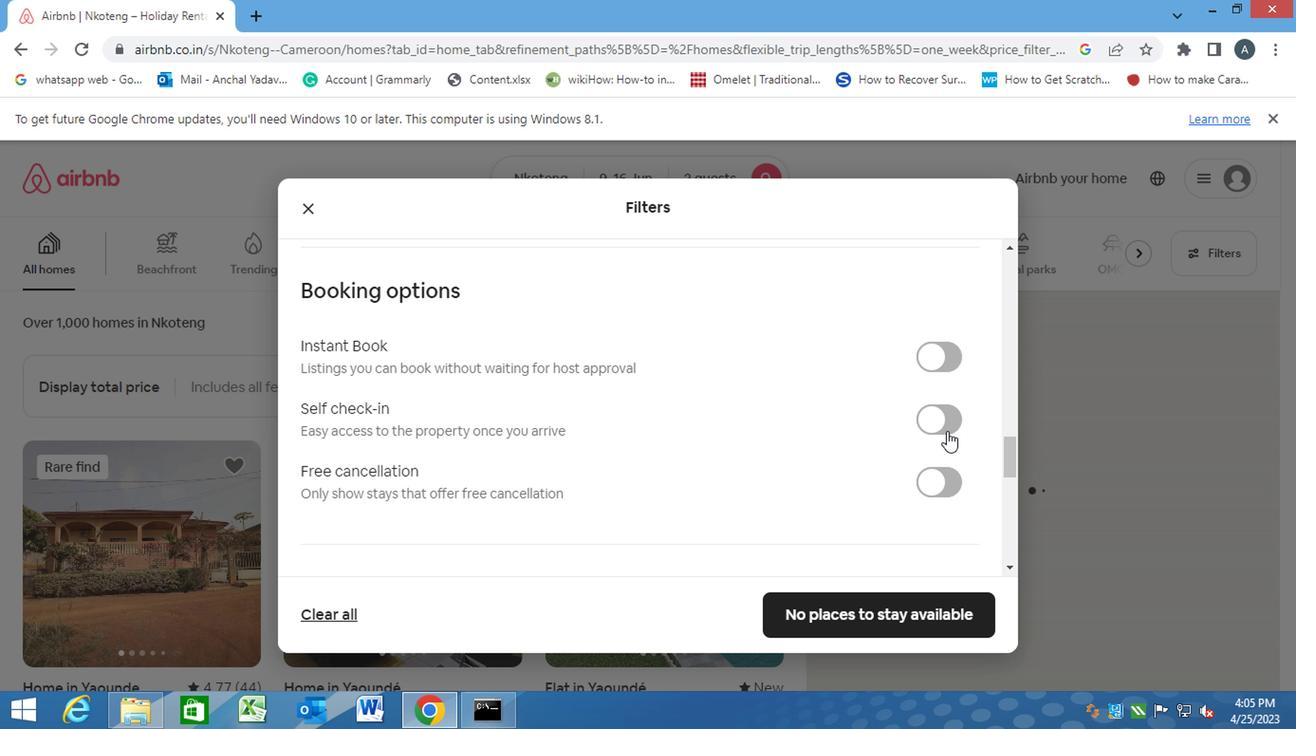 
Action: Mouse pressed left at (925, 424)
Screenshot: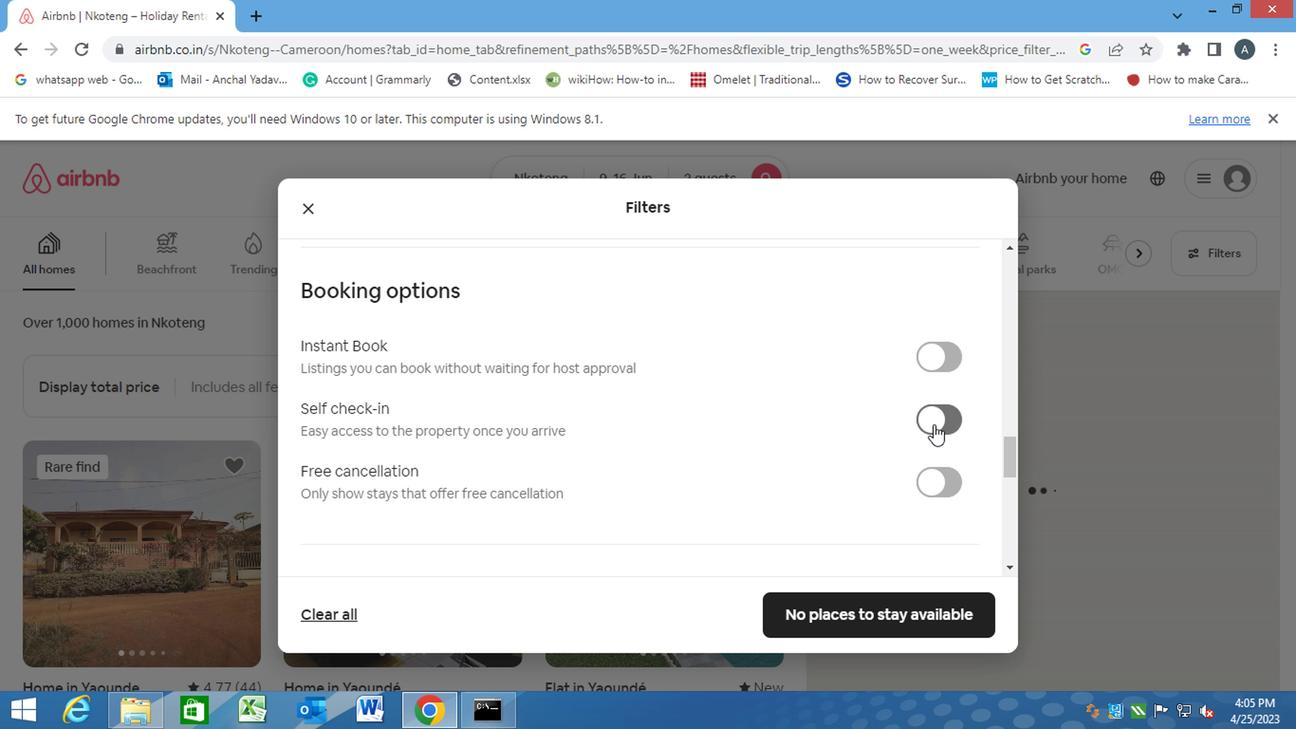 
Action: Mouse moved to (767, 463)
Screenshot: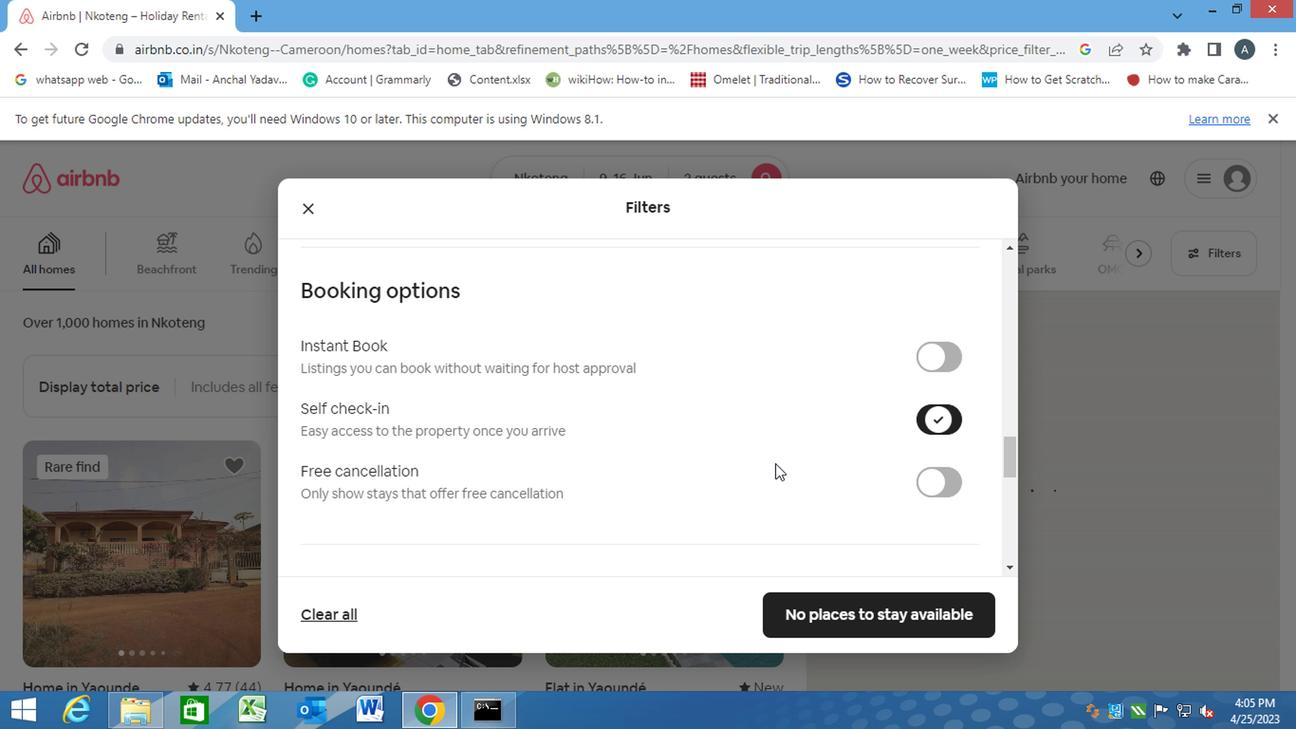
Action: Mouse scrolled (767, 463) with delta (0, 0)
Screenshot: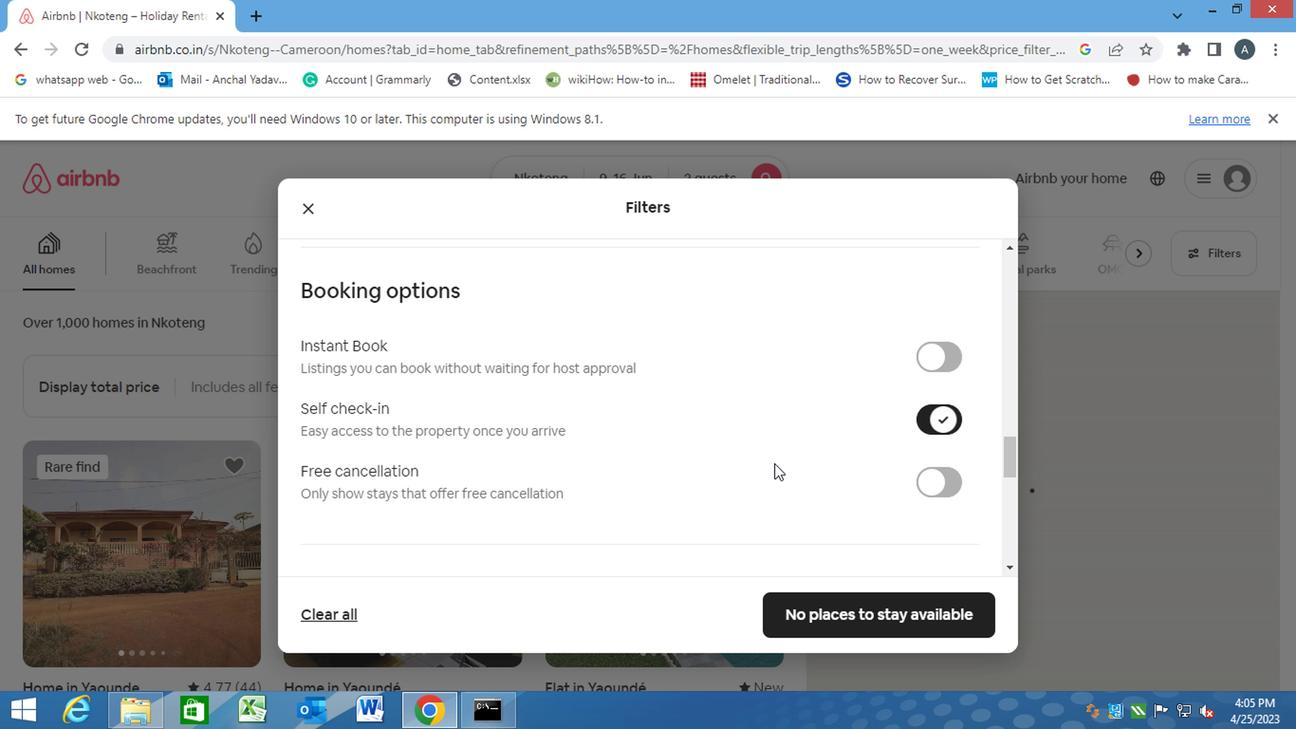 
Action: Mouse scrolled (767, 463) with delta (0, 0)
Screenshot: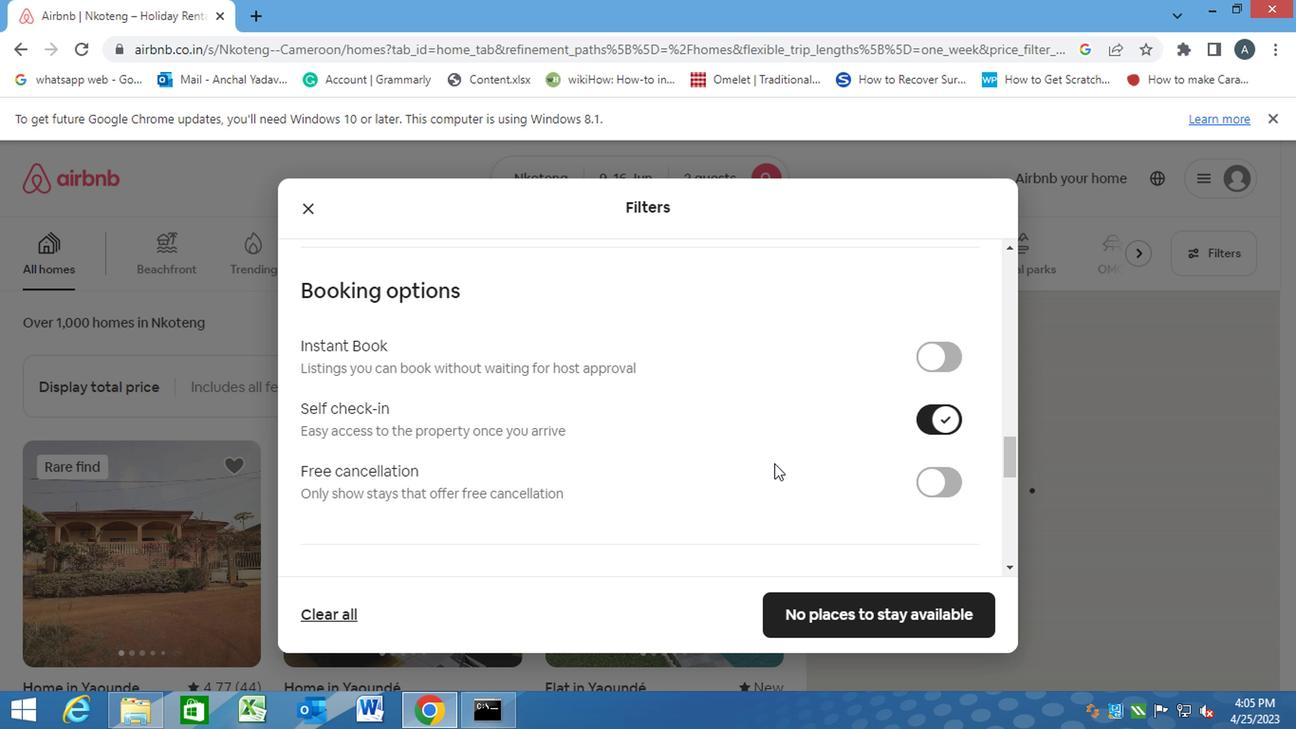 
Action: Mouse scrolled (767, 463) with delta (0, 0)
Screenshot: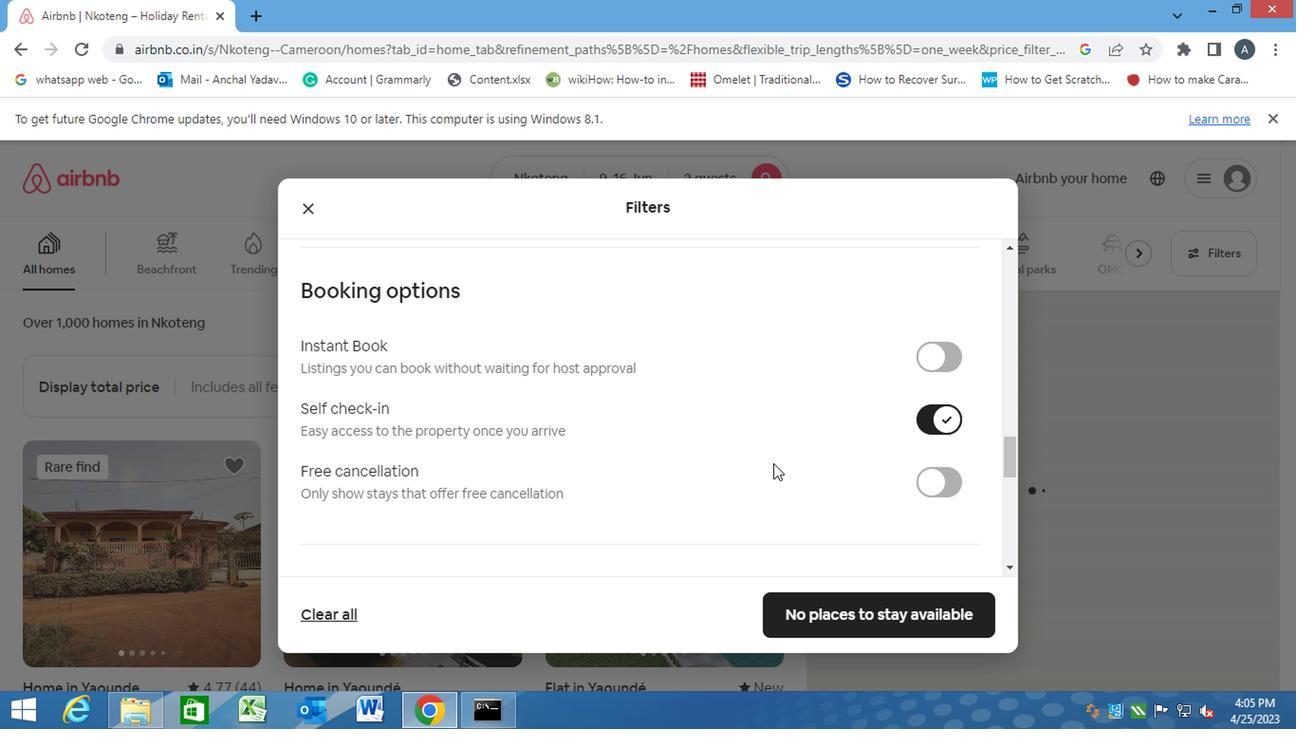 
Action: Mouse moved to (765, 463)
Screenshot: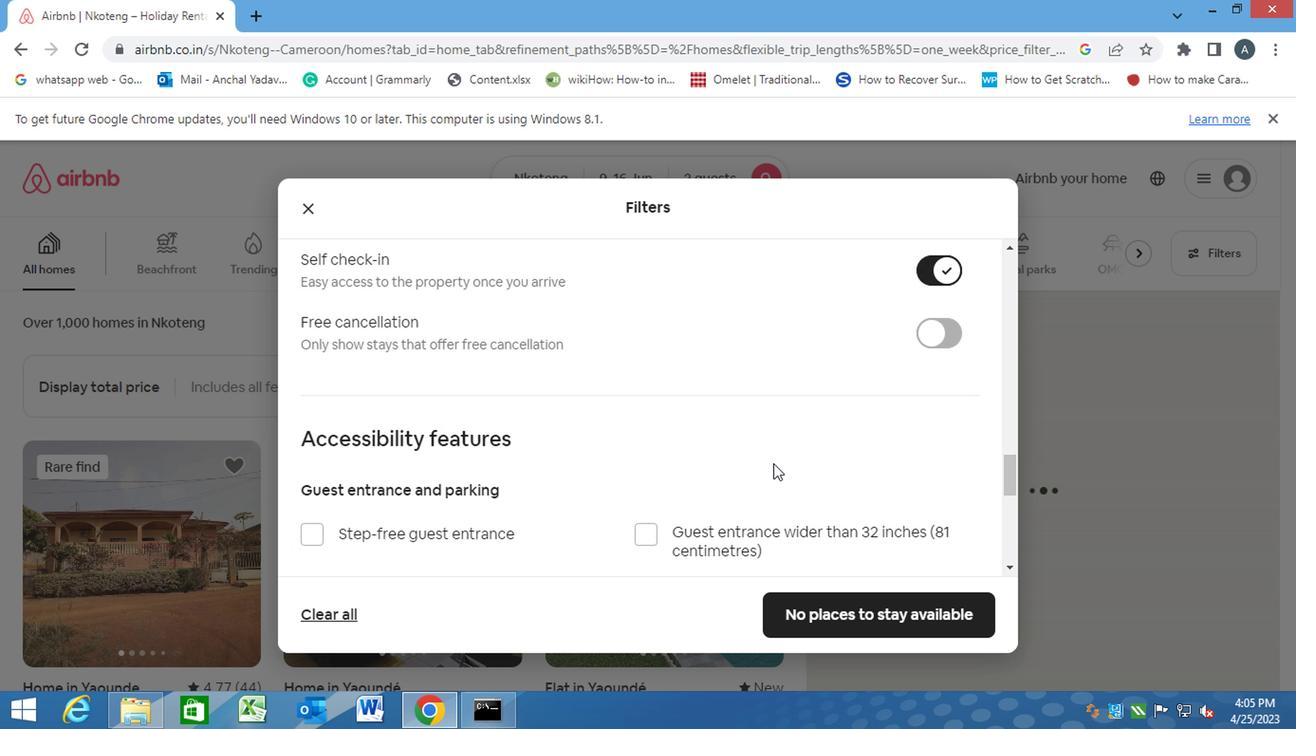 
Action: Mouse scrolled (765, 463) with delta (0, 0)
Screenshot: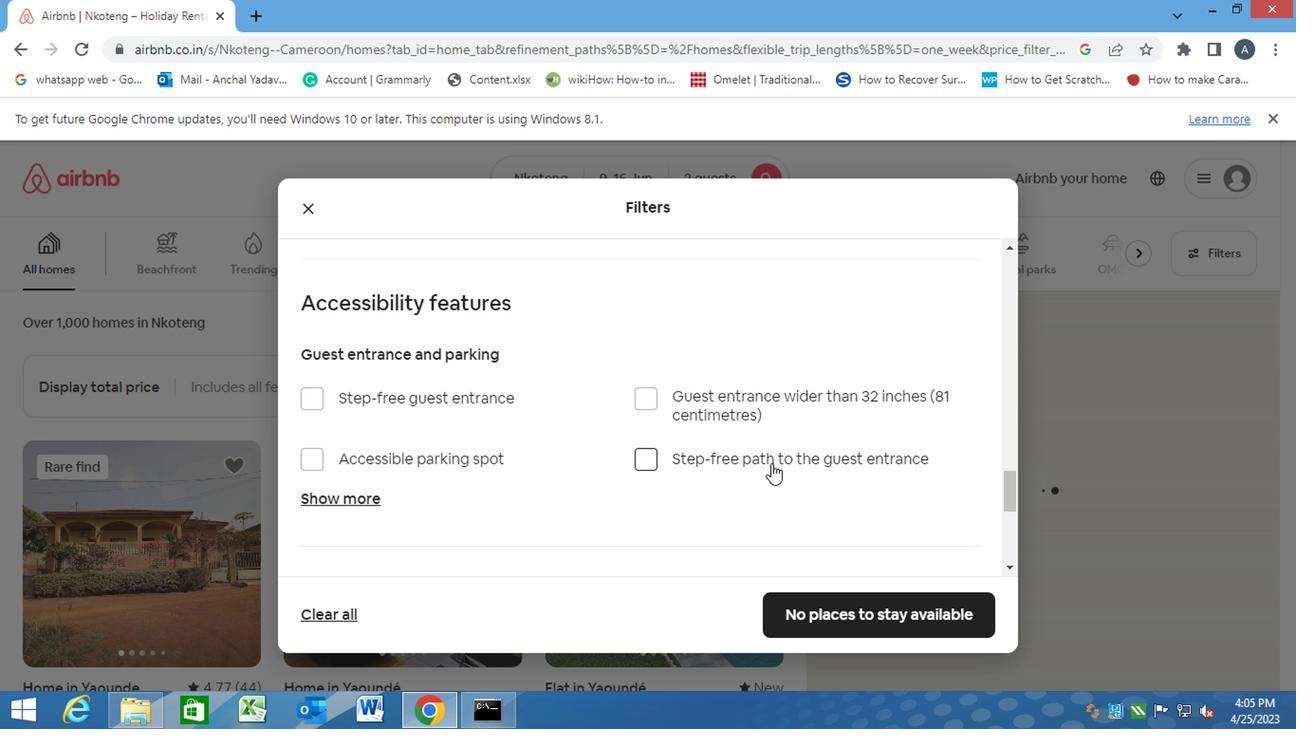 
Action: Mouse scrolled (765, 463) with delta (0, 0)
Screenshot: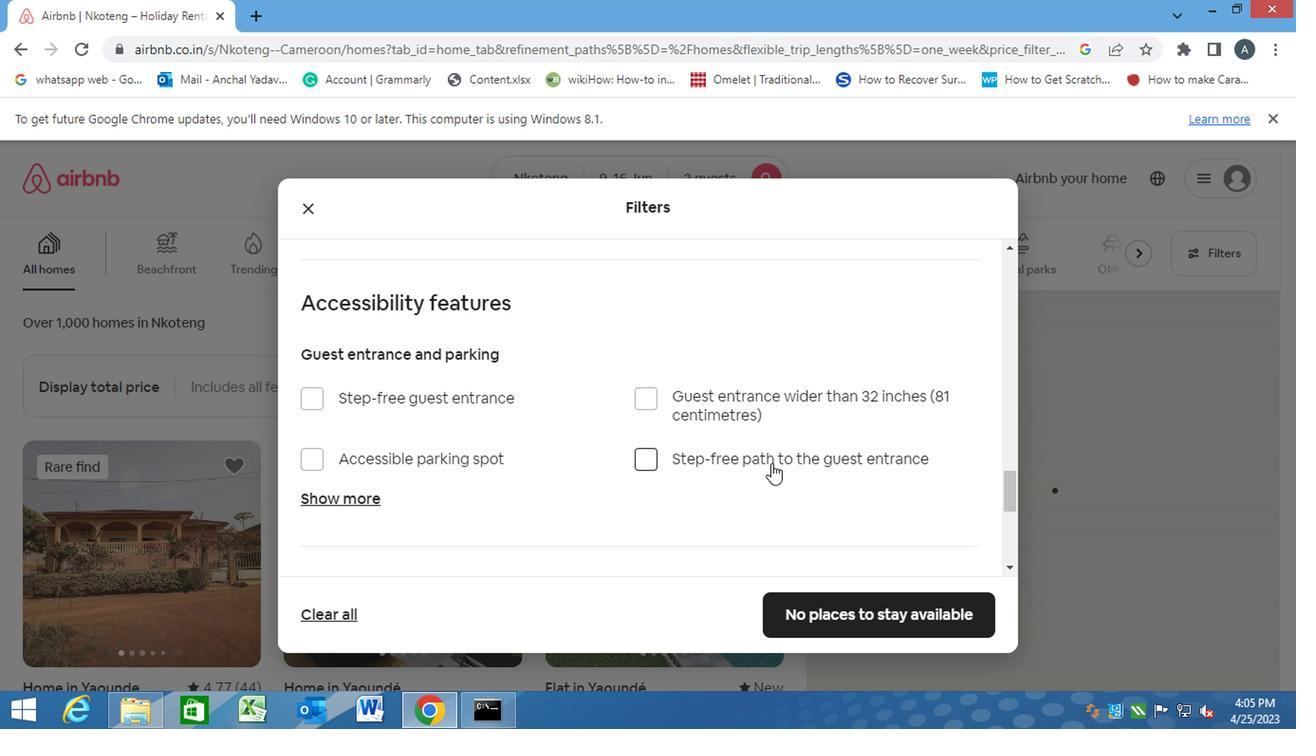 
Action: Mouse scrolled (765, 463) with delta (0, 0)
Screenshot: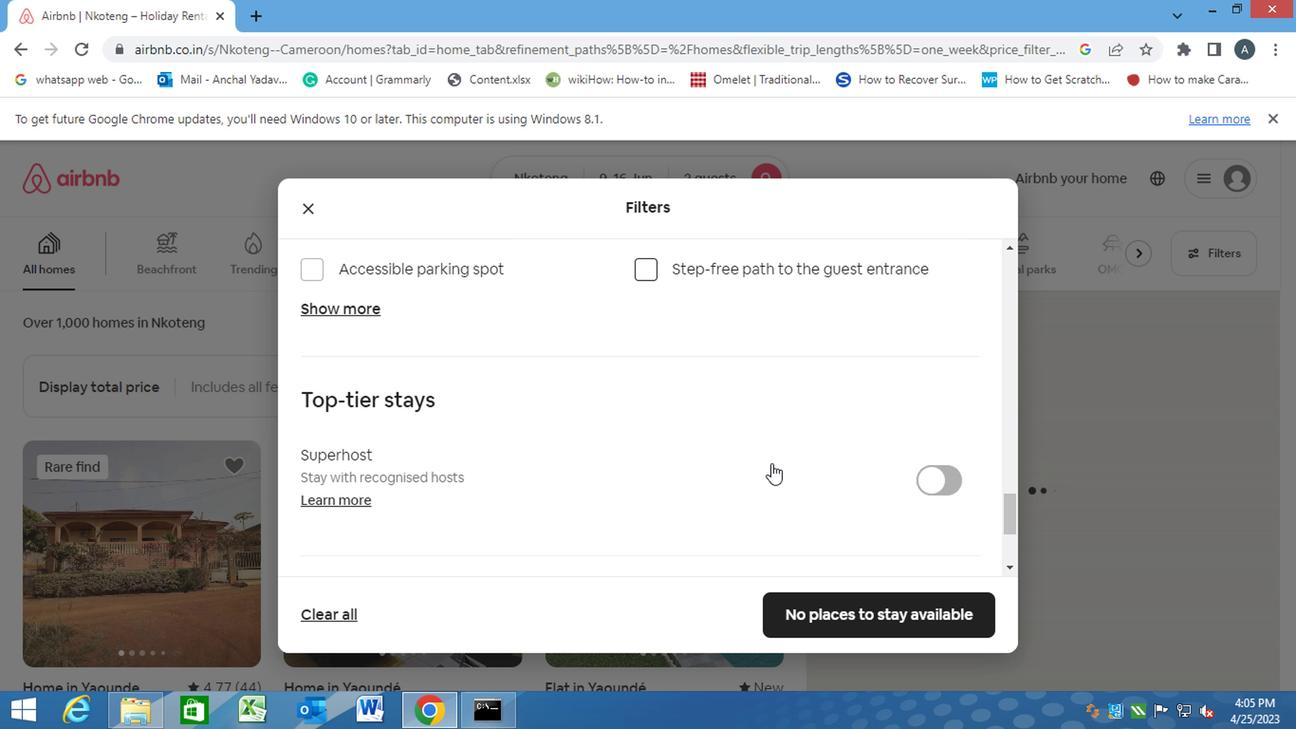 
Action: Mouse scrolled (765, 463) with delta (0, 0)
Screenshot: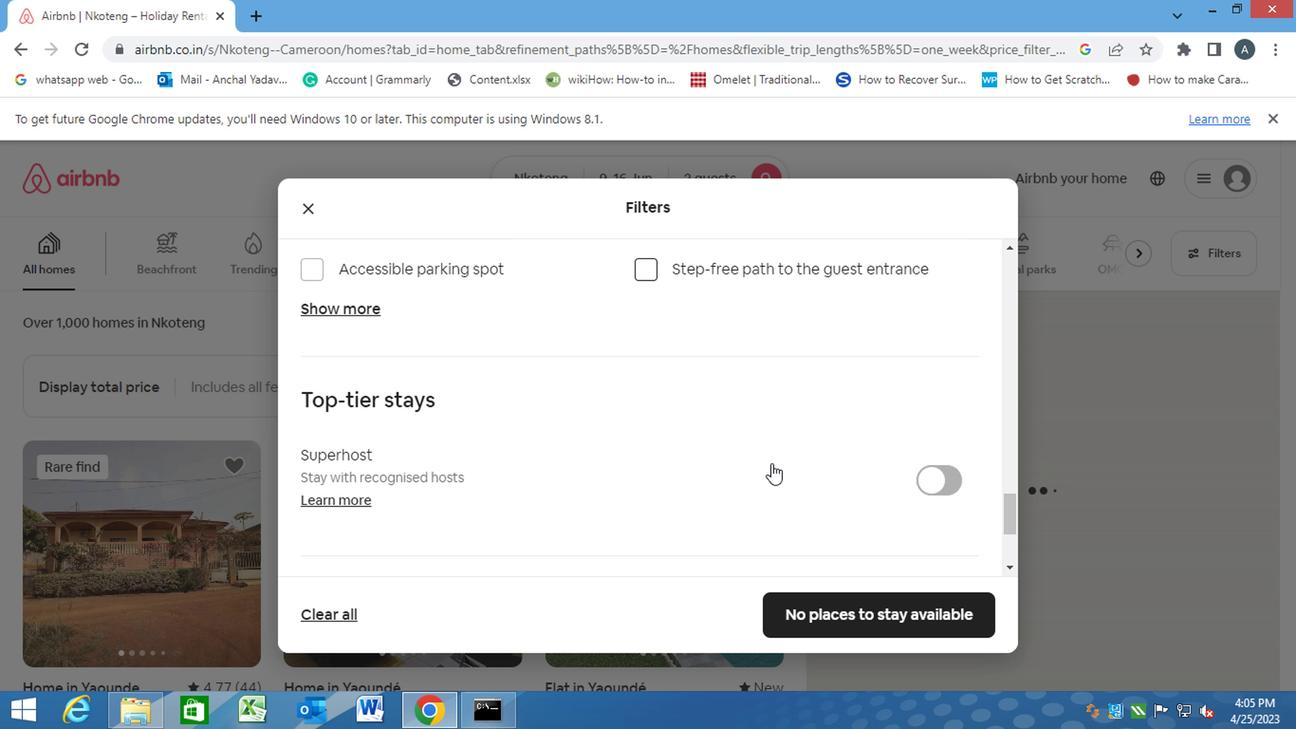 
Action: Mouse scrolled (765, 463) with delta (0, 0)
Screenshot: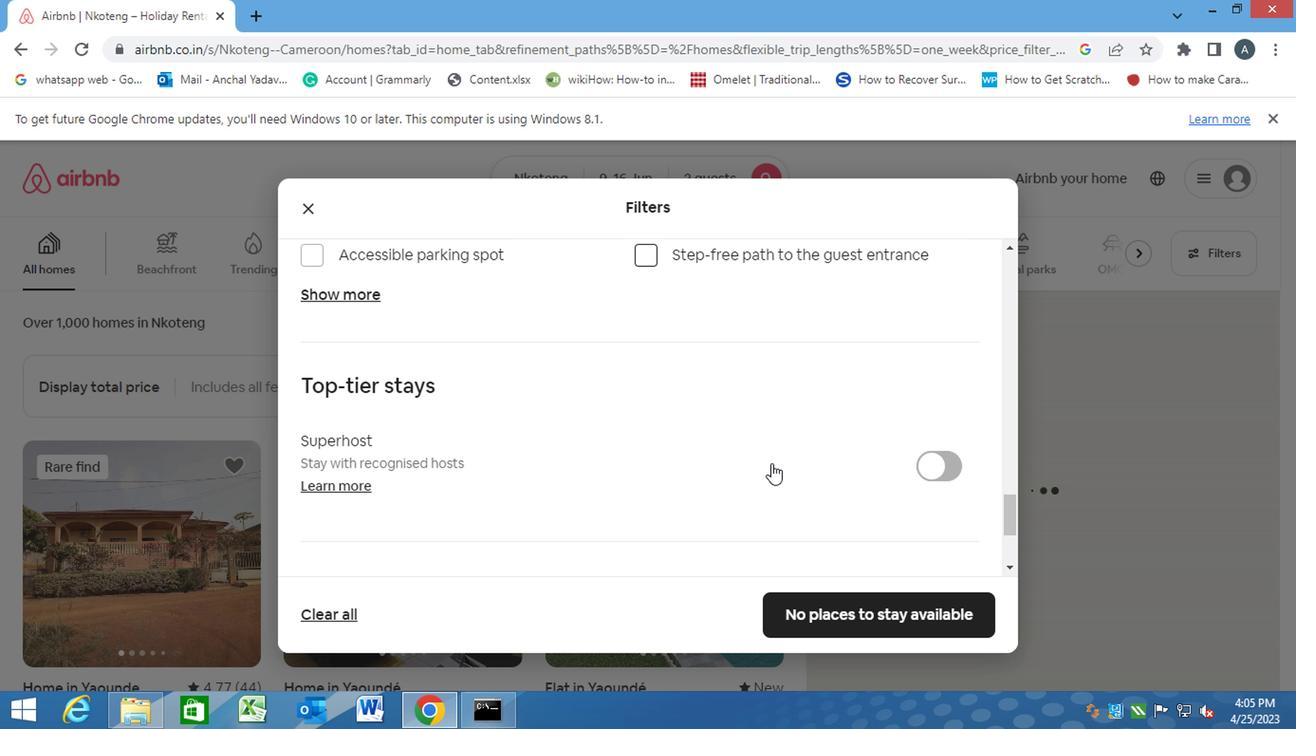 
Action: Mouse moved to (289, 428)
Screenshot: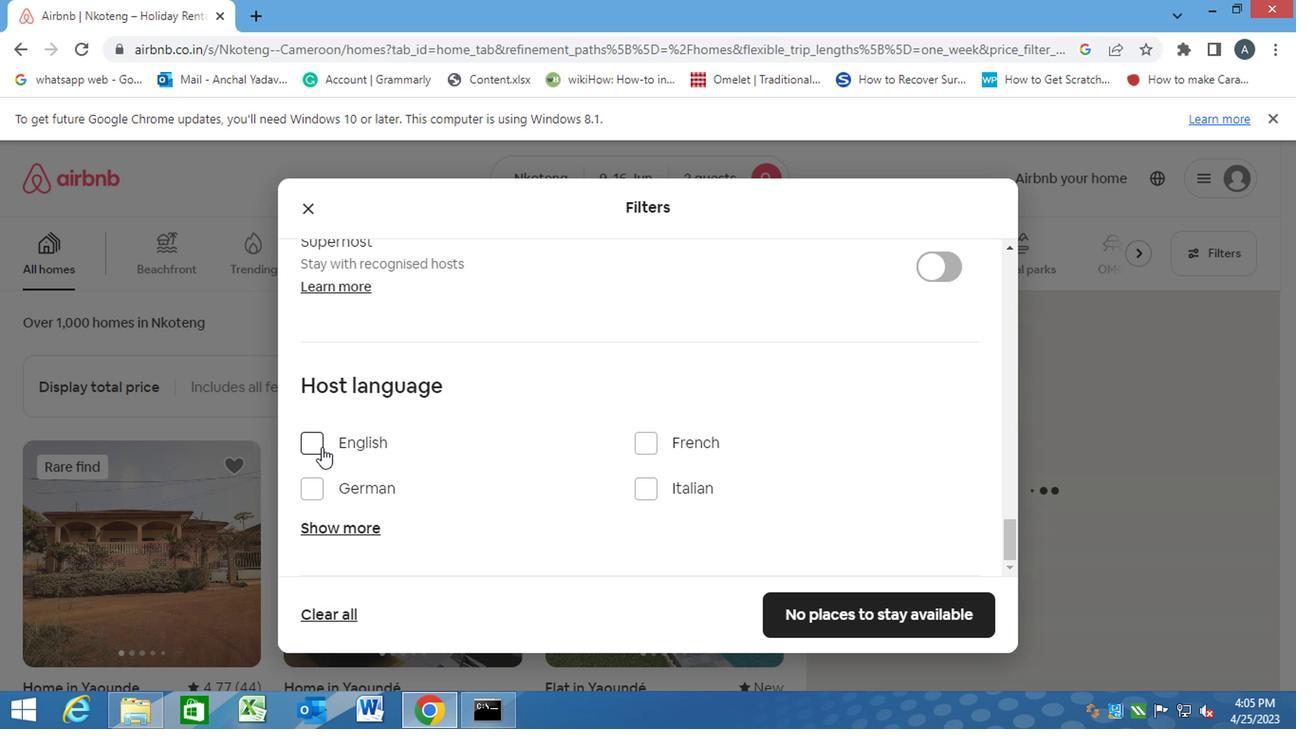 
Action: Mouse pressed left at (289, 428)
Screenshot: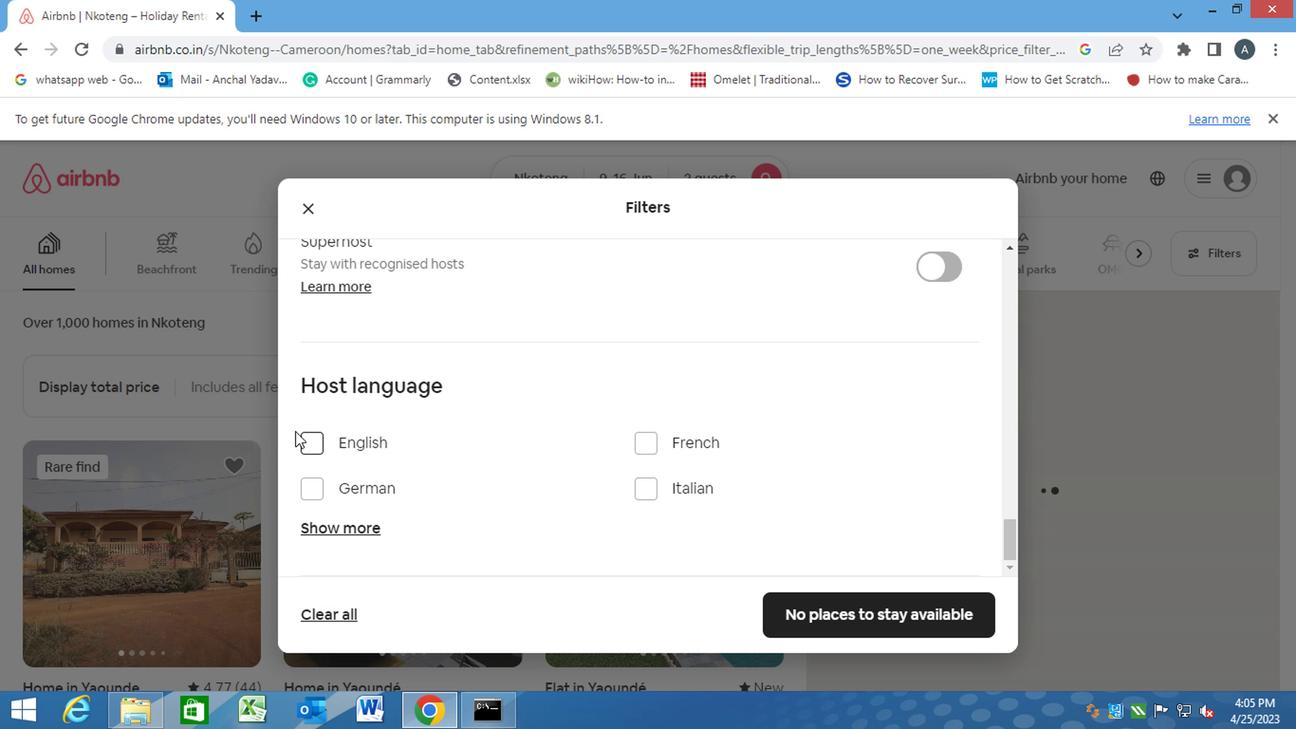 
Action: Mouse moved to (301, 445)
Screenshot: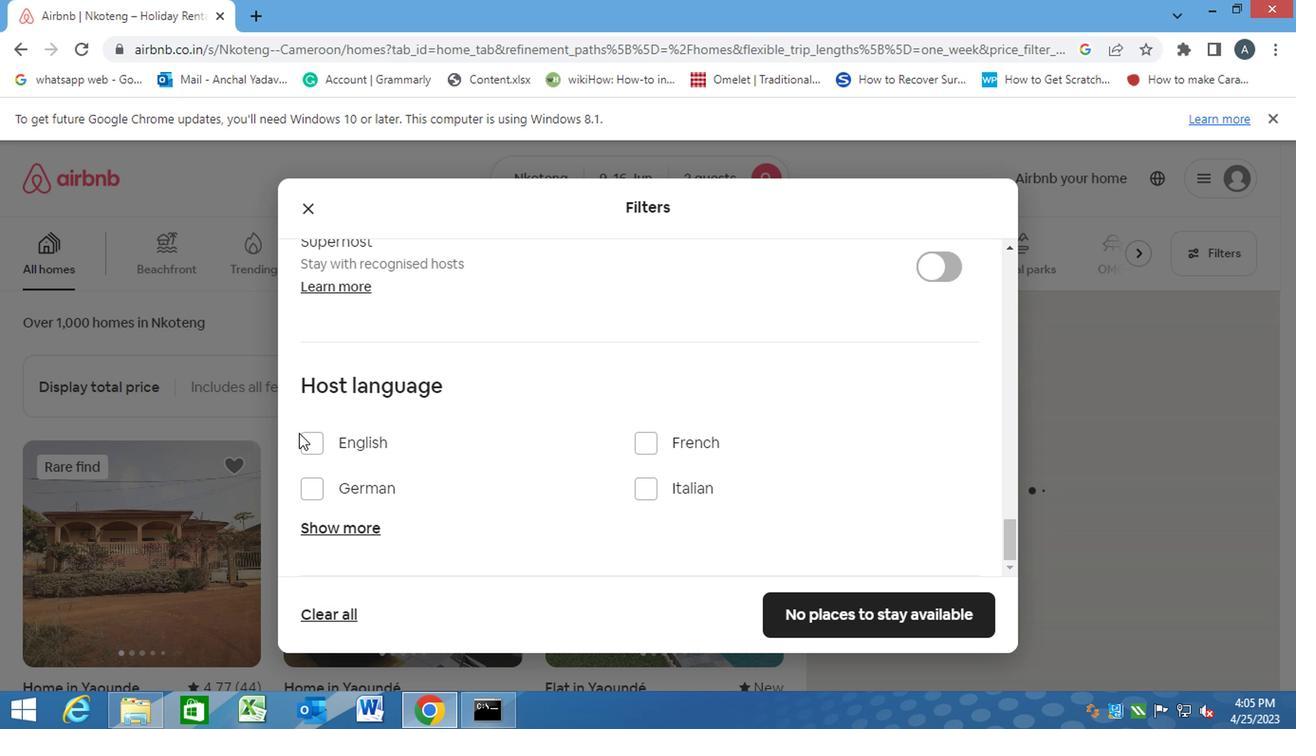 
Action: Mouse pressed left at (301, 445)
Screenshot: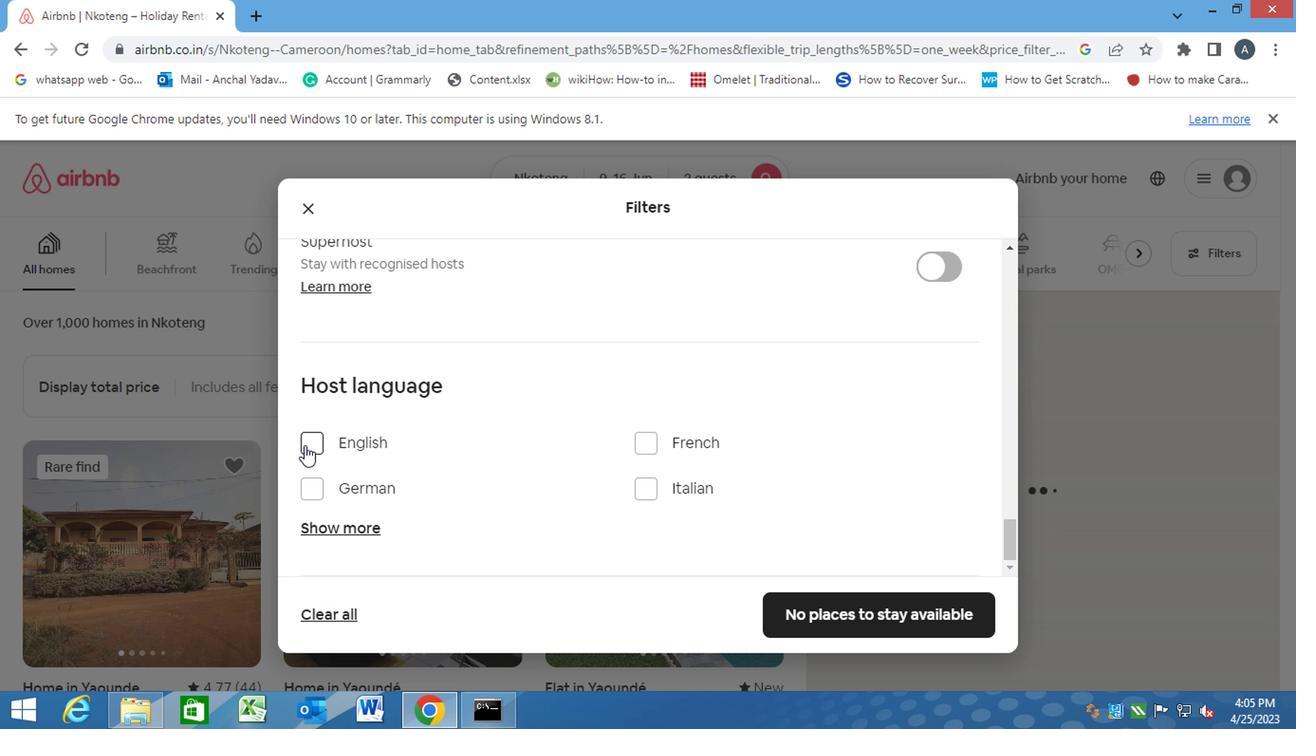 
Action: Mouse moved to (796, 603)
Screenshot: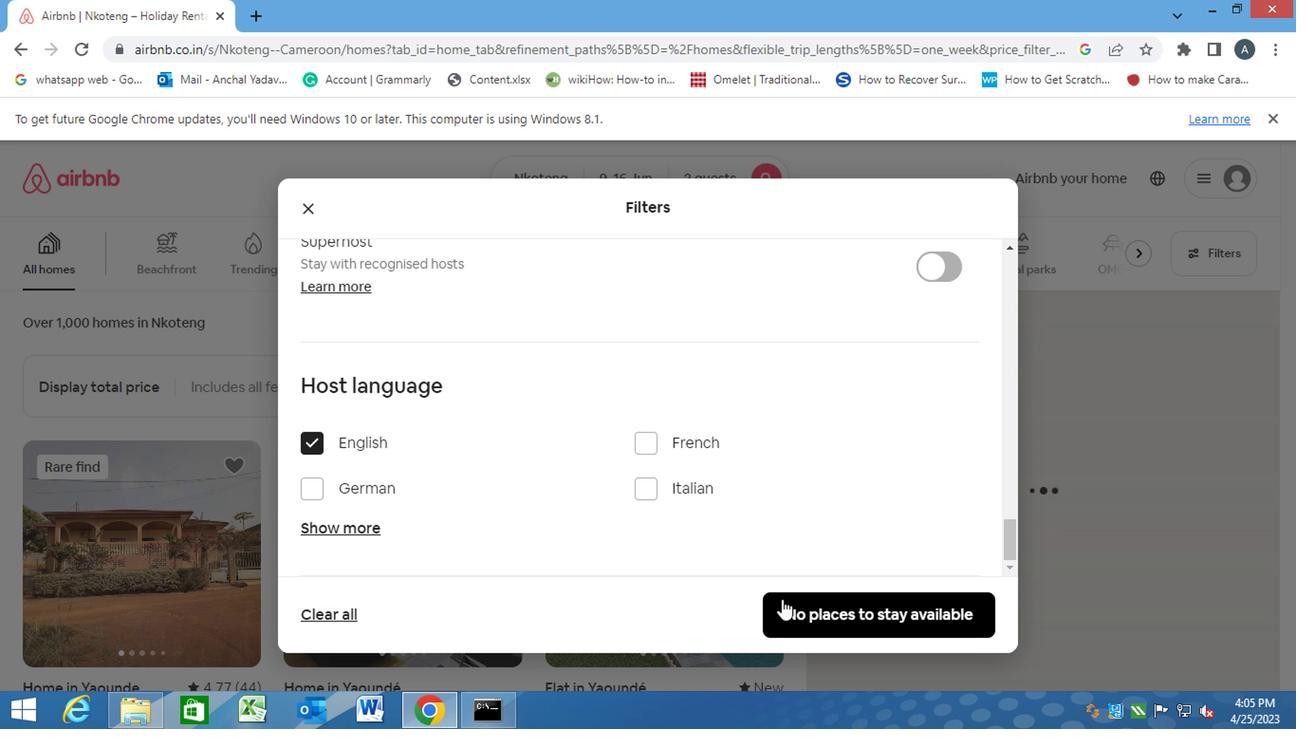 
Action: Mouse pressed left at (796, 603)
Screenshot: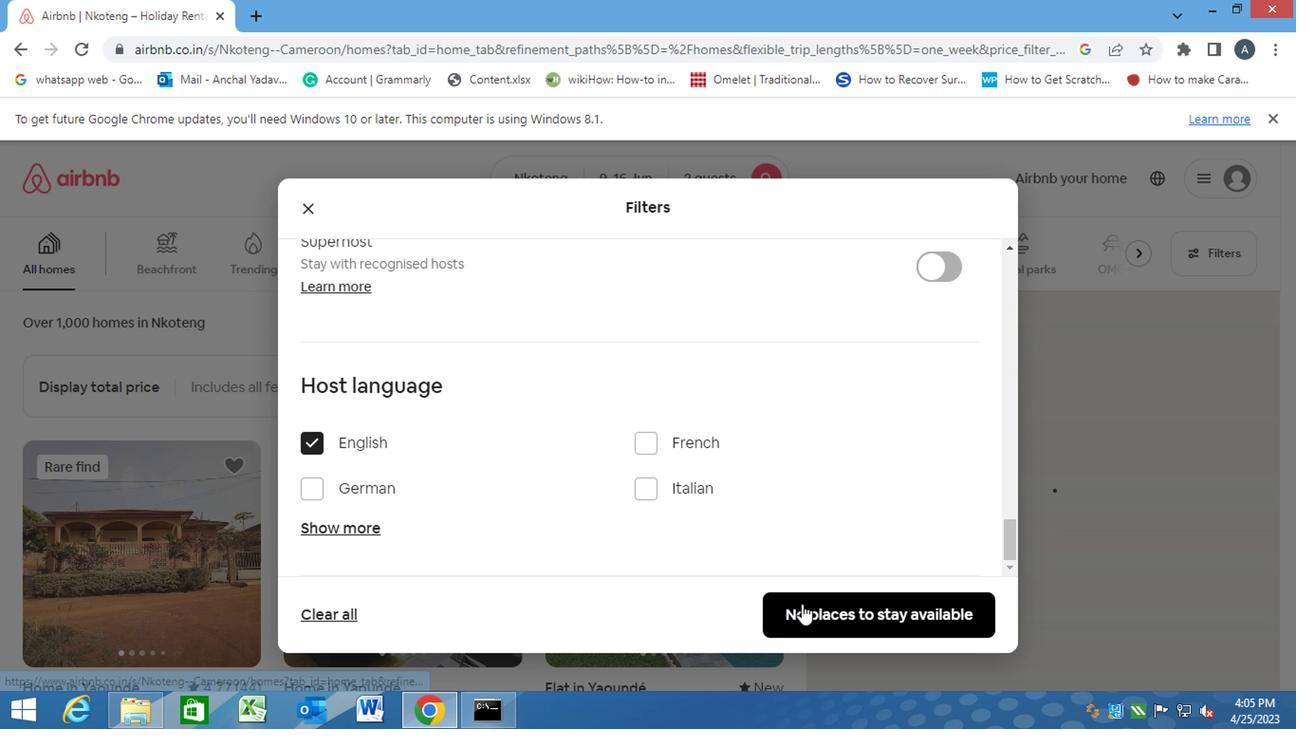 
